 Task: Look for space in Ballwin, United States from 12th August, 2023 to 16th August, 2023 for 8 adults in price range Rs.10000 to Rs.16000. Place can be private room with 8 bedrooms having 8 beds and 8 bathrooms. Property type can be house, flat, guest house, hotel. Amenities needed are: wifi, TV, free parkinig on premises, gym, breakfast. Booking option can be shelf check-in. Required host language is English.
Action: Mouse moved to (538, 134)
Screenshot: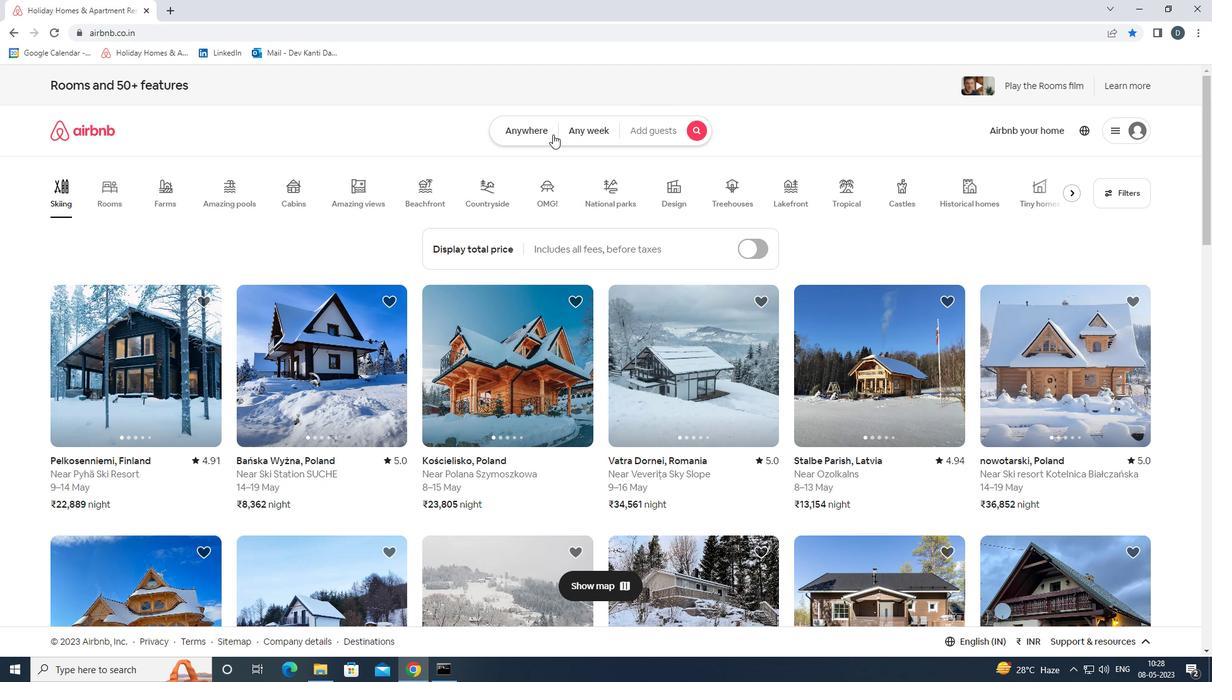 
Action: Mouse pressed left at (538, 134)
Screenshot: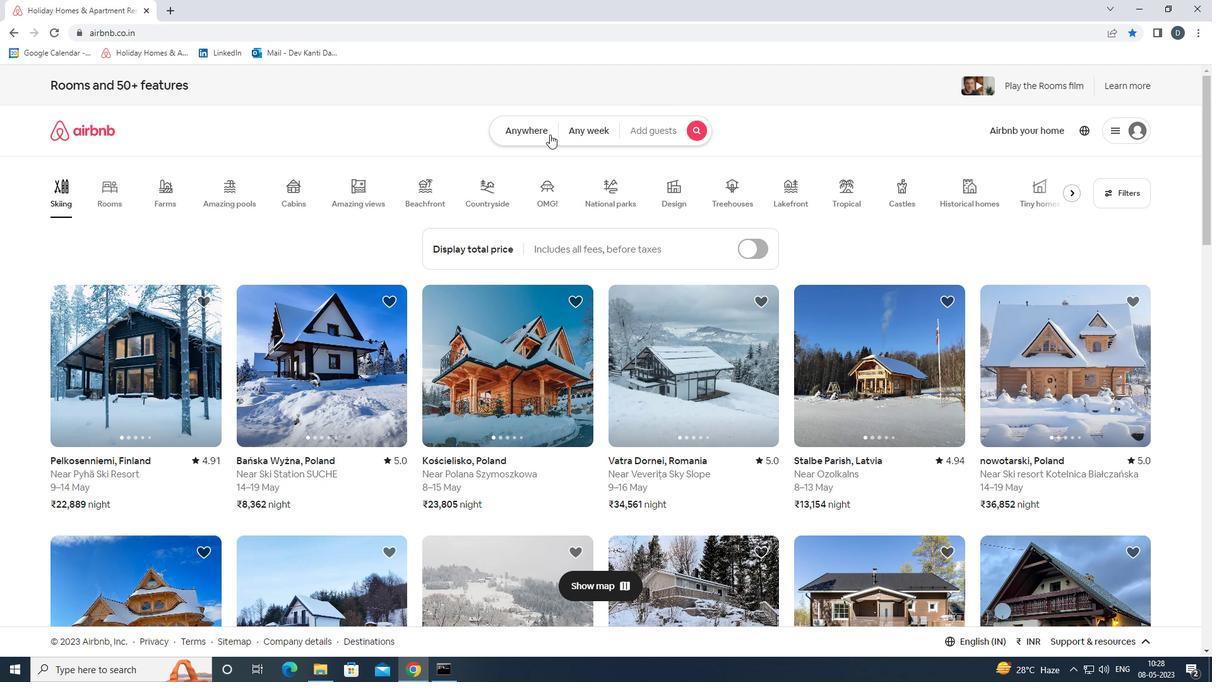 
Action: Mouse moved to (472, 181)
Screenshot: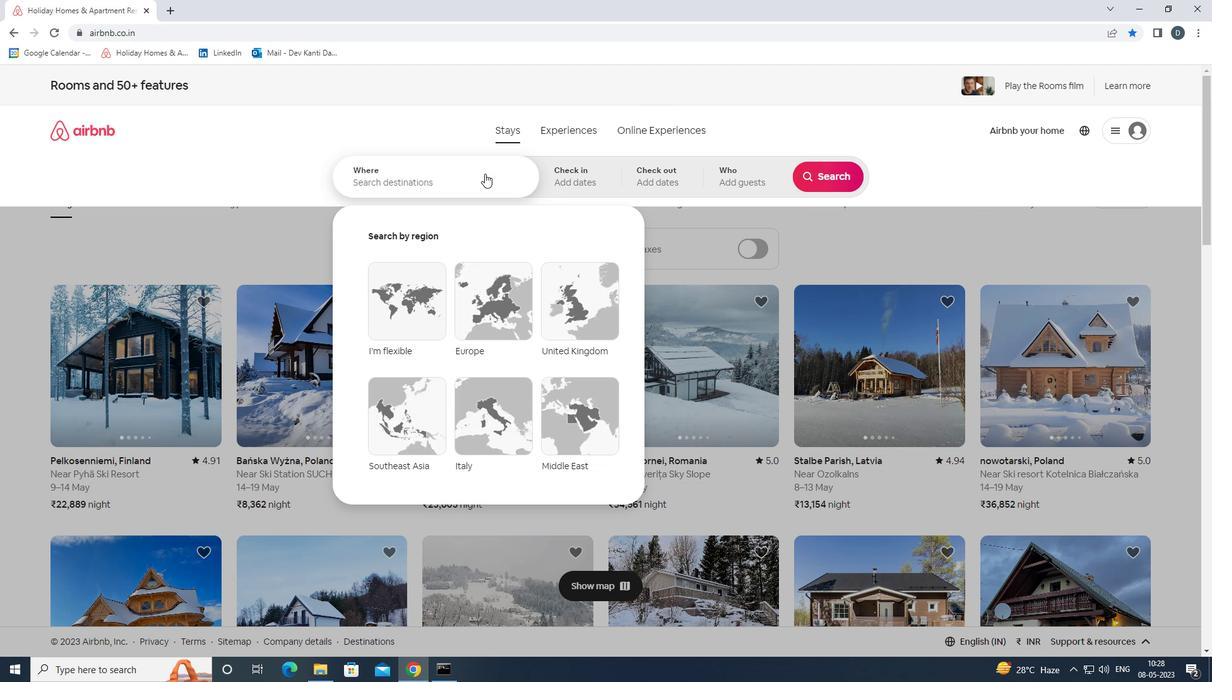 
Action: Mouse pressed left at (472, 181)
Screenshot: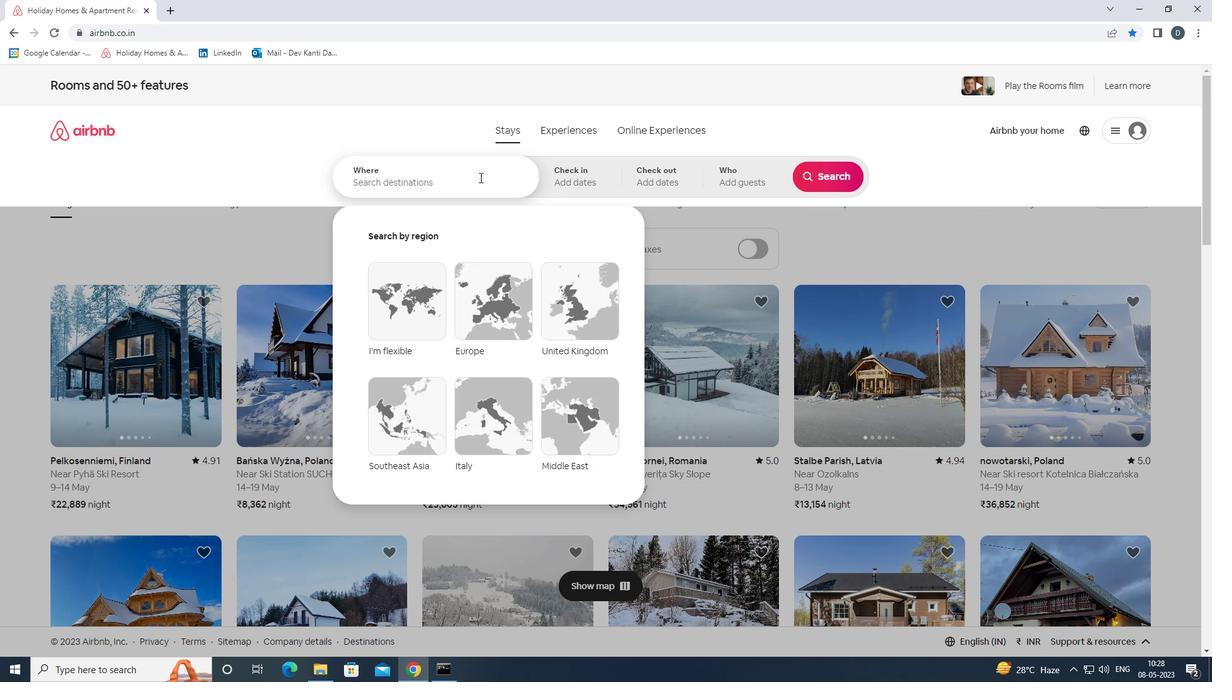 
Action: Mouse moved to (455, 185)
Screenshot: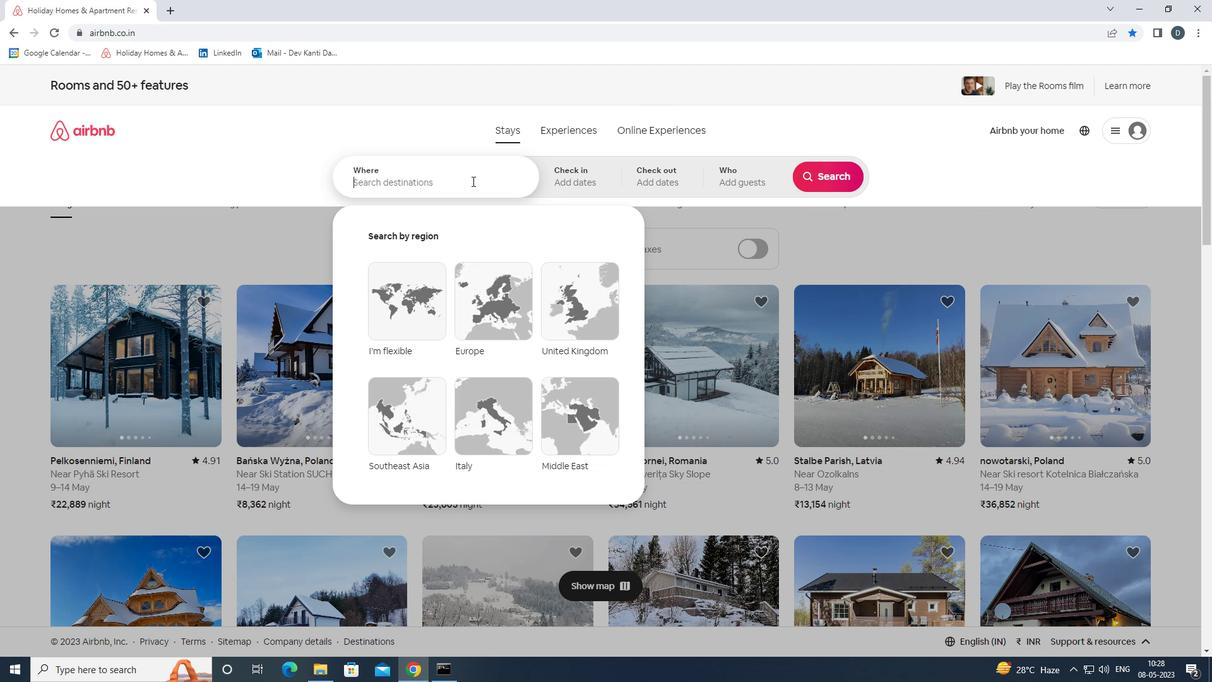
Action: Key pressed <Key.shift>BALLWIN,<Key.shift>UNITED<Key.space><Key.shift><Key.shift>STATES<Key.enter>
Screenshot: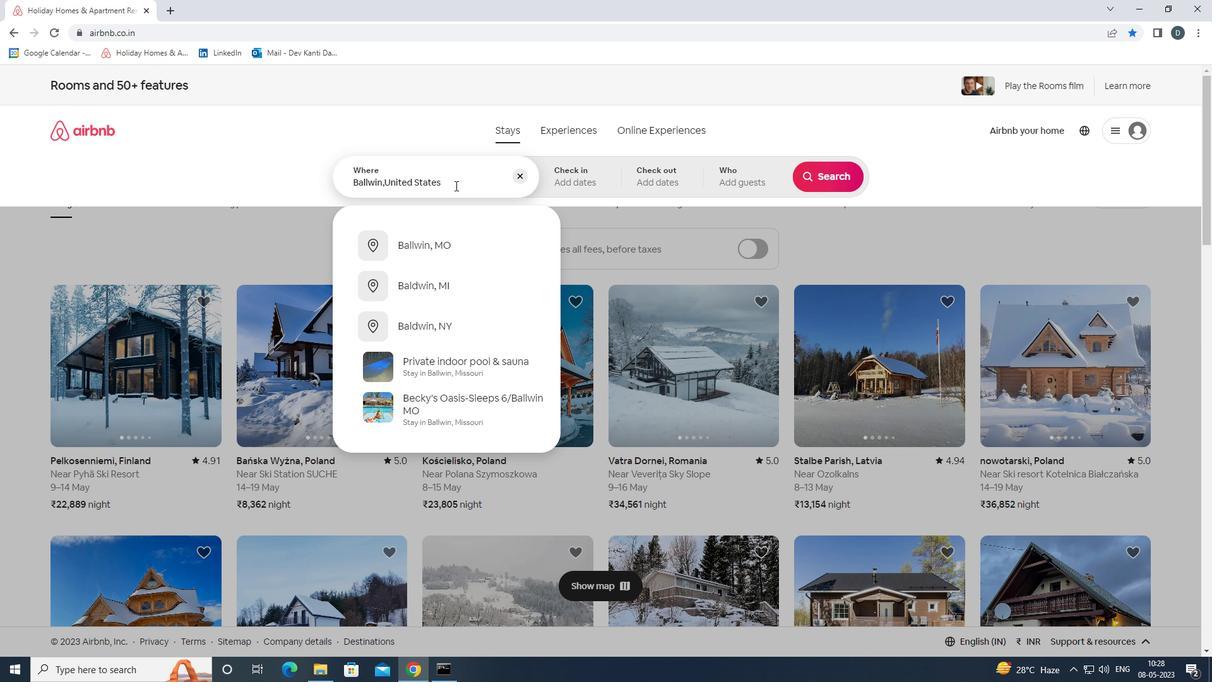 
Action: Mouse moved to (828, 275)
Screenshot: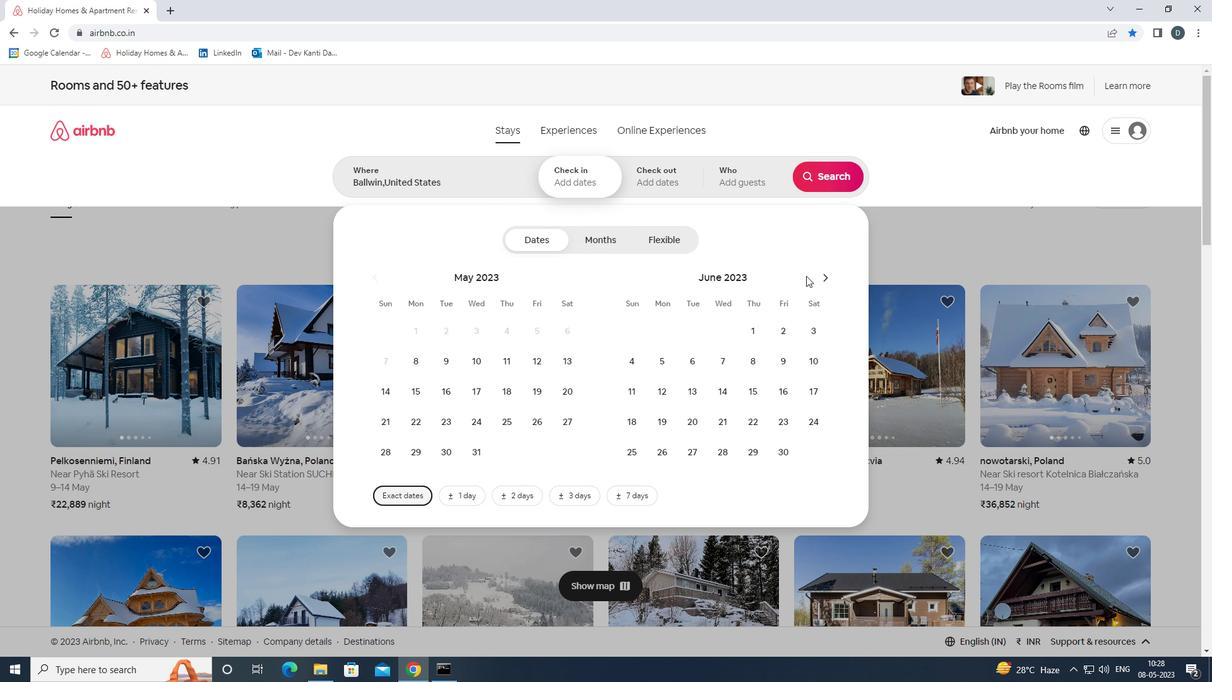 
Action: Mouse pressed left at (828, 275)
Screenshot: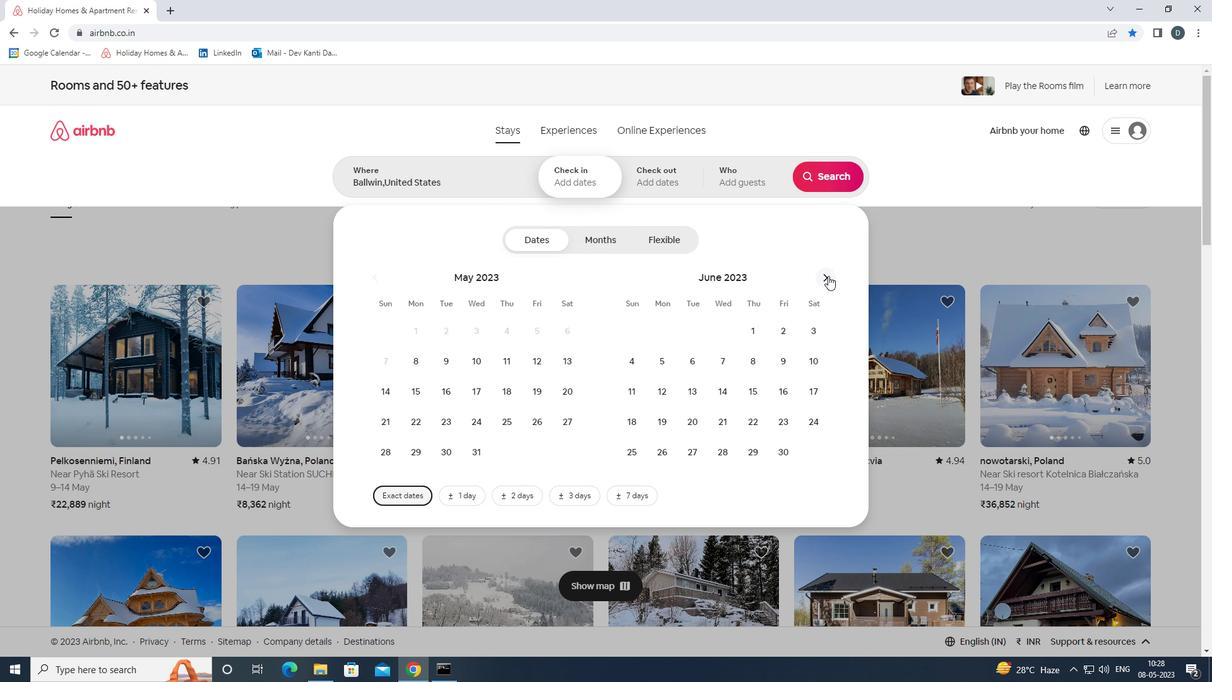 
Action: Mouse pressed left at (828, 275)
Screenshot: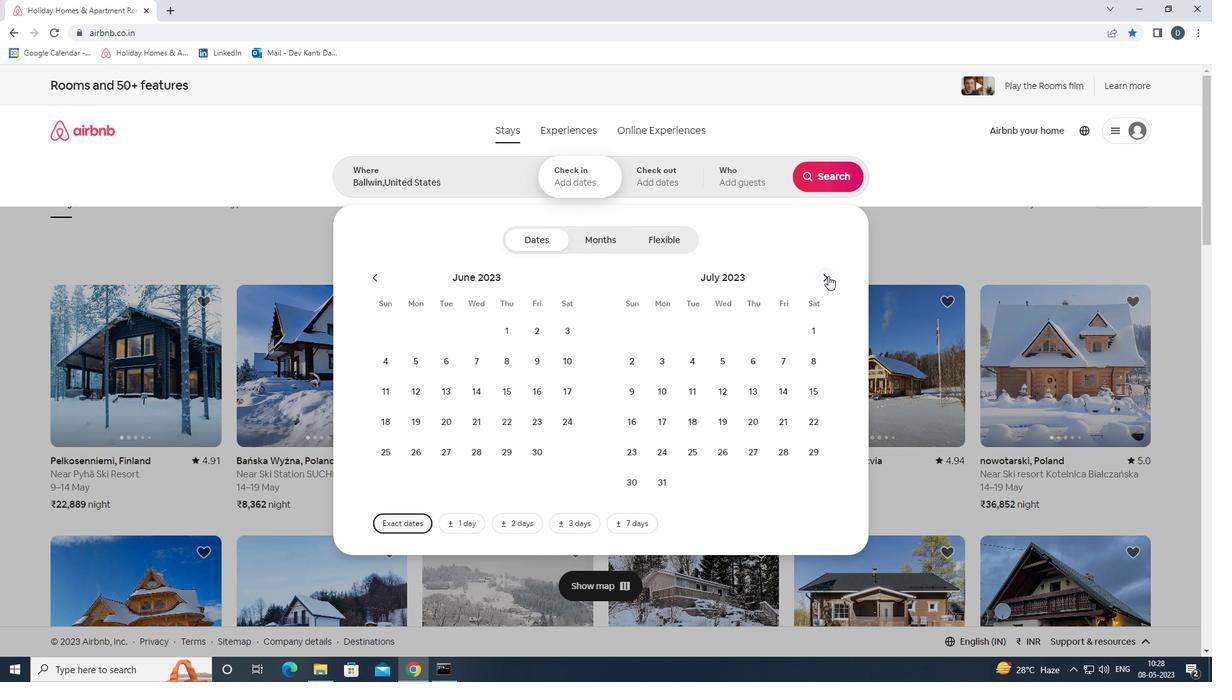 
Action: Mouse moved to (802, 360)
Screenshot: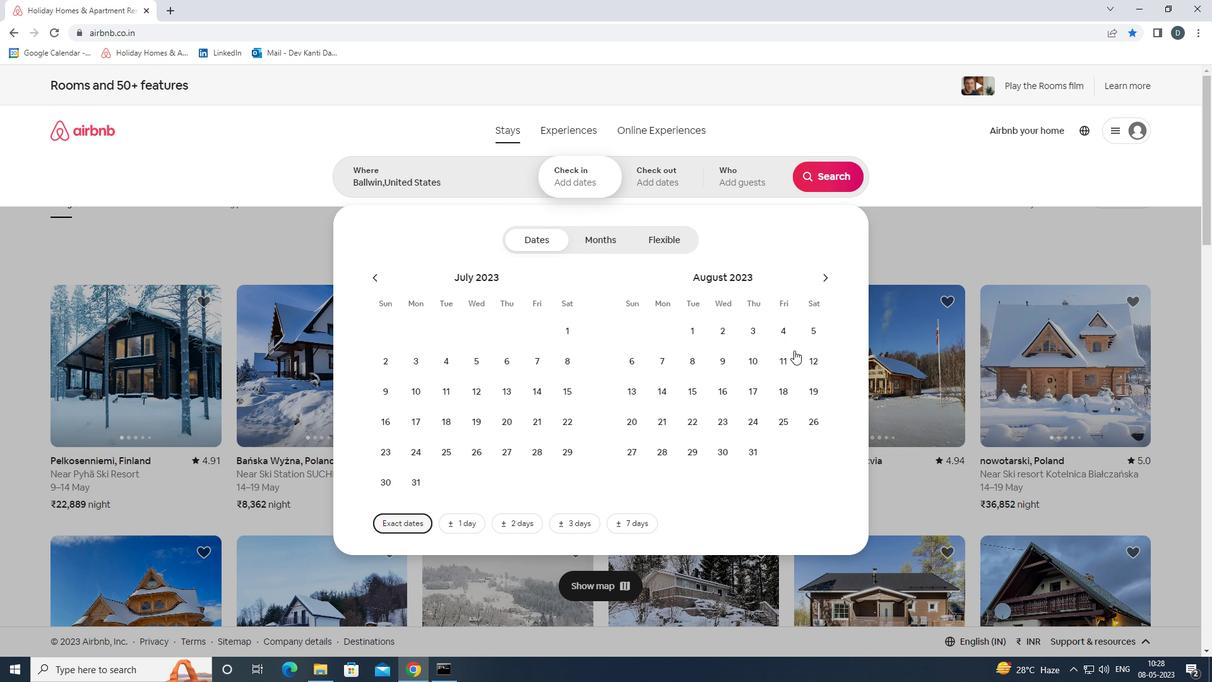 
Action: Mouse pressed left at (802, 360)
Screenshot: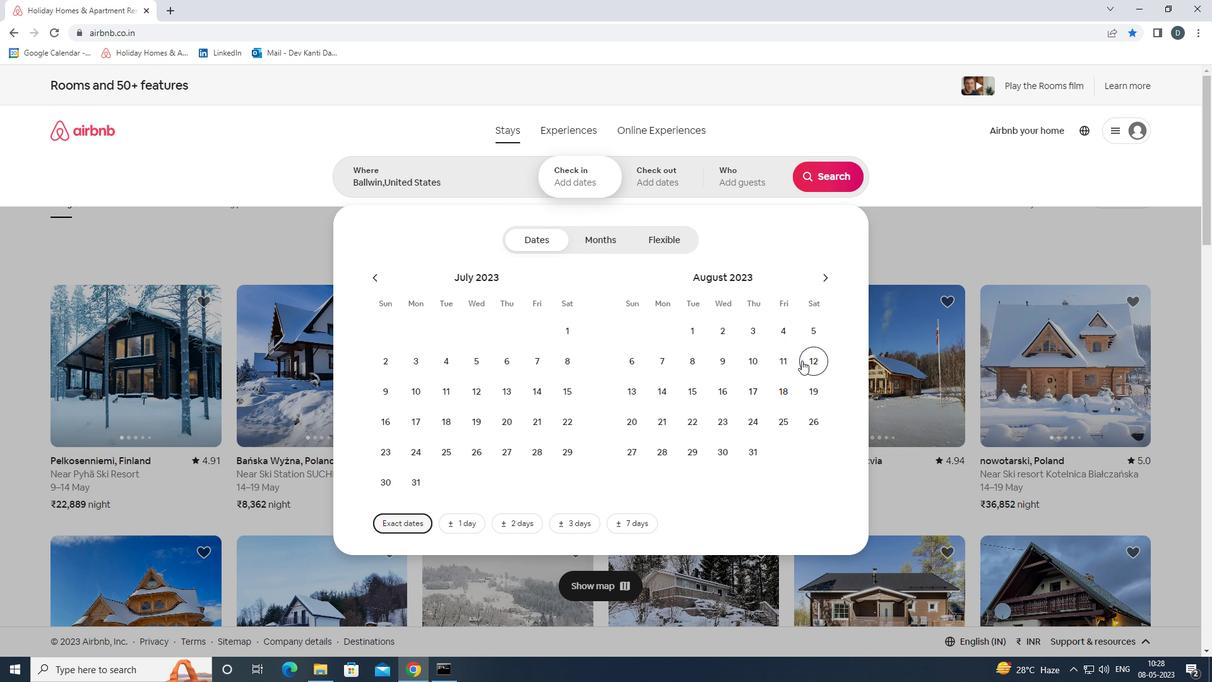 
Action: Mouse moved to (731, 390)
Screenshot: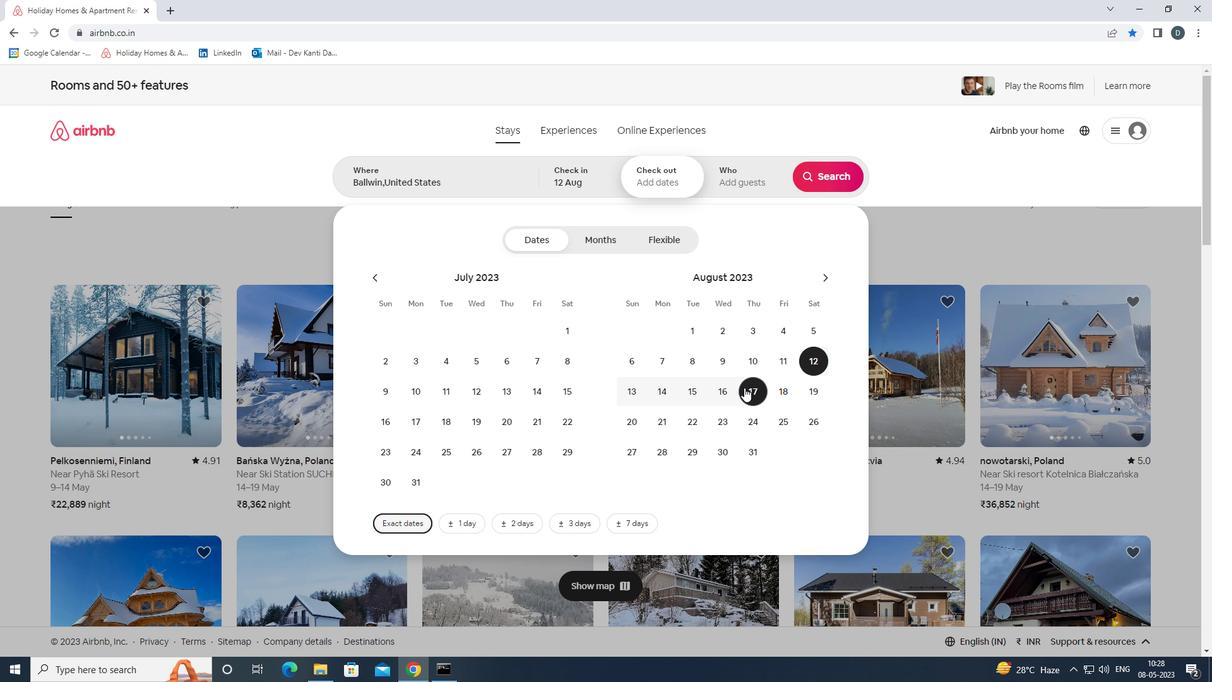 
Action: Mouse pressed left at (731, 390)
Screenshot: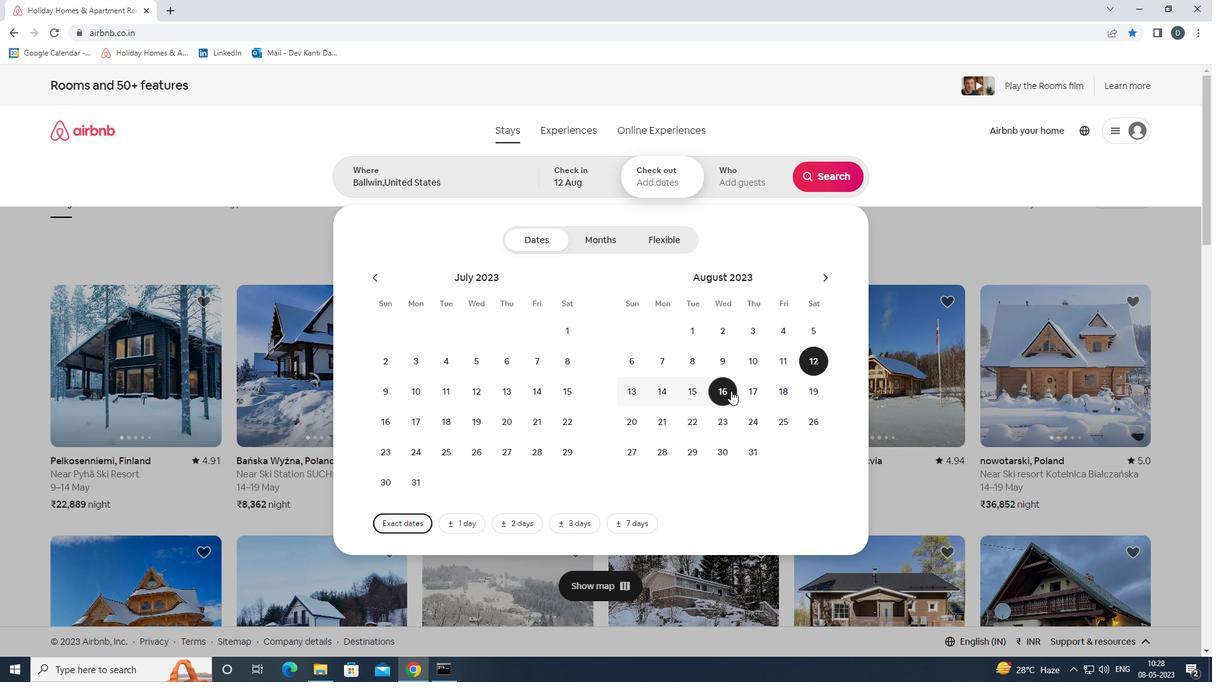
Action: Mouse moved to (733, 185)
Screenshot: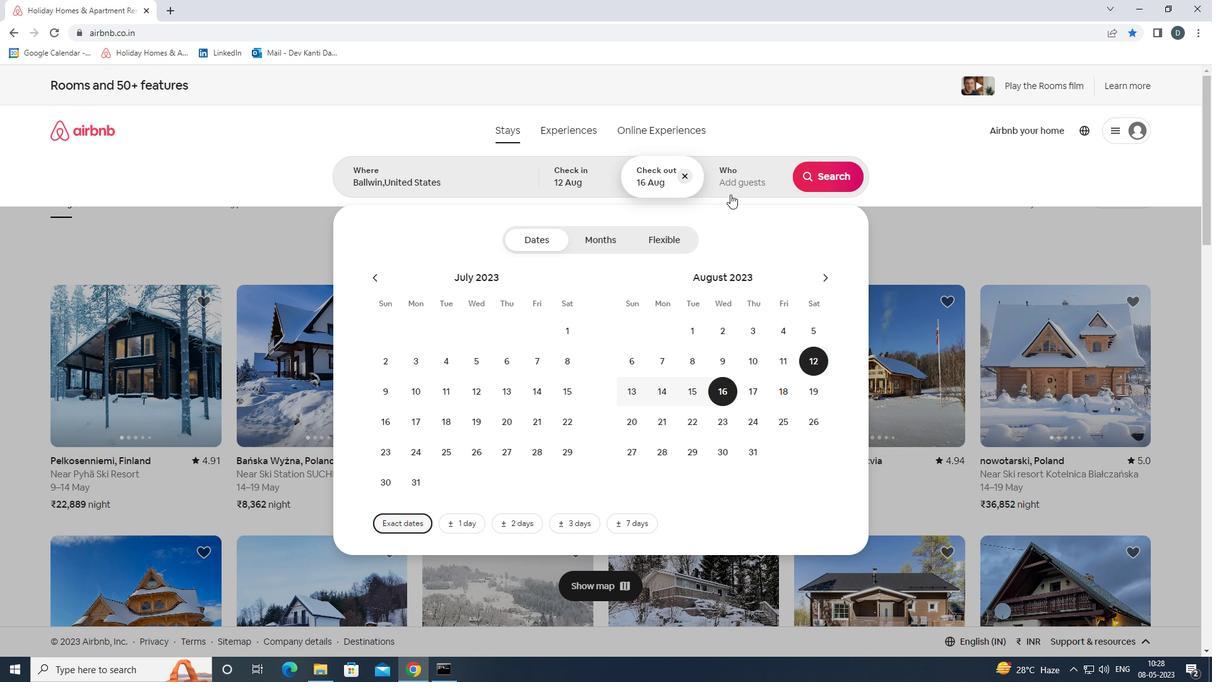 
Action: Mouse pressed left at (733, 185)
Screenshot: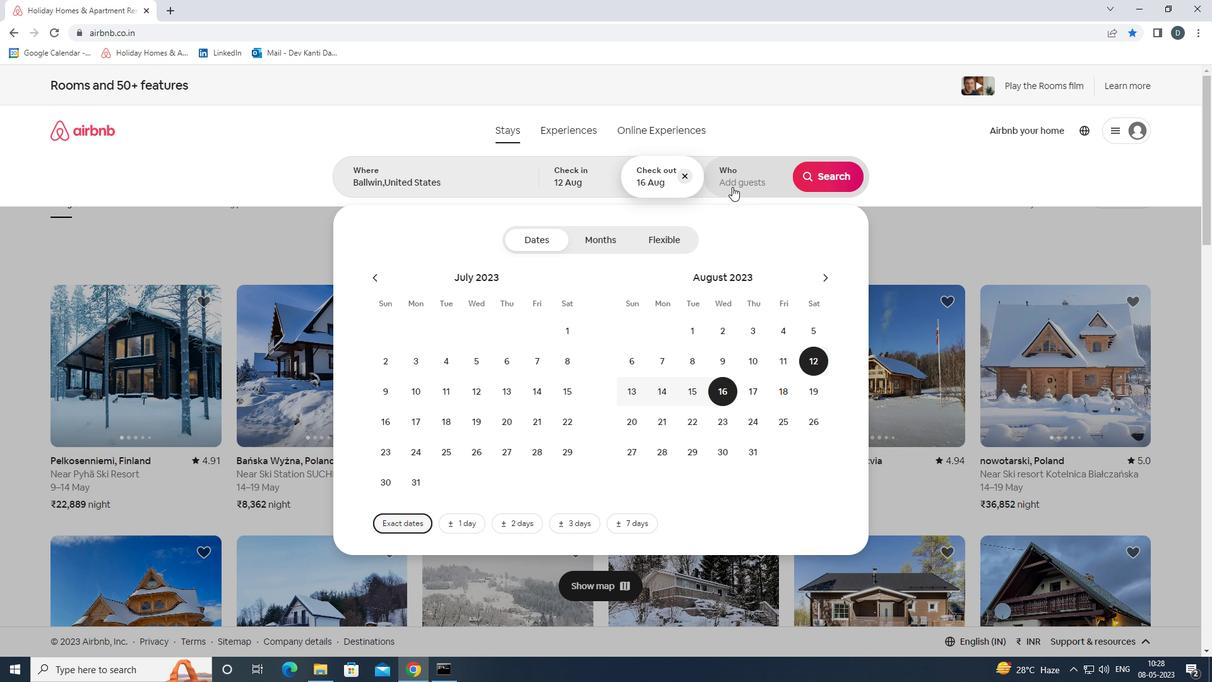 
Action: Mouse moved to (832, 239)
Screenshot: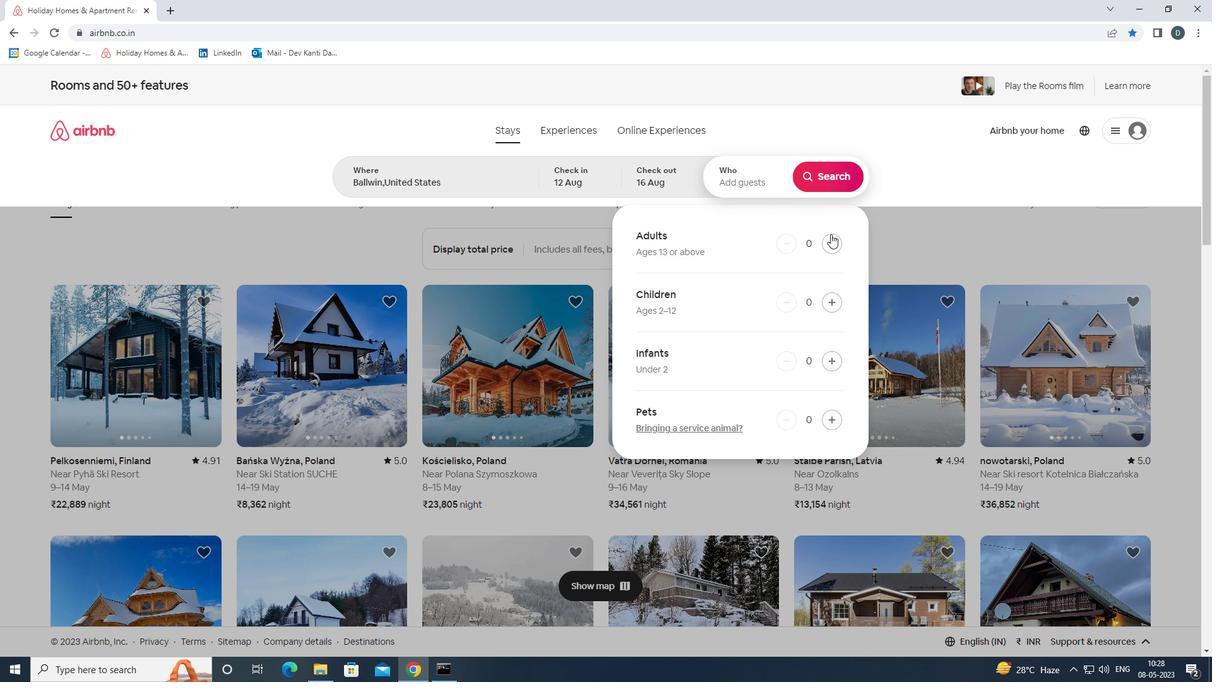 
Action: Mouse pressed left at (832, 239)
Screenshot: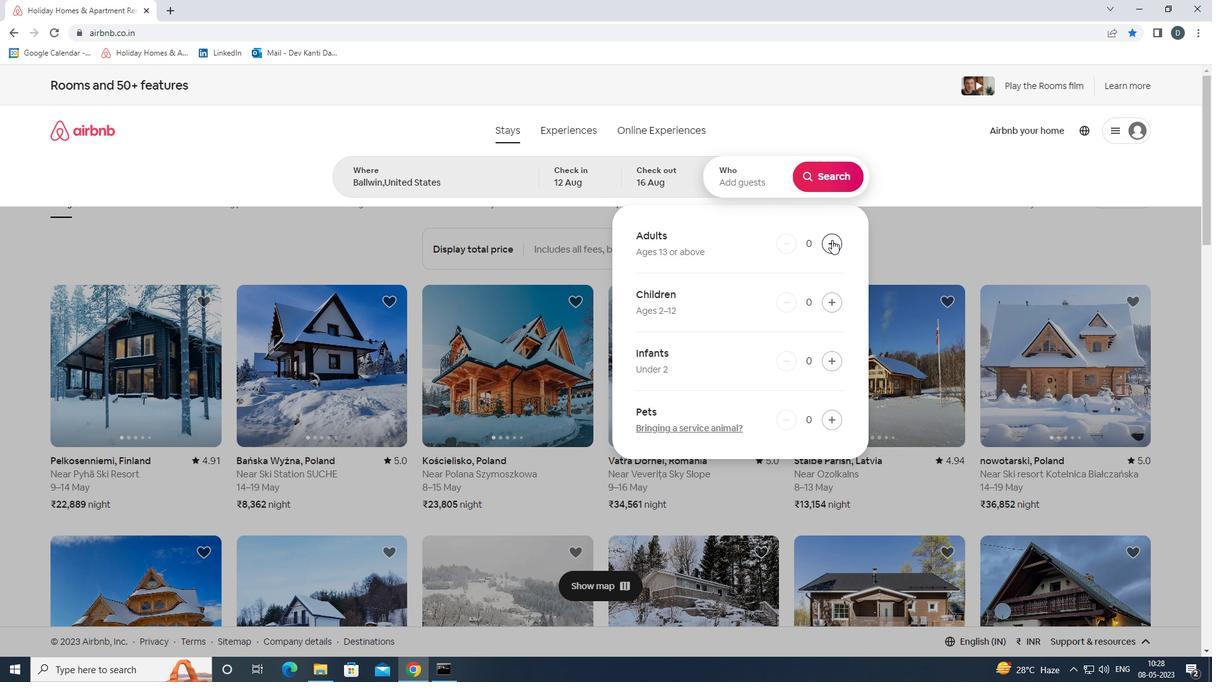 
Action: Mouse pressed left at (832, 239)
Screenshot: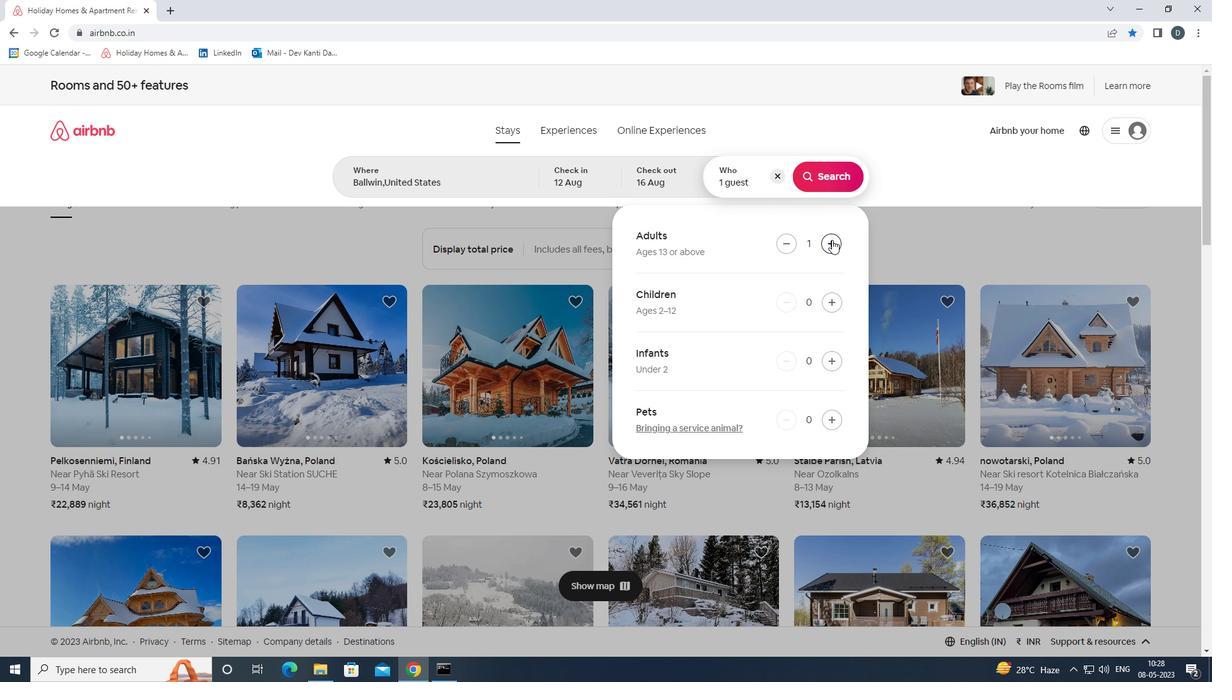 
Action: Mouse pressed left at (832, 239)
Screenshot: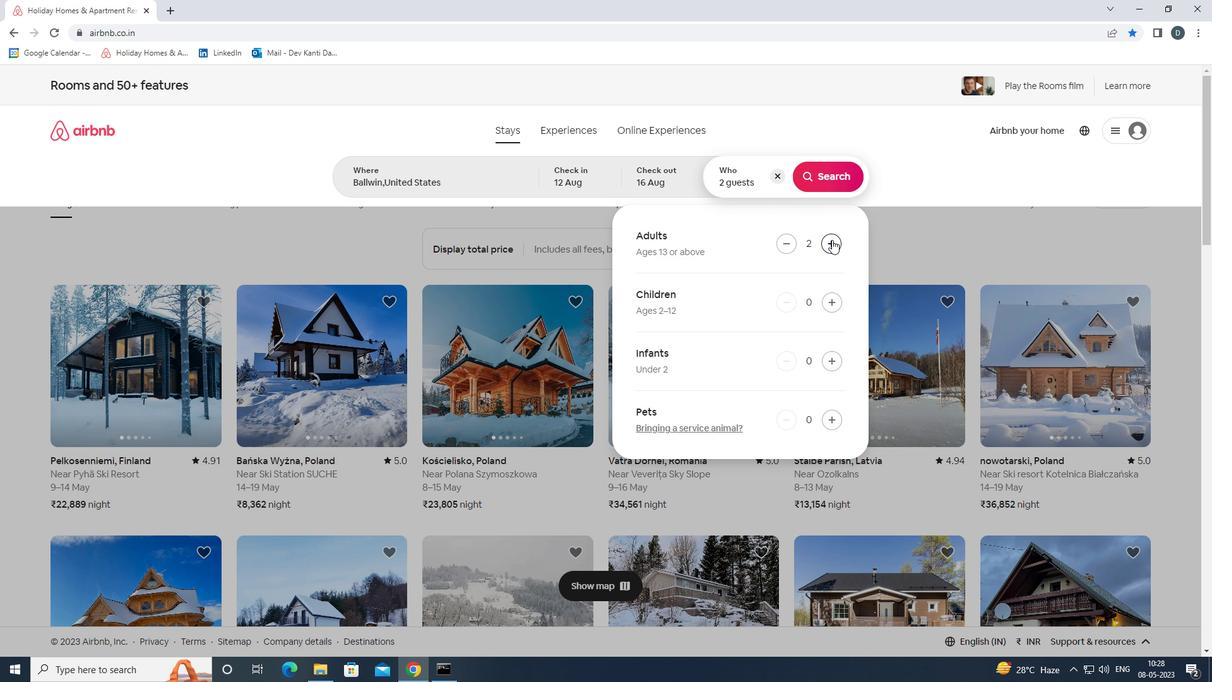 
Action: Mouse pressed left at (832, 239)
Screenshot: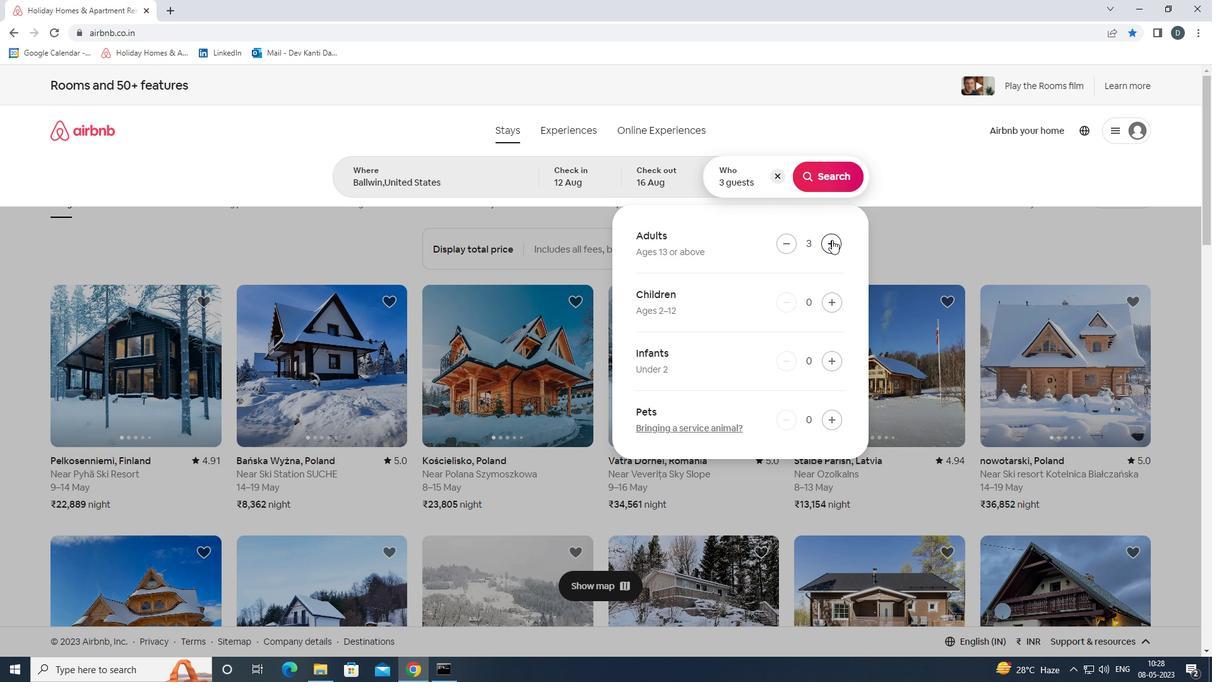 
Action: Mouse pressed left at (832, 239)
Screenshot: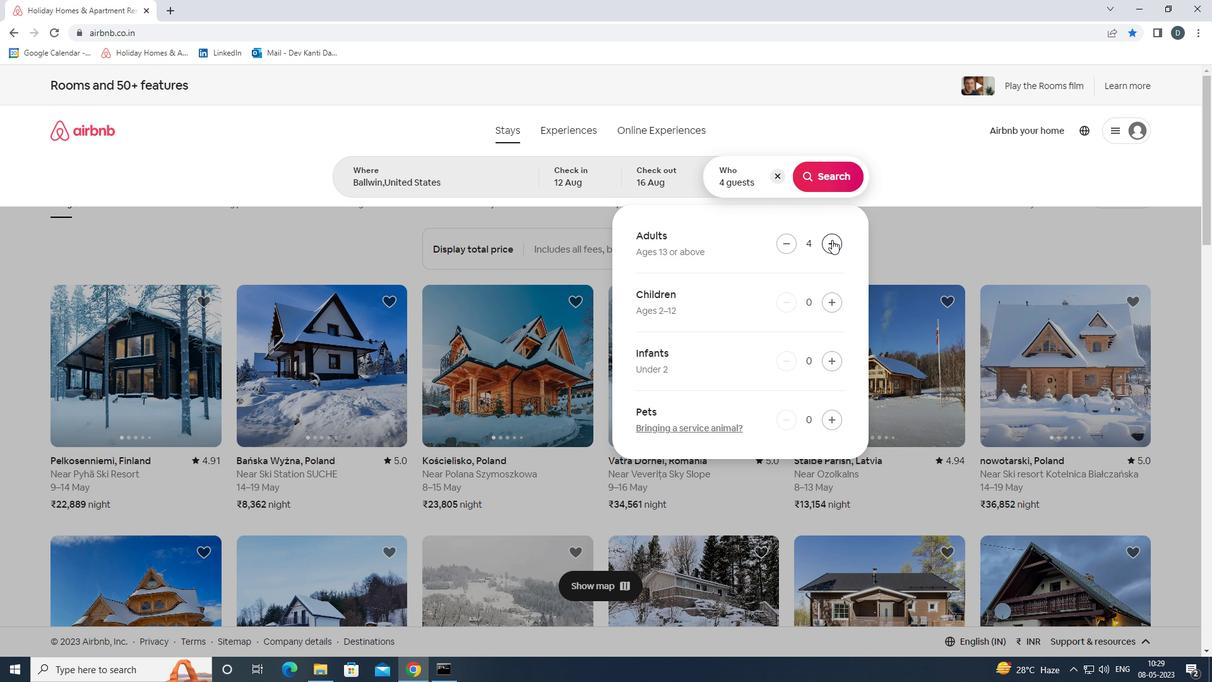 
Action: Mouse pressed left at (832, 239)
Screenshot: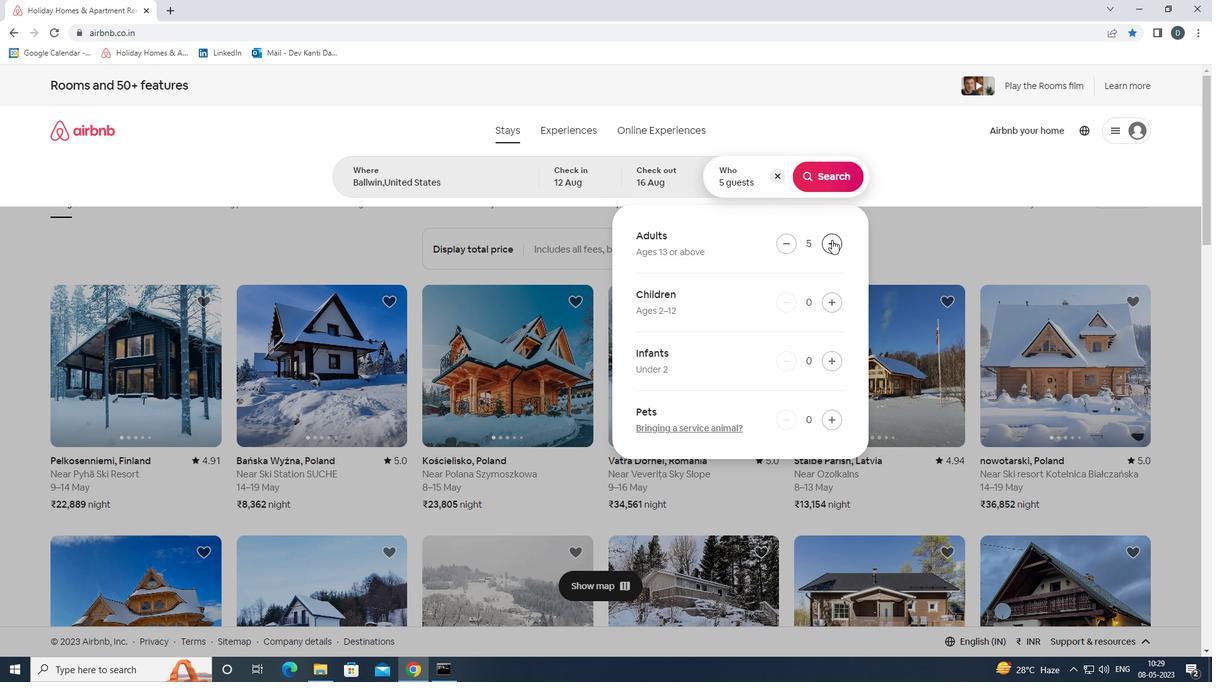 
Action: Mouse pressed left at (832, 239)
Screenshot: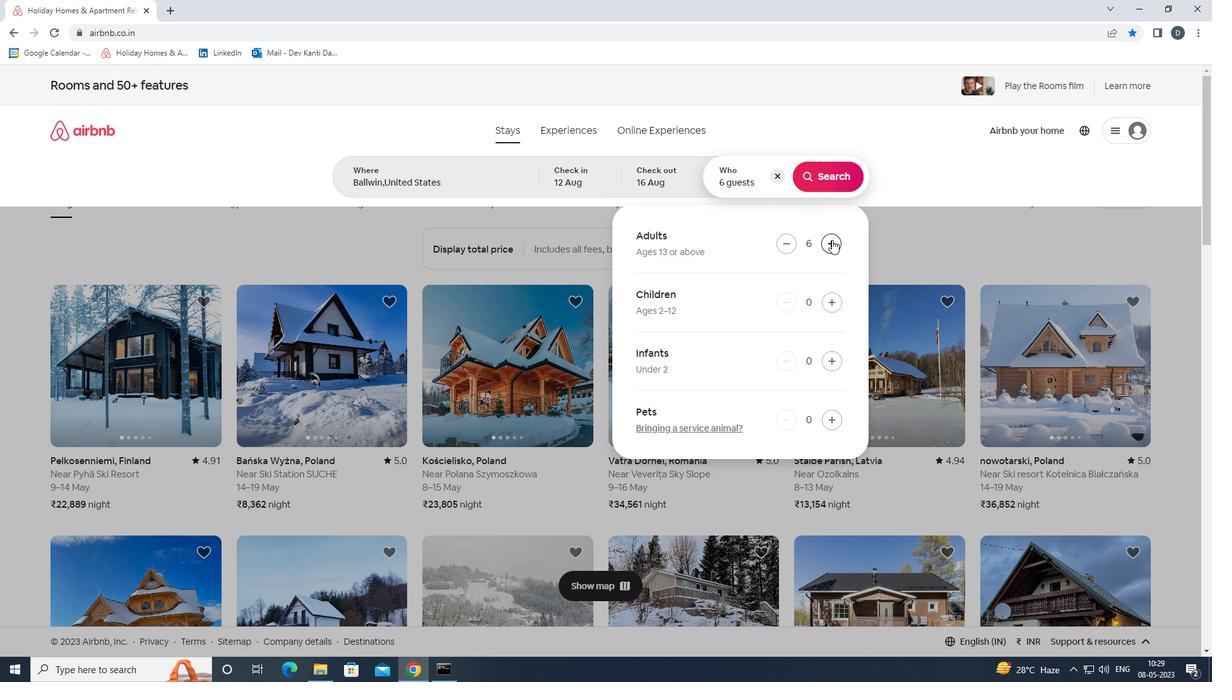 
Action: Mouse pressed left at (832, 239)
Screenshot: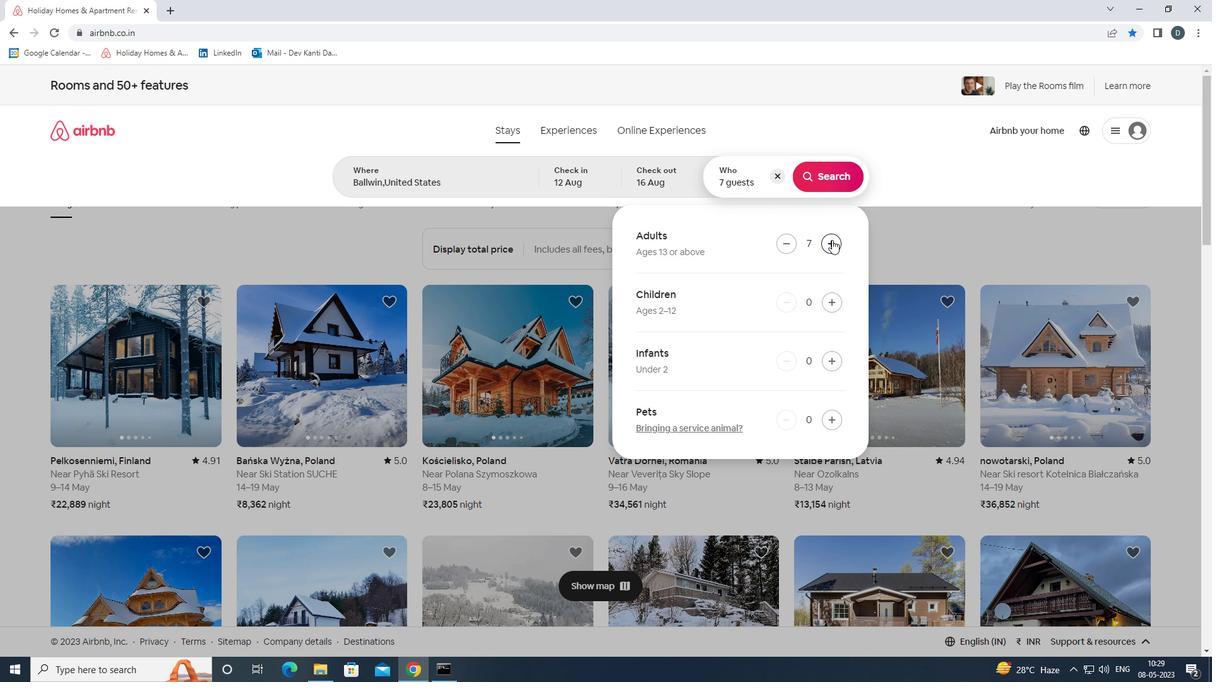 
Action: Mouse moved to (832, 181)
Screenshot: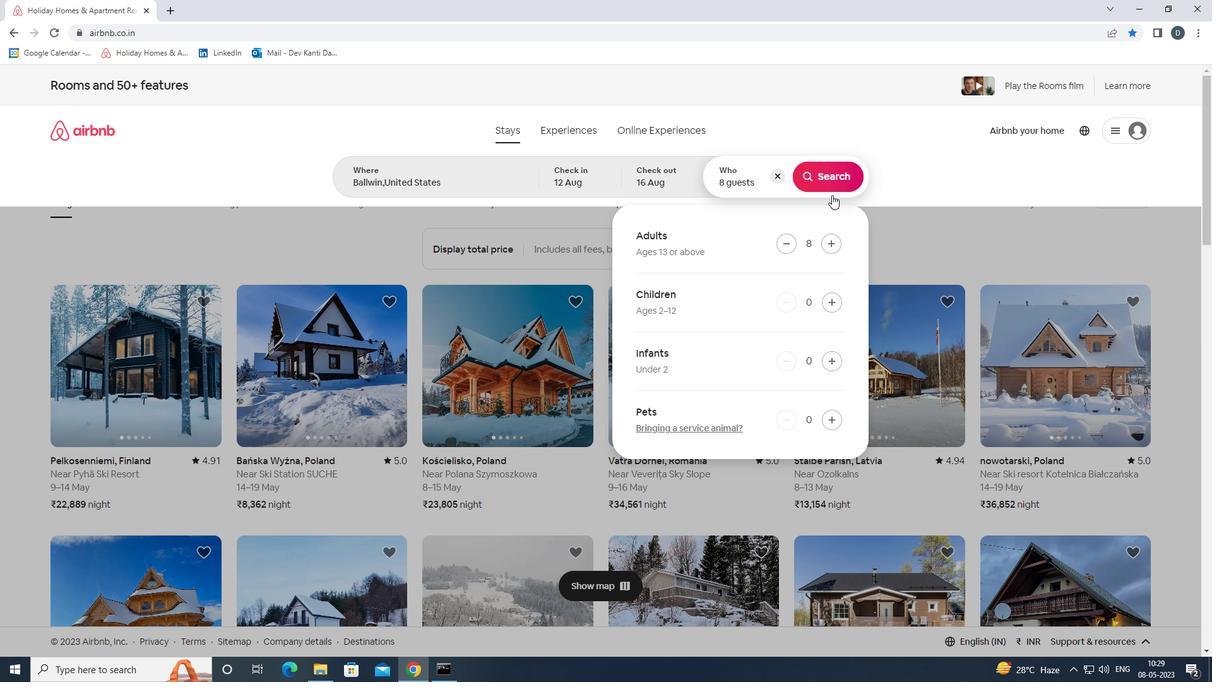 
Action: Mouse pressed left at (832, 181)
Screenshot: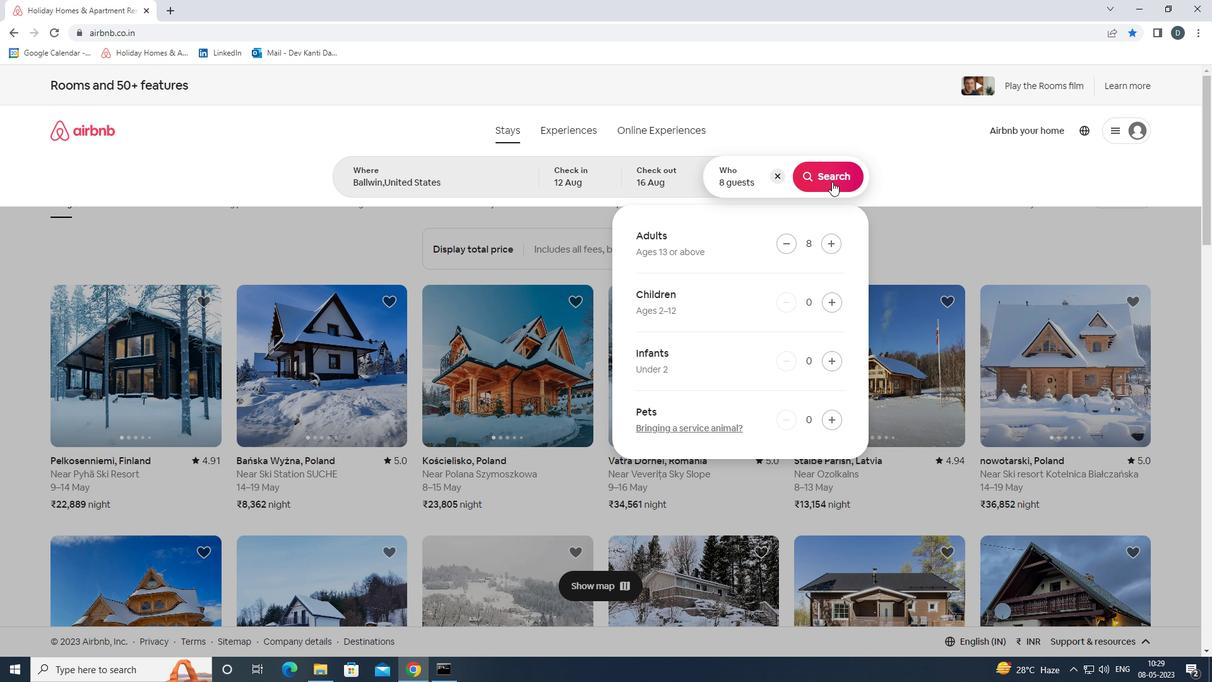 
Action: Mouse moved to (1155, 138)
Screenshot: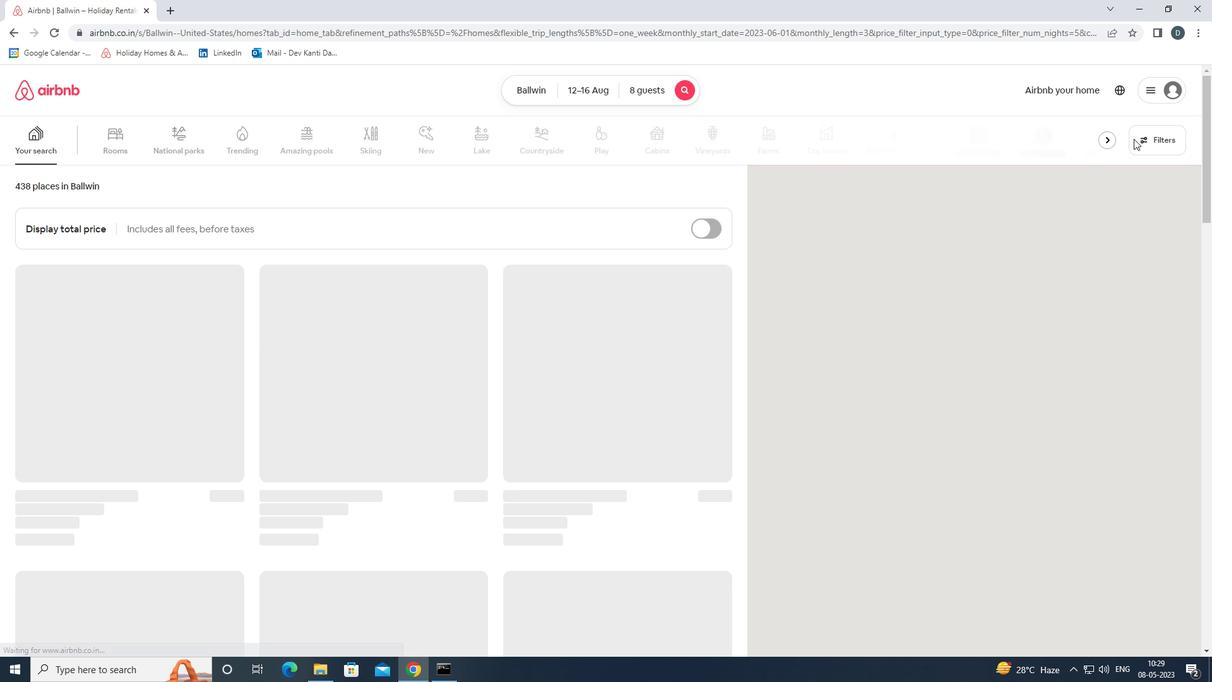 
Action: Mouse pressed left at (1155, 138)
Screenshot: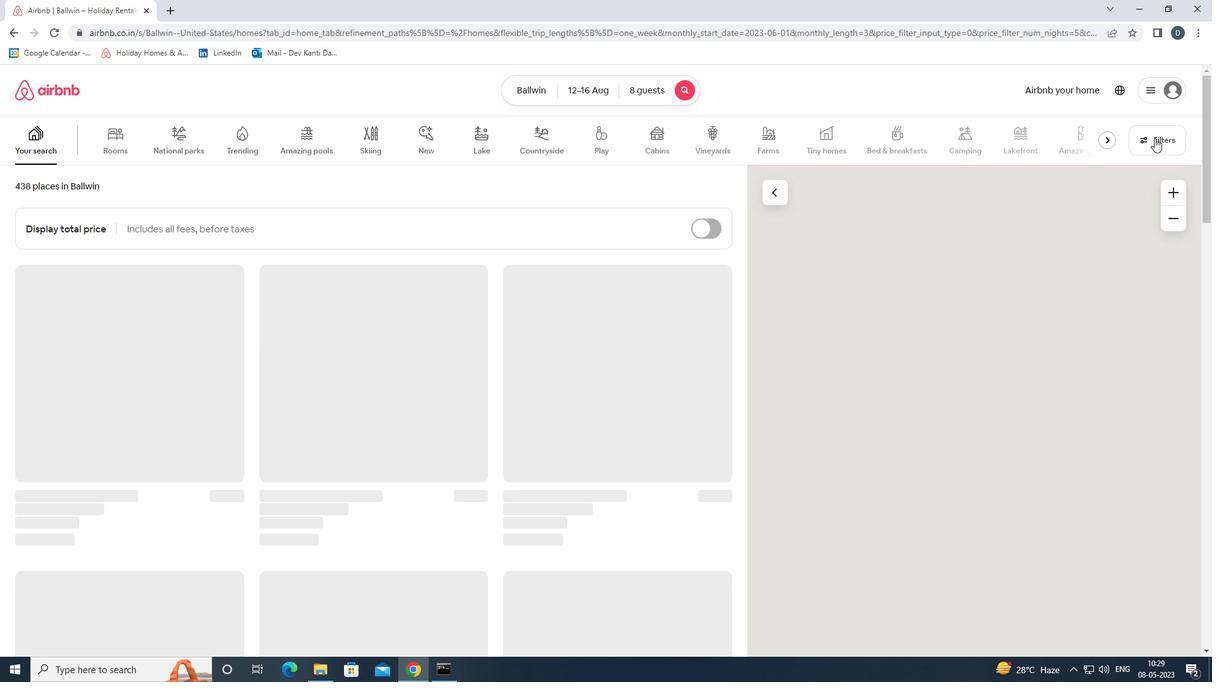 
Action: Mouse moved to (471, 453)
Screenshot: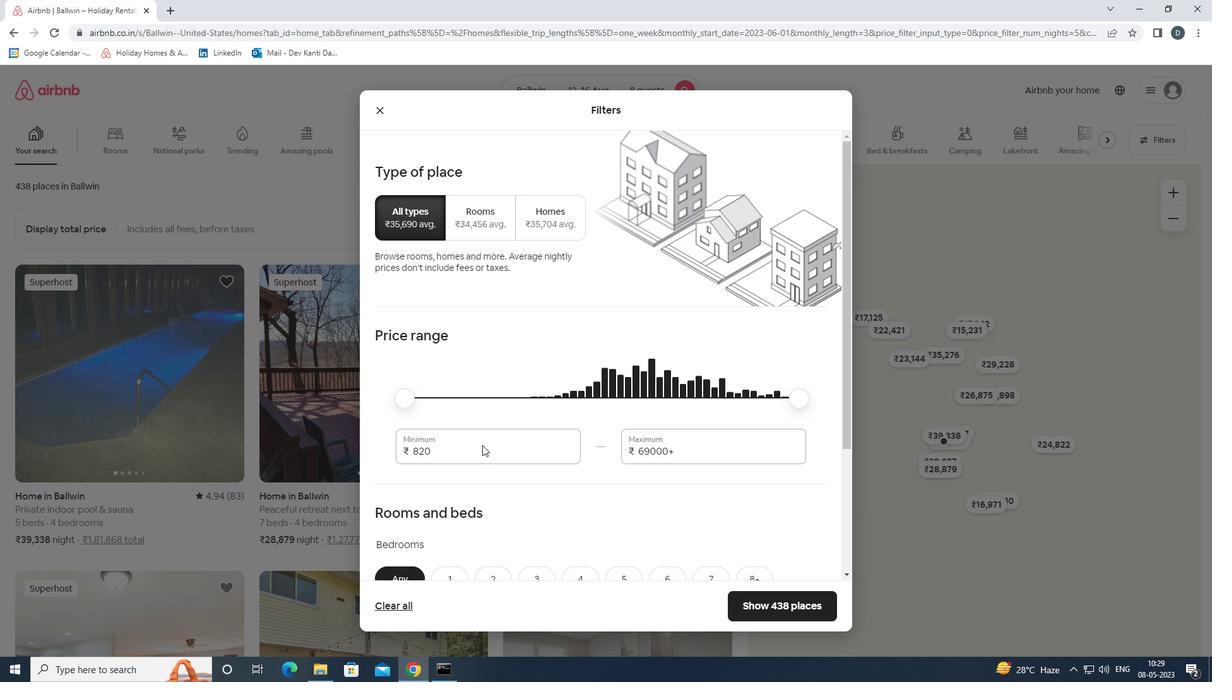 
Action: Mouse pressed left at (471, 453)
Screenshot: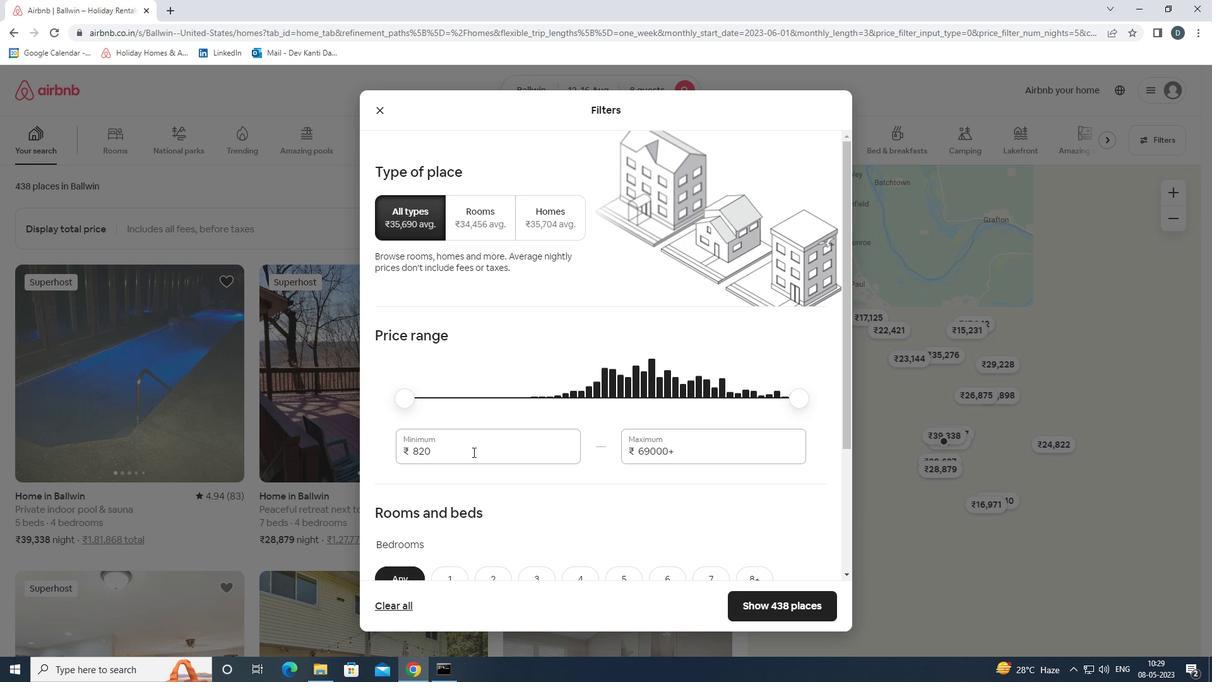 
Action: Mouse pressed left at (471, 453)
Screenshot: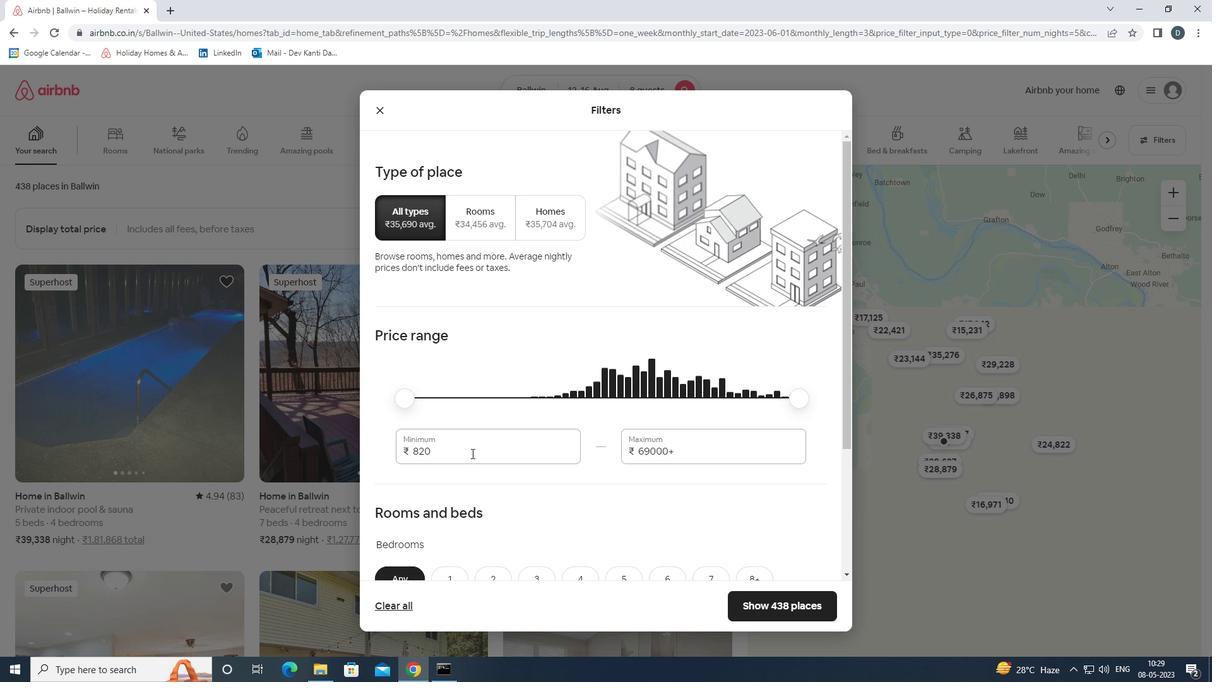
Action: Mouse moved to (462, 435)
Screenshot: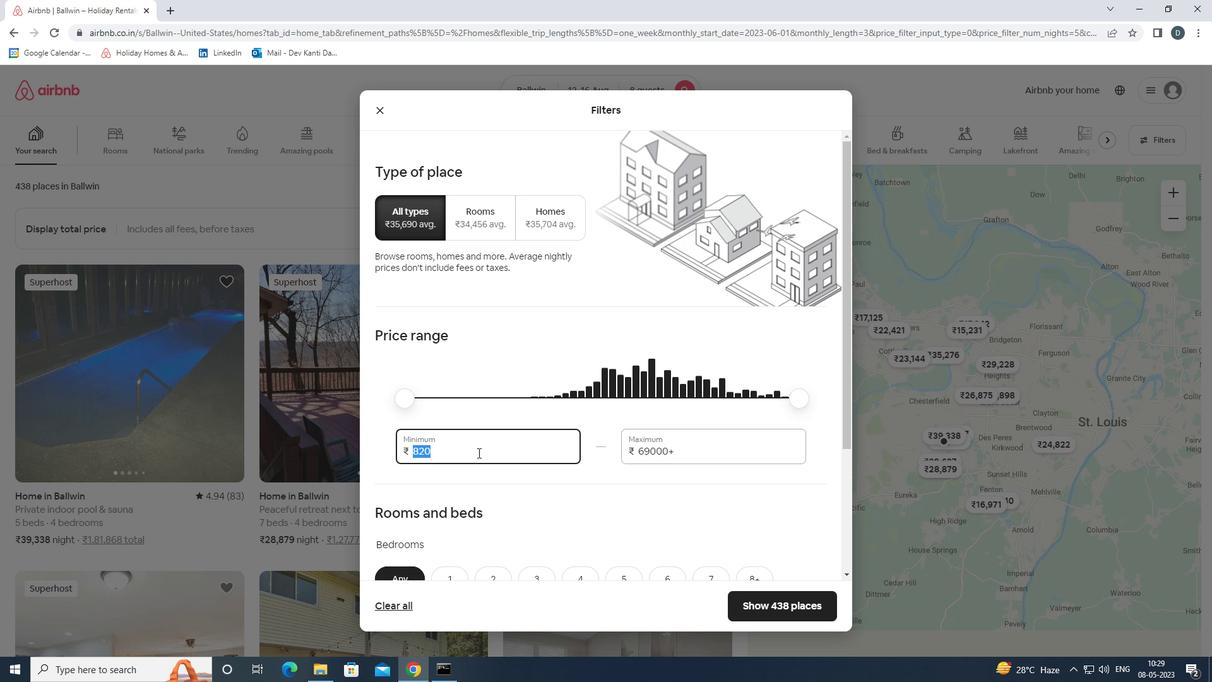 
Action: Key pressed 10000<Key.tab>16000
Screenshot: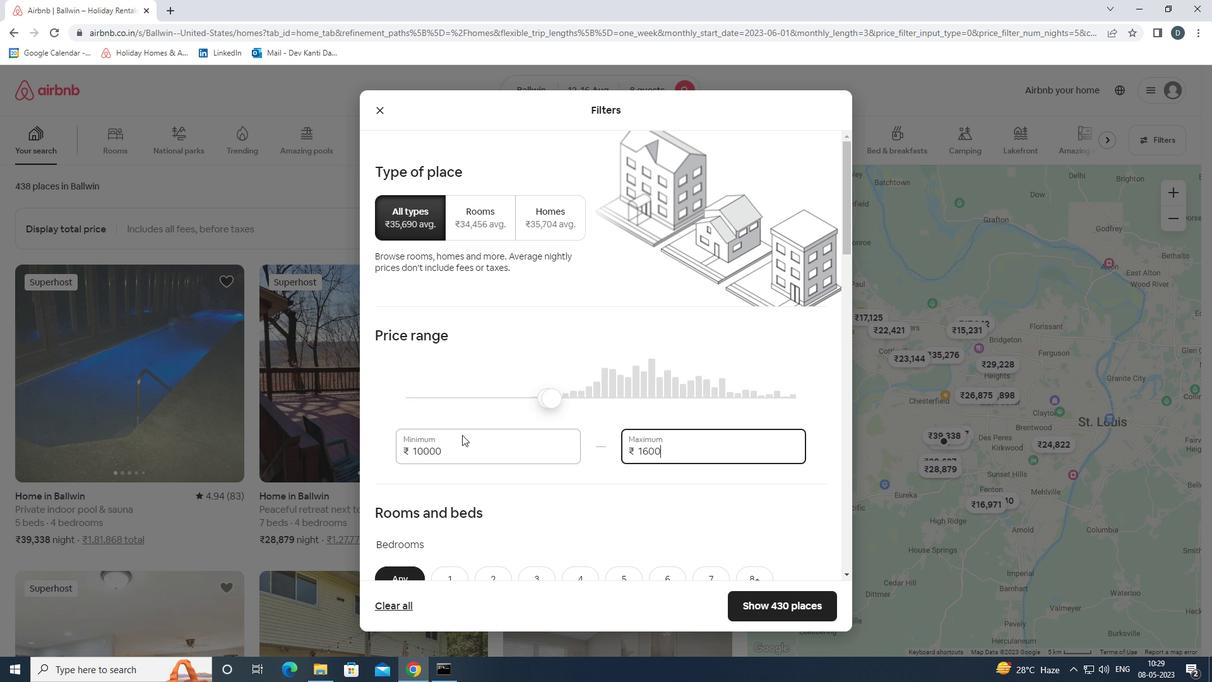 
Action: Mouse moved to (496, 408)
Screenshot: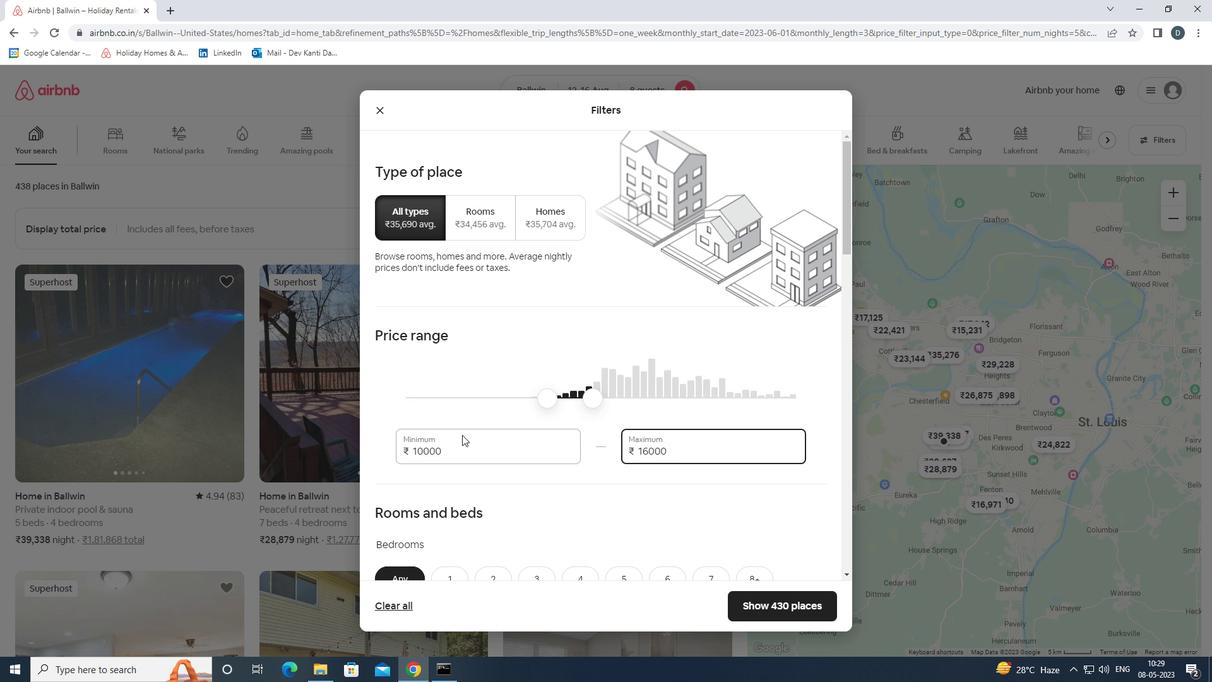 
Action: Mouse scrolled (496, 407) with delta (0, 0)
Screenshot: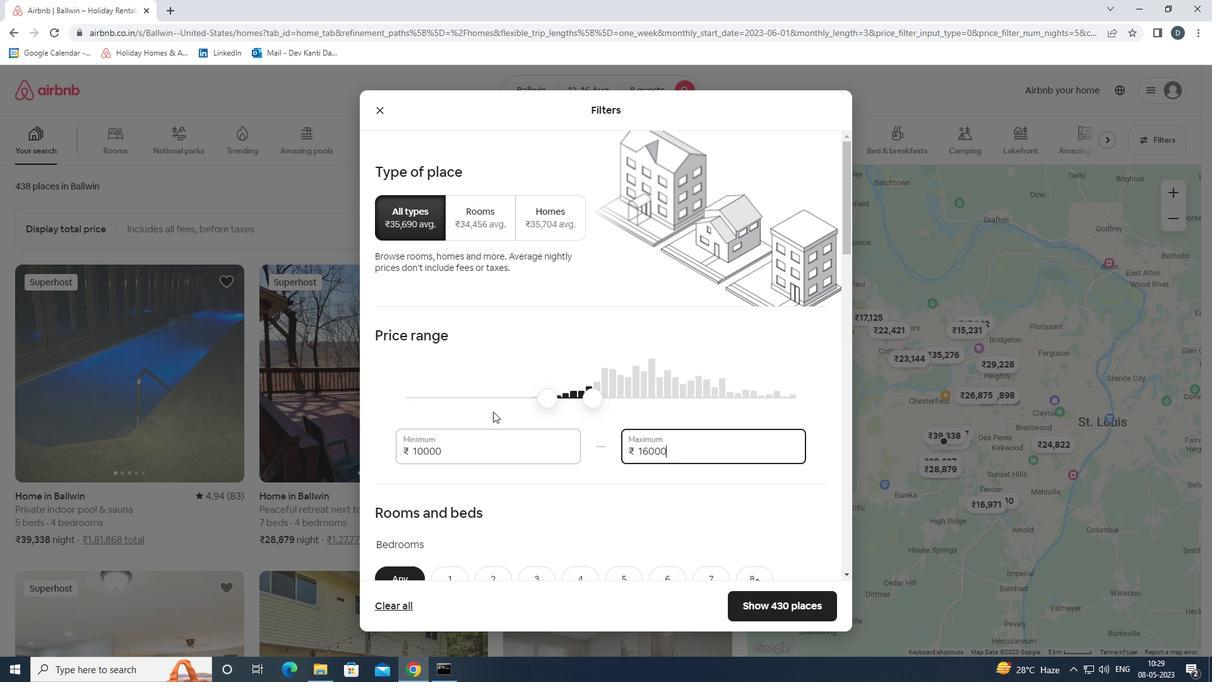 
Action: Mouse scrolled (496, 407) with delta (0, 0)
Screenshot: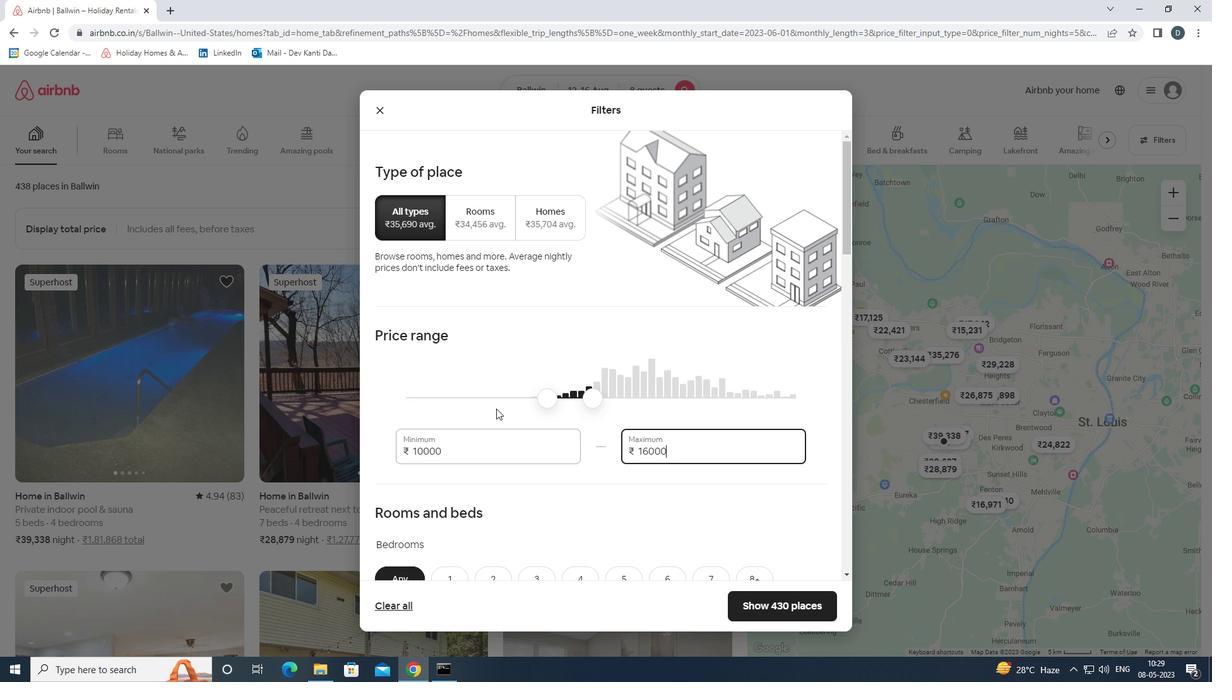 
Action: Mouse scrolled (496, 407) with delta (0, 0)
Screenshot: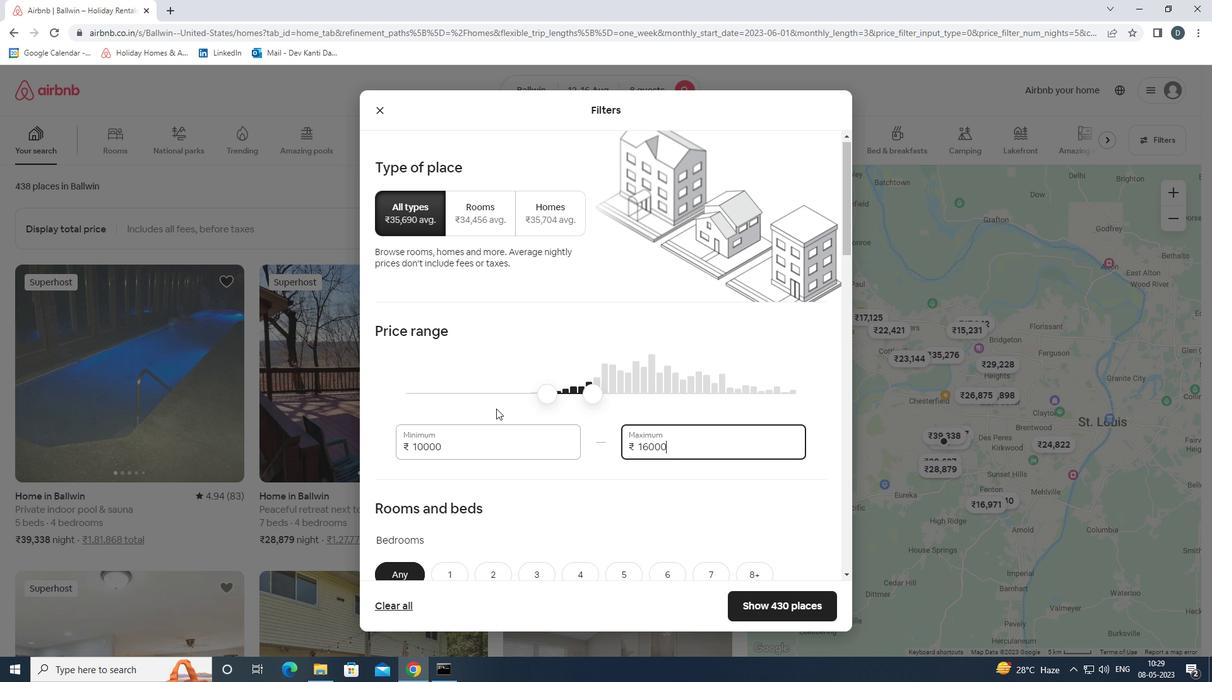 
Action: Mouse moved to (472, 392)
Screenshot: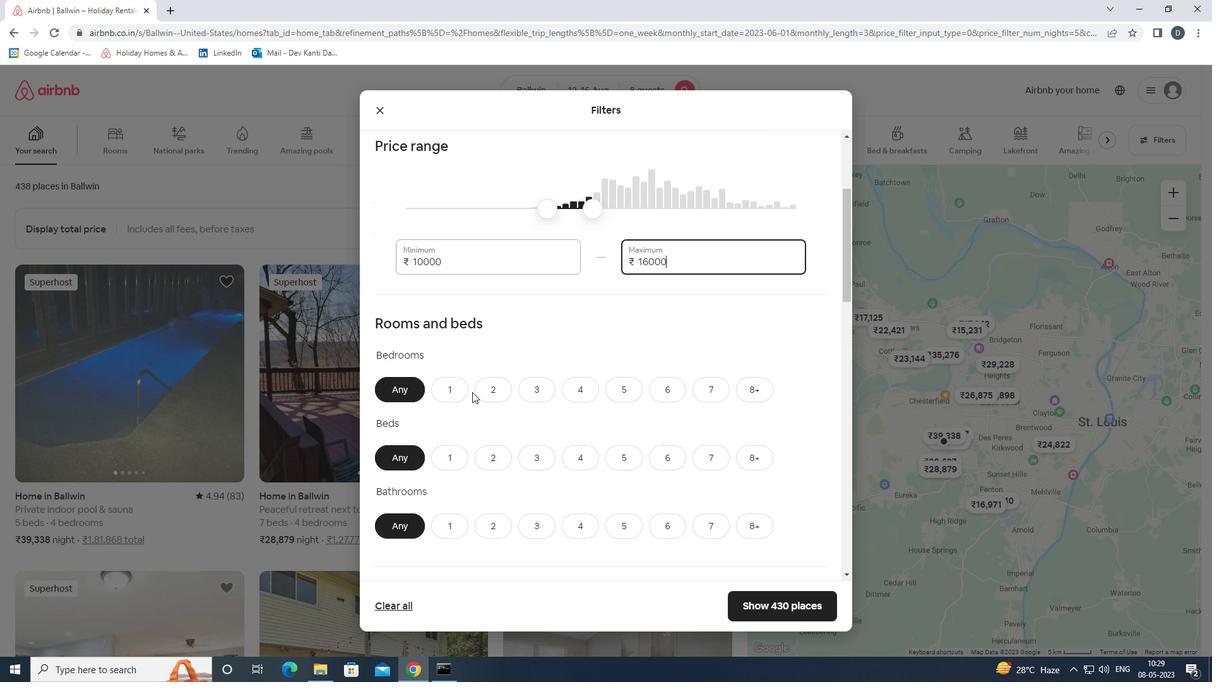 
Action: Mouse scrolled (472, 391) with delta (0, 0)
Screenshot: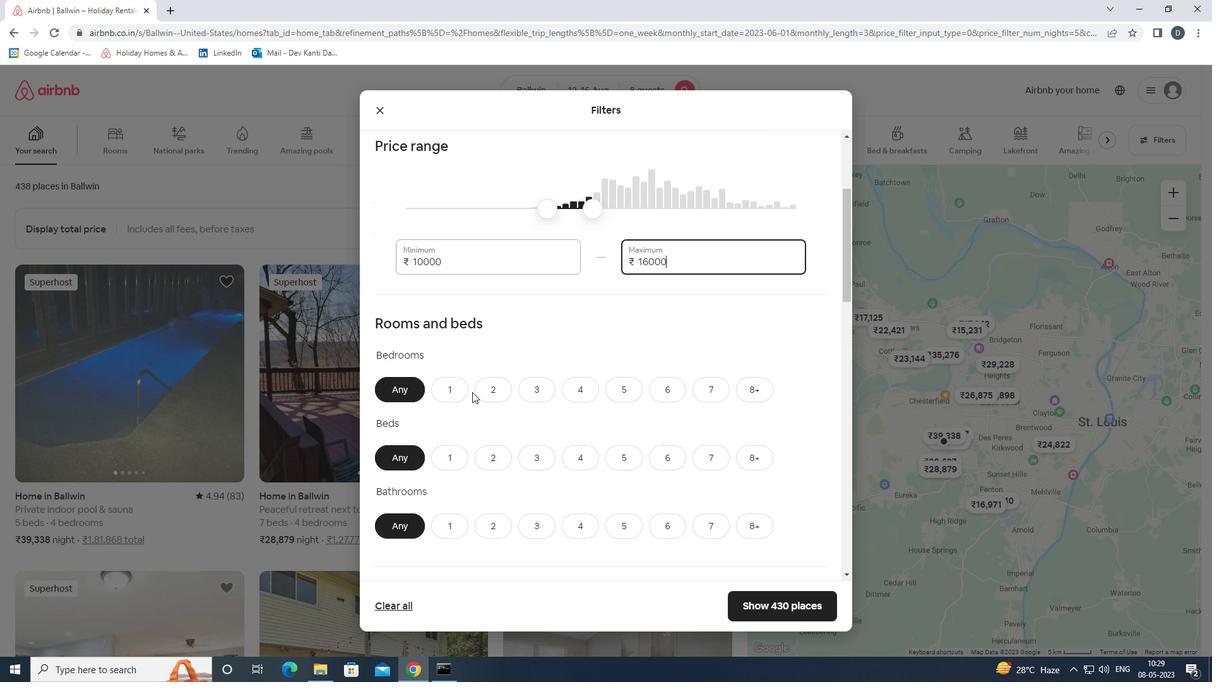 
Action: Mouse moved to (748, 331)
Screenshot: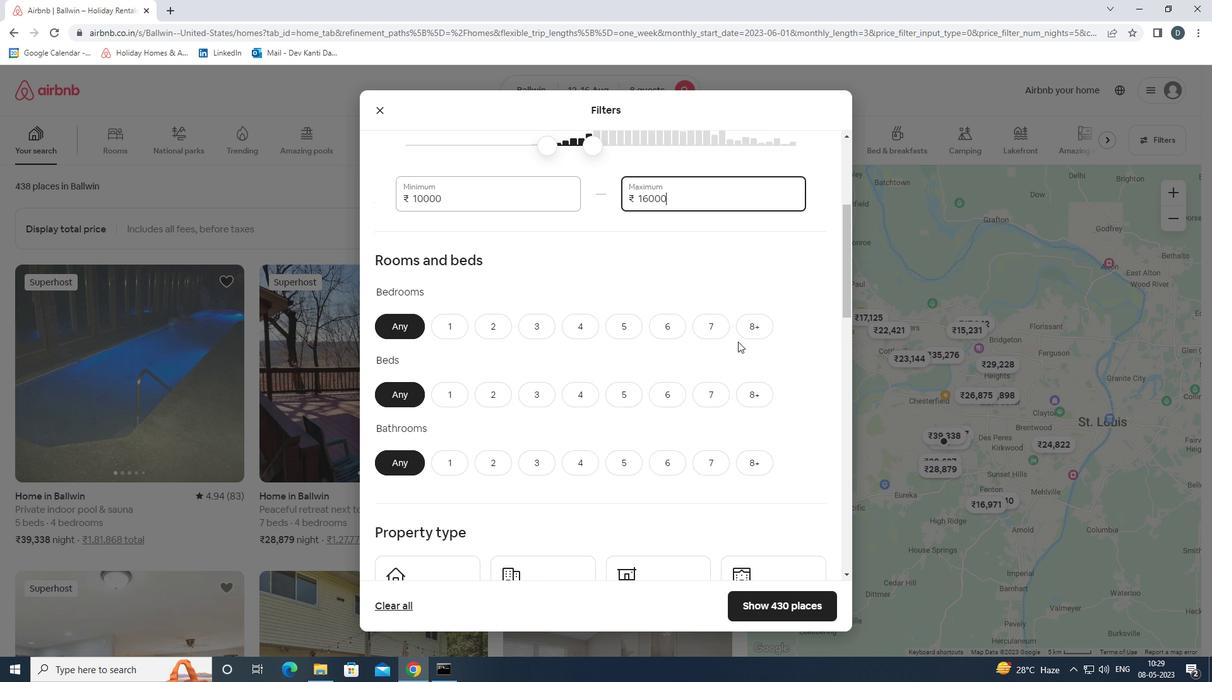 
Action: Mouse pressed left at (748, 331)
Screenshot: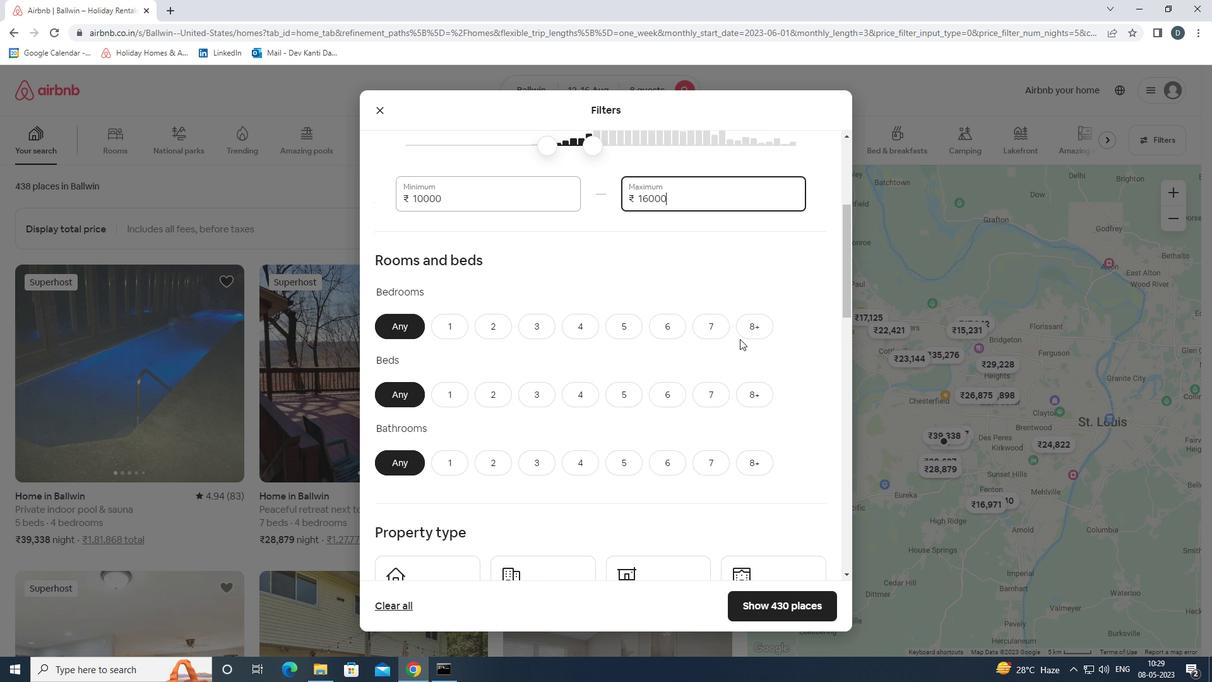 
Action: Mouse moved to (754, 390)
Screenshot: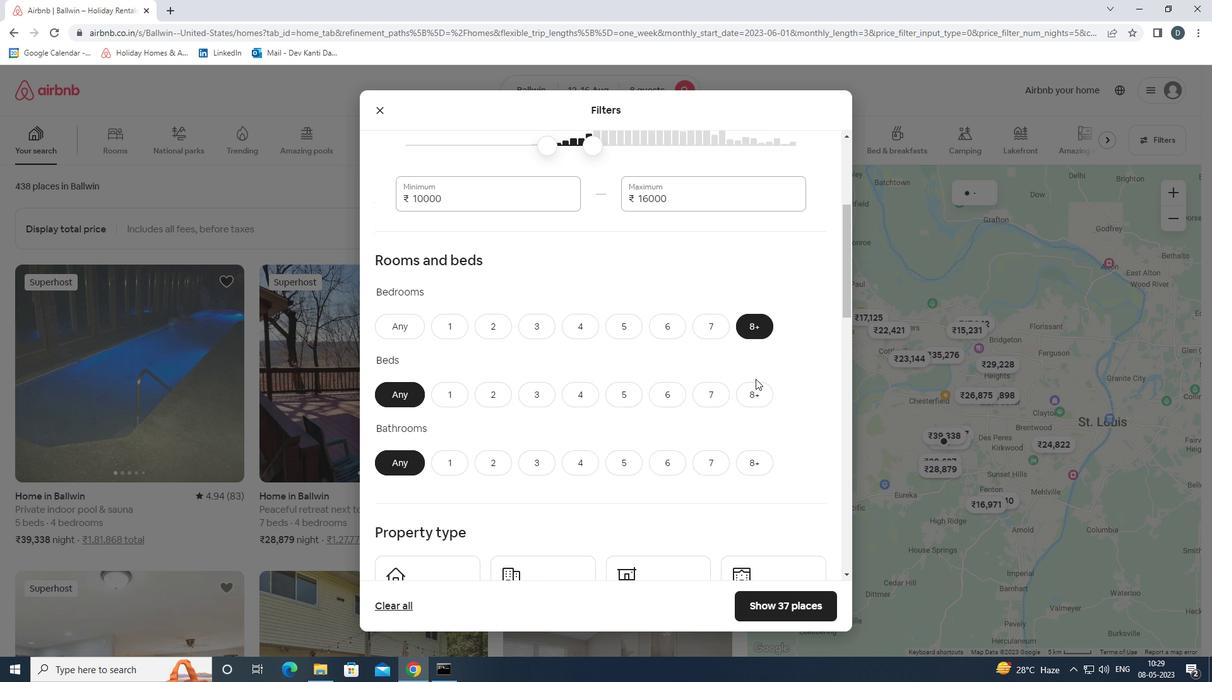 
Action: Mouse pressed left at (754, 390)
Screenshot: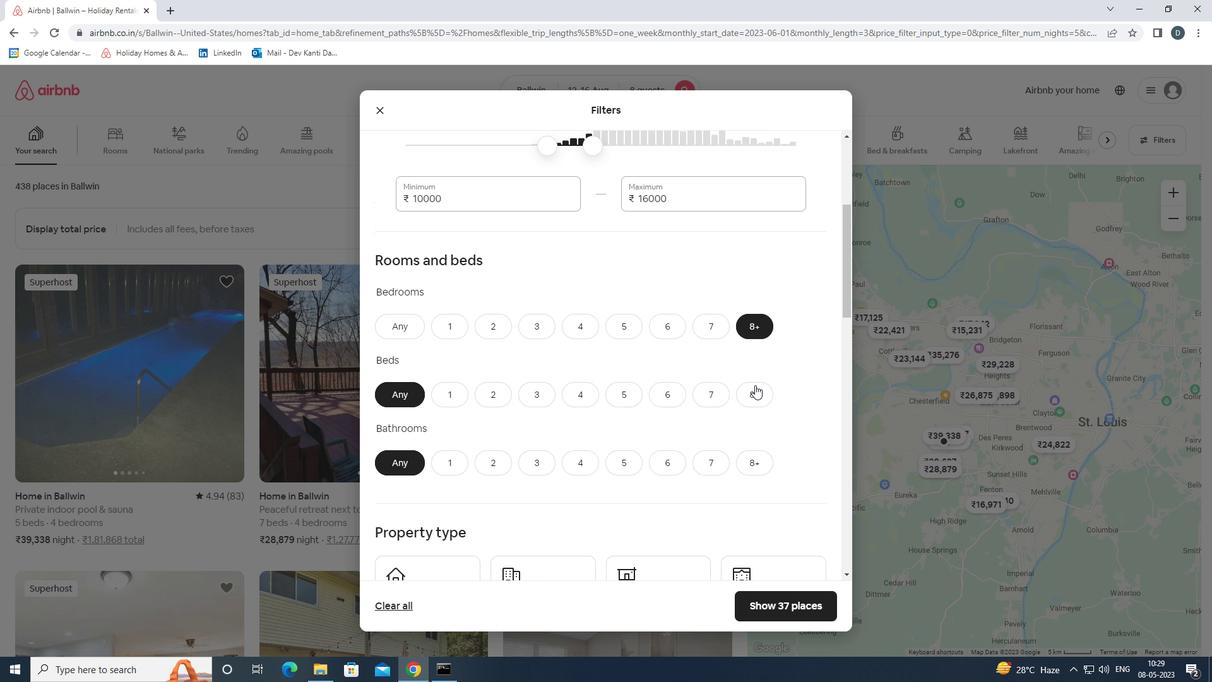 
Action: Mouse moved to (751, 457)
Screenshot: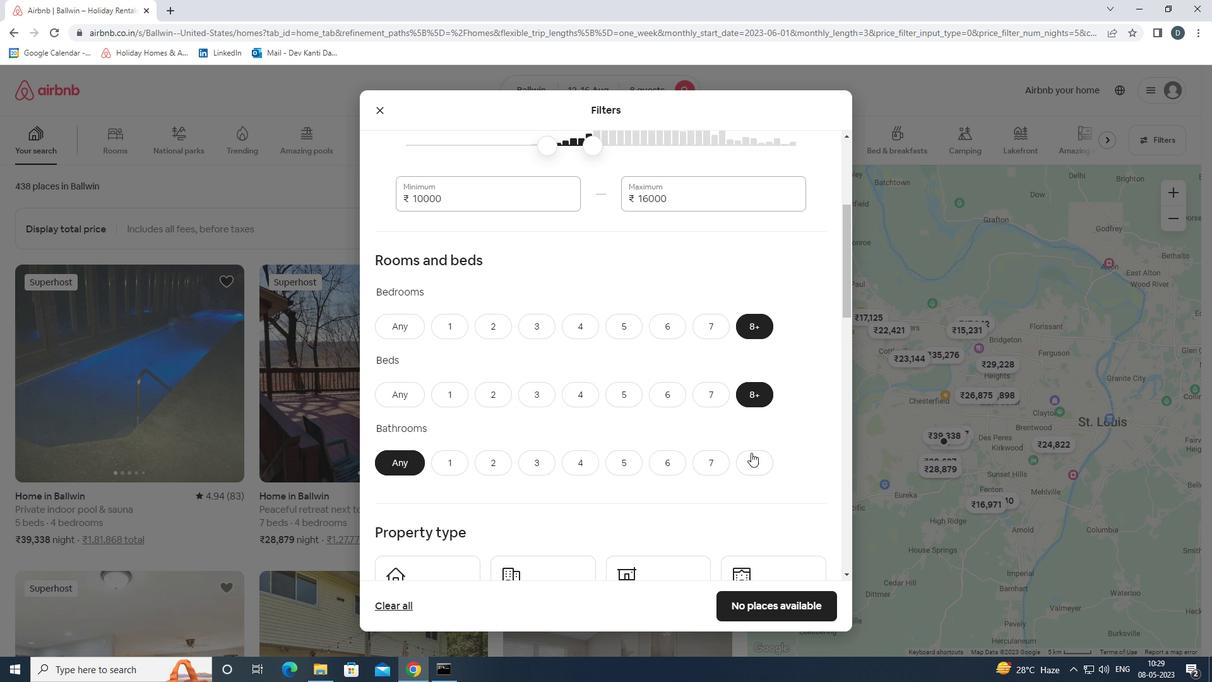 
Action: Mouse pressed left at (751, 457)
Screenshot: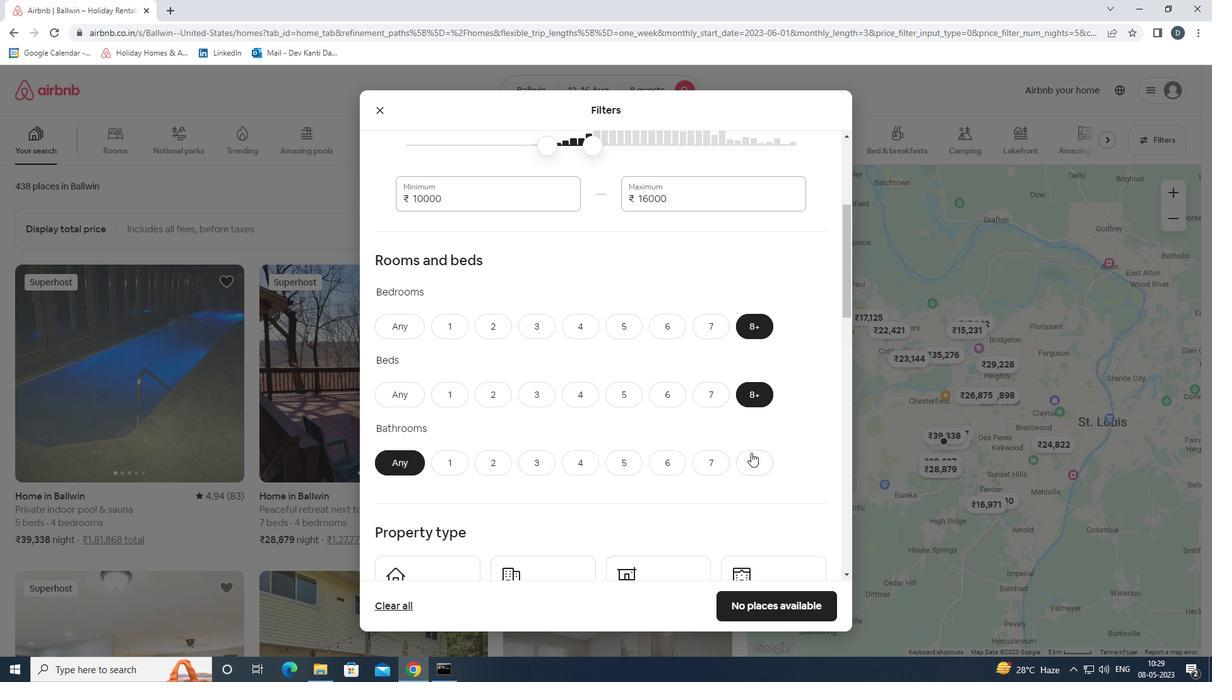 
Action: Mouse moved to (753, 455)
Screenshot: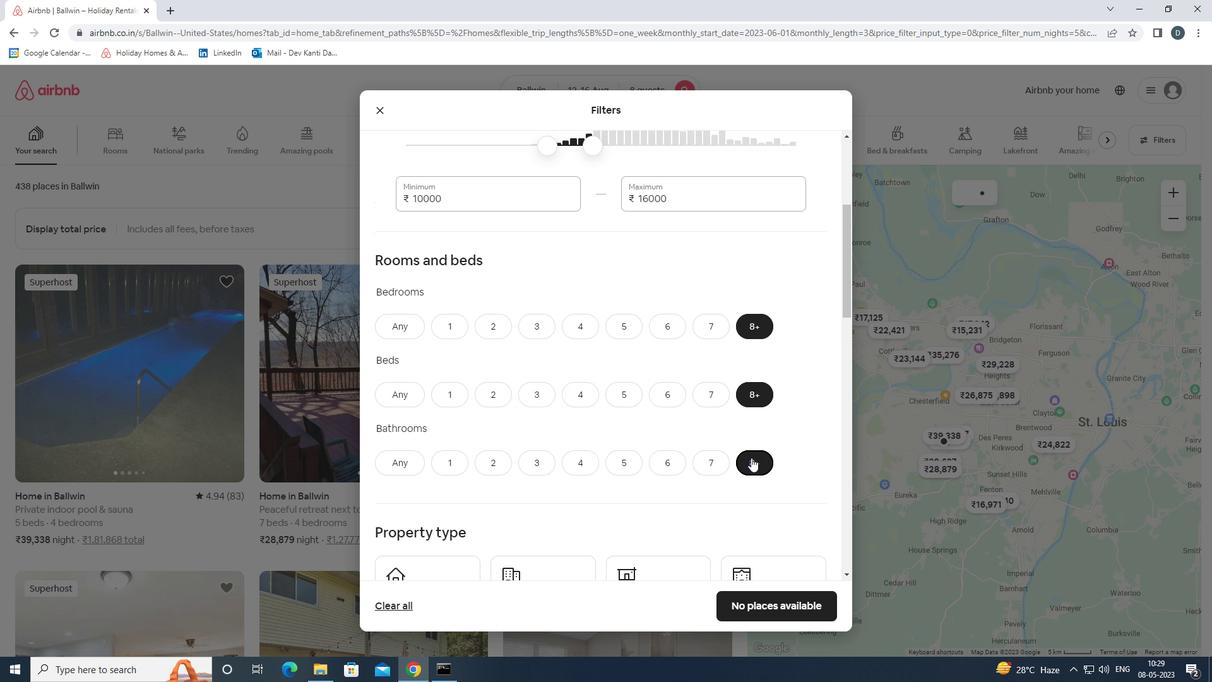 
Action: Mouse scrolled (753, 454) with delta (0, 0)
Screenshot: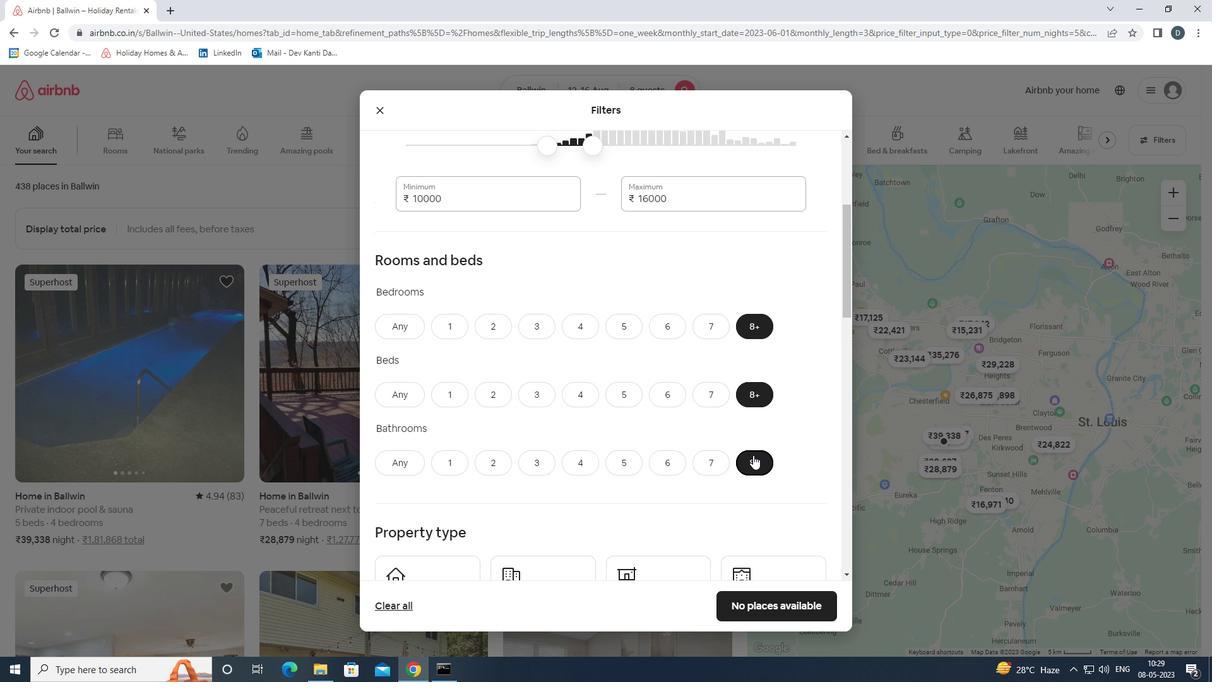
Action: Mouse scrolled (753, 454) with delta (0, 0)
Screenshot: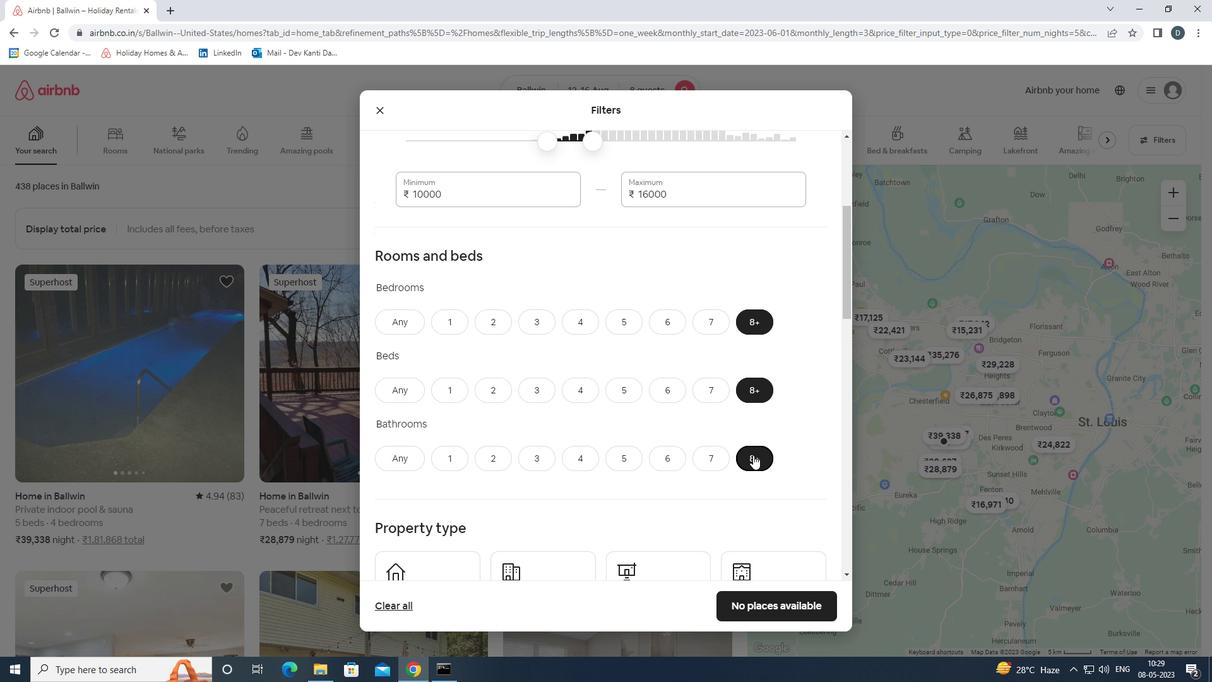 
Action: Mouse scrolled (753, 454) with delta (0, 0)
Screenshot: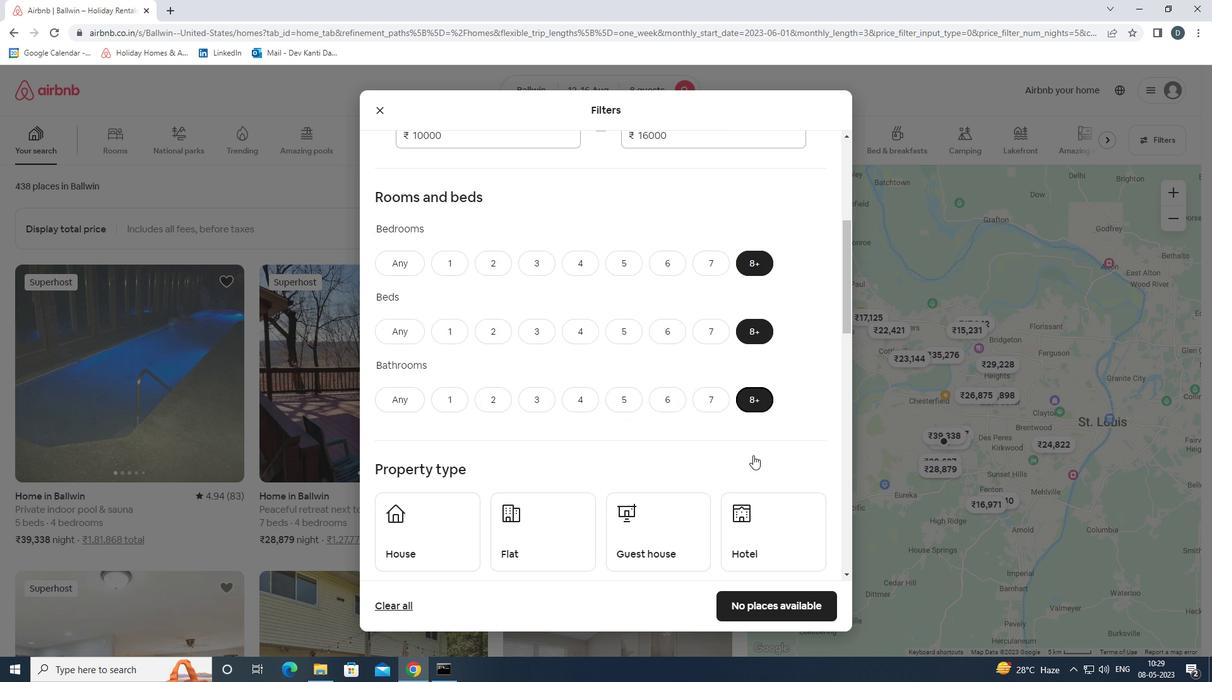 
Action: Mouse moved to (450, 420)
Screenshot: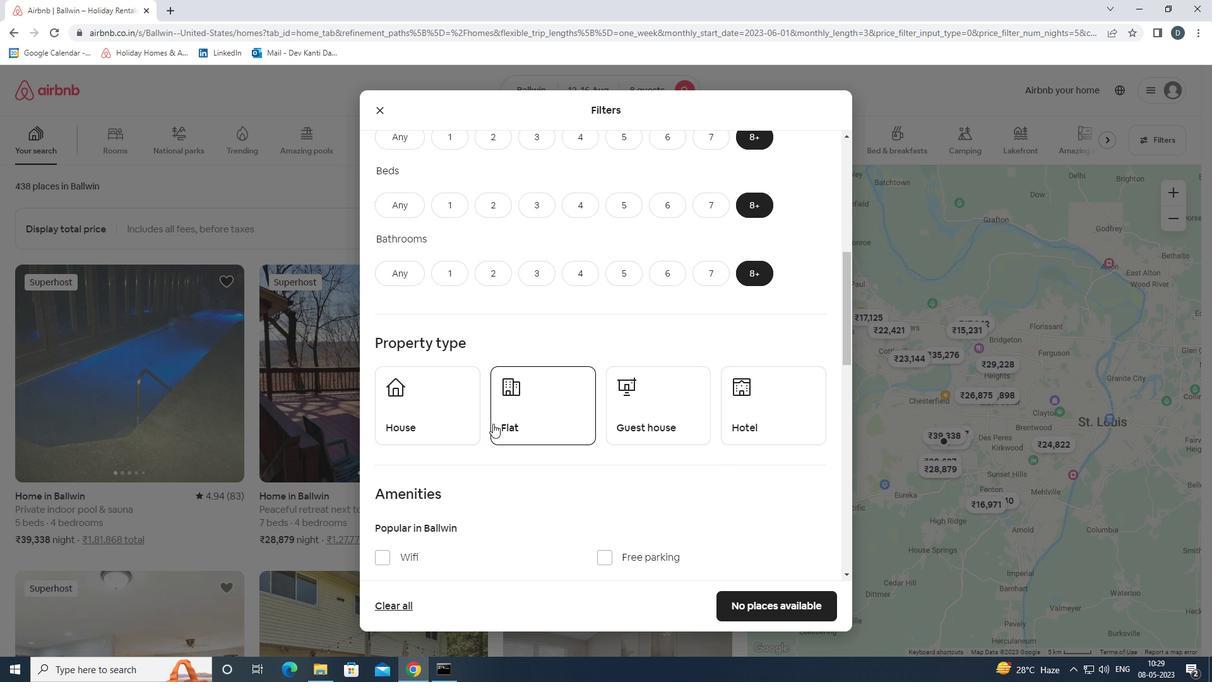 
Action: Mouse pressed left at (450, 420)
Screenshot: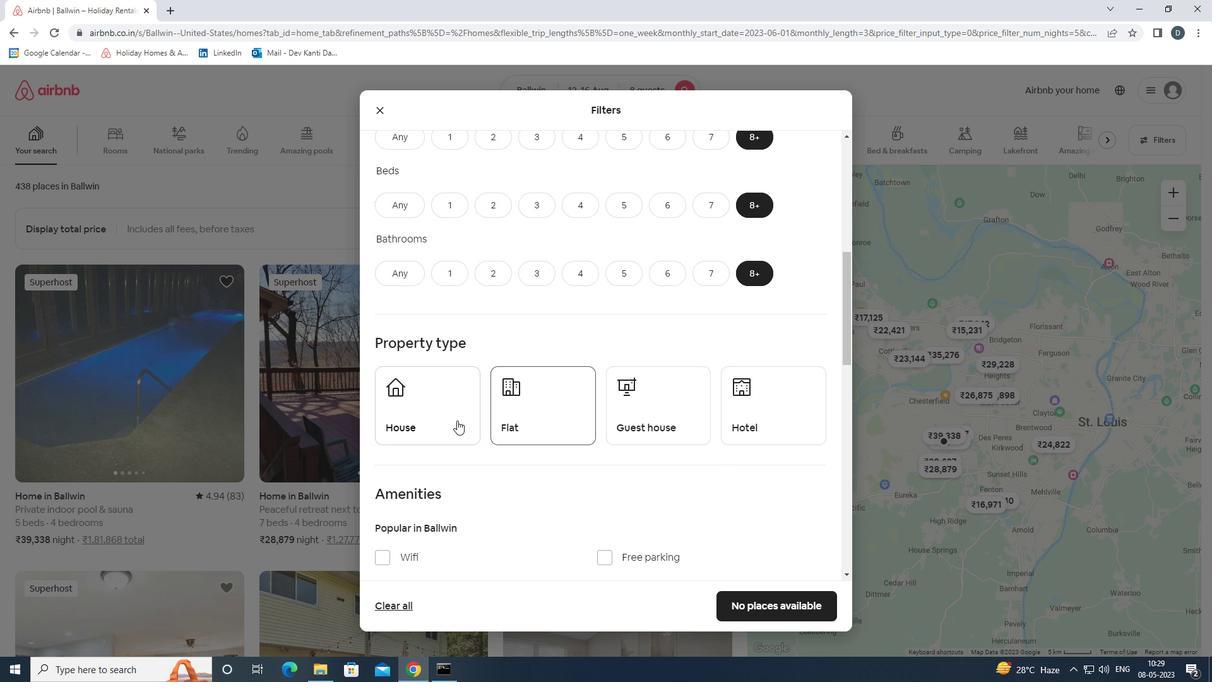 
Action: Mouse moved to (541, 419)
Screenshot: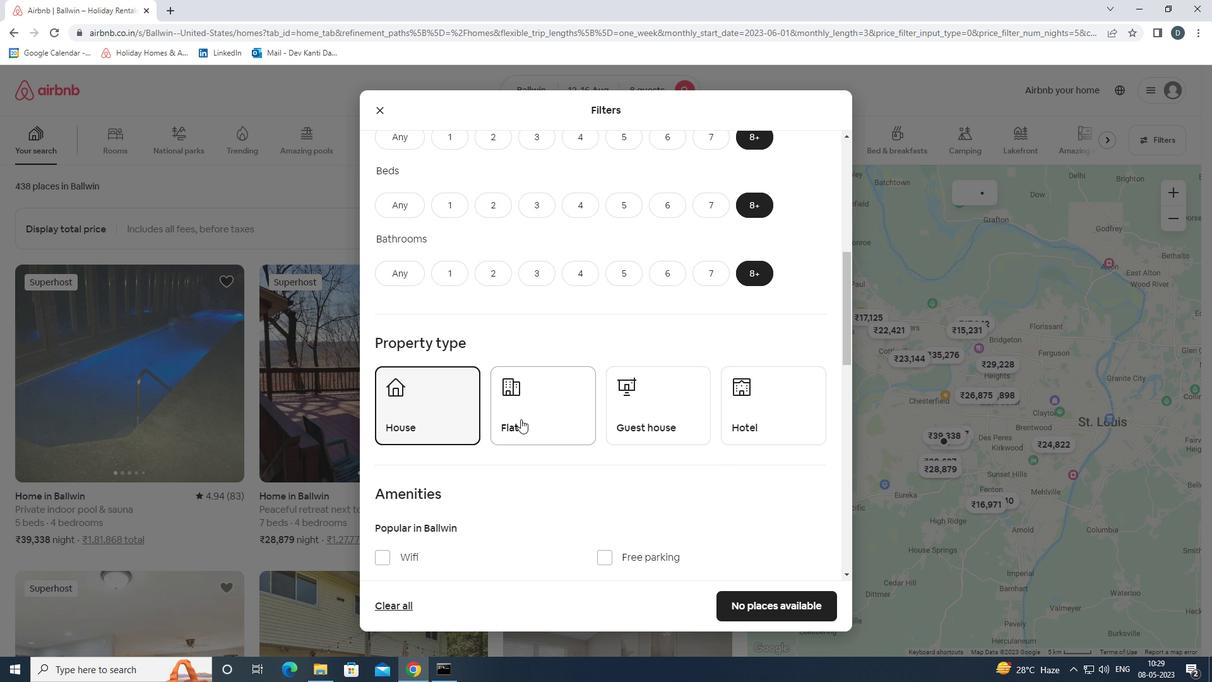 
Action: Mouse pressed left at (541, 419)
Screenshot: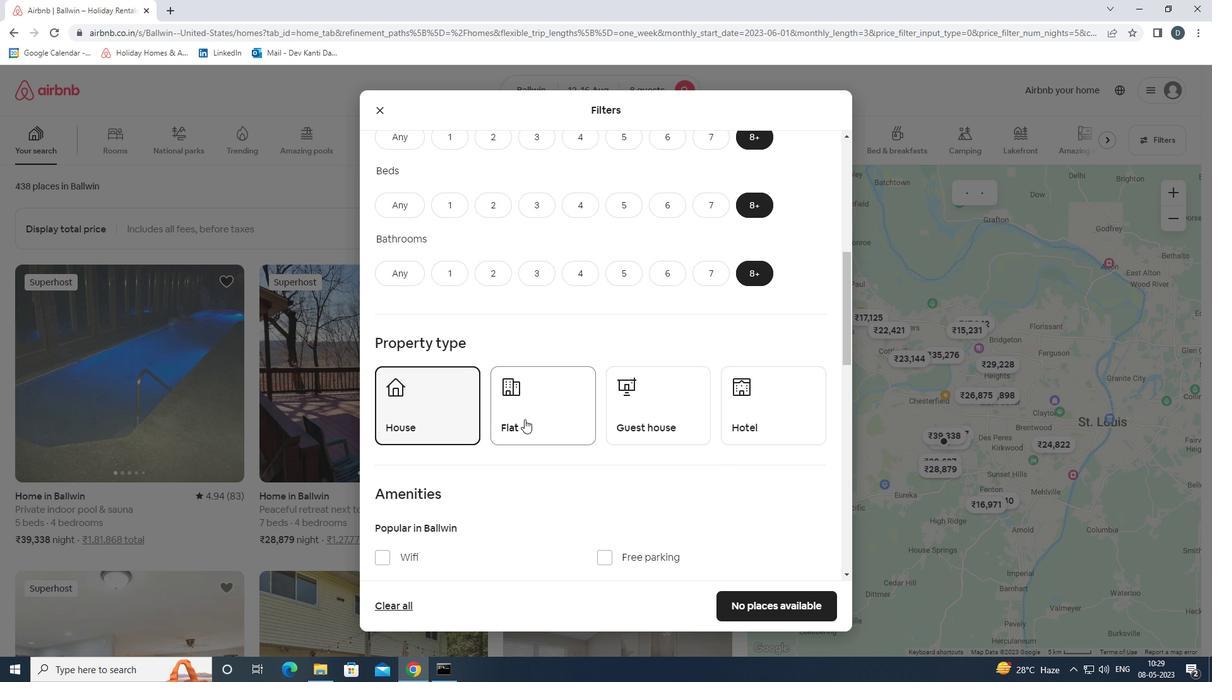 
Action: Mouse moved to (654, 417)
Screenshot: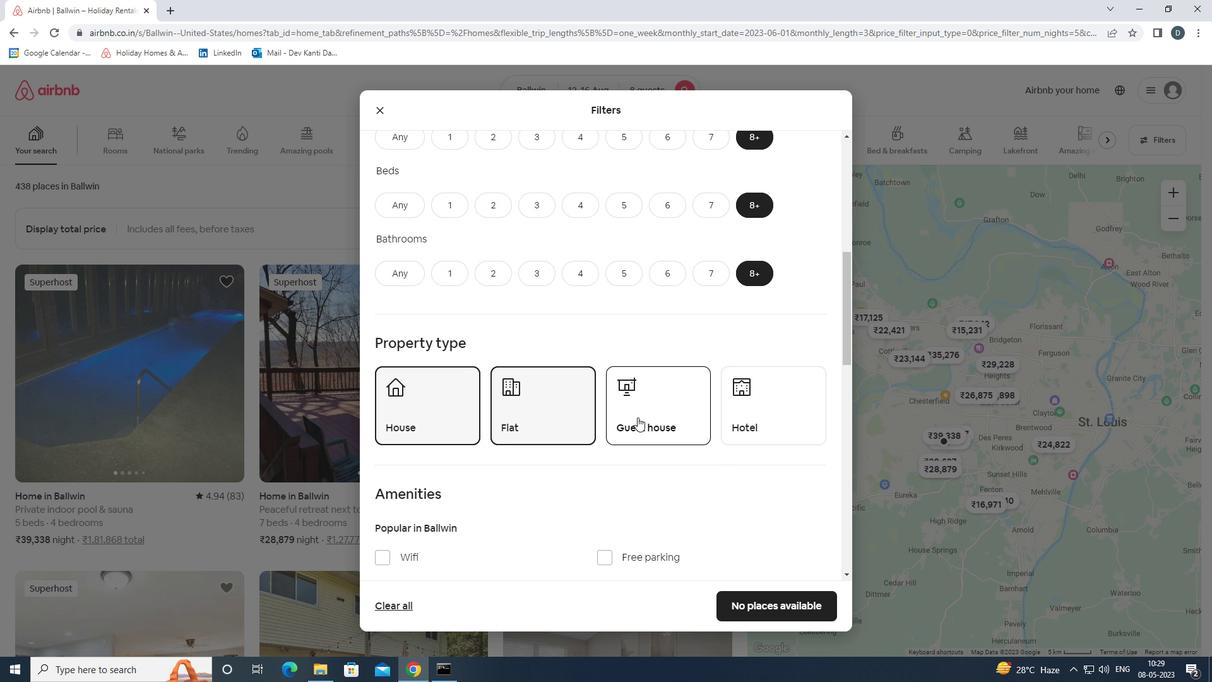 
Action: Mouse pressed left at (654, 417)
Screenshot: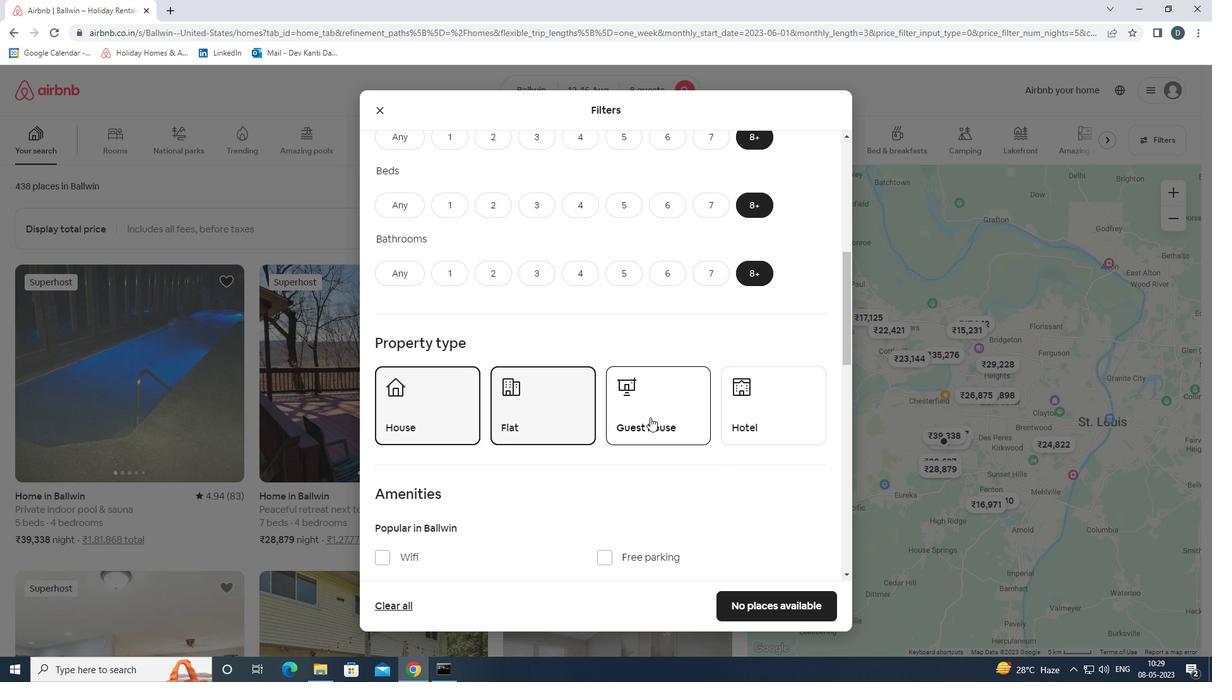 
Action: Mouse moved to (736, 416)
Screenshot: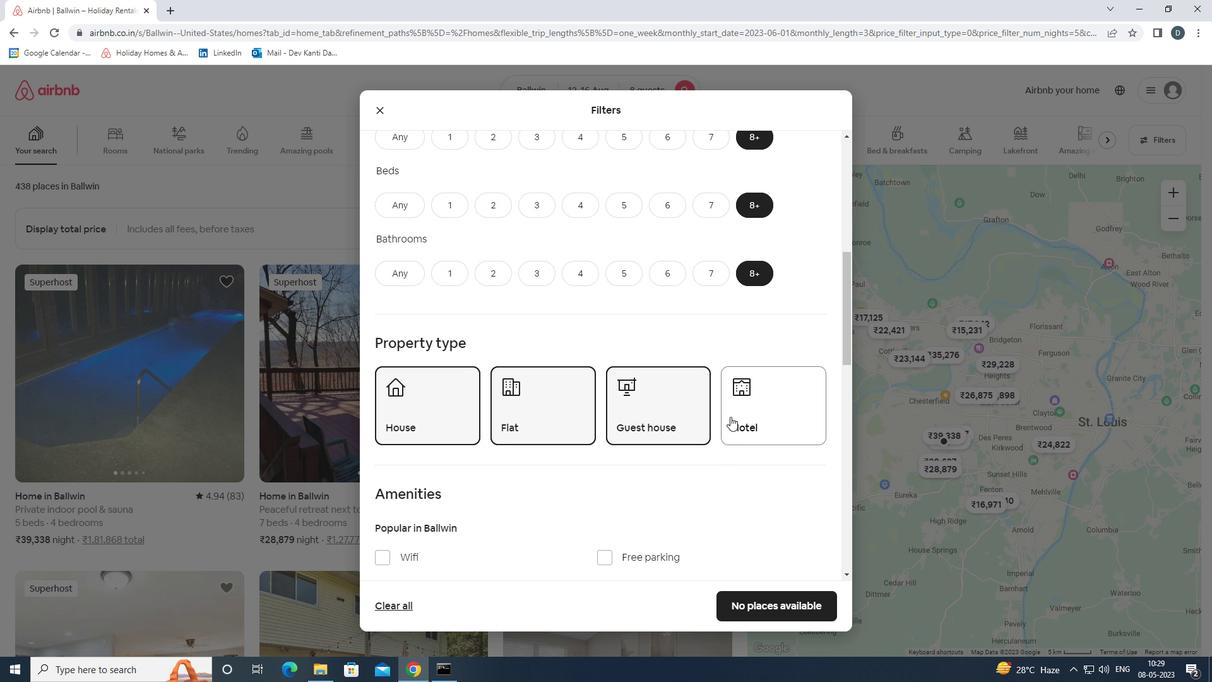 
Action: Mouse pressed left at (736, 416)
Screenshot: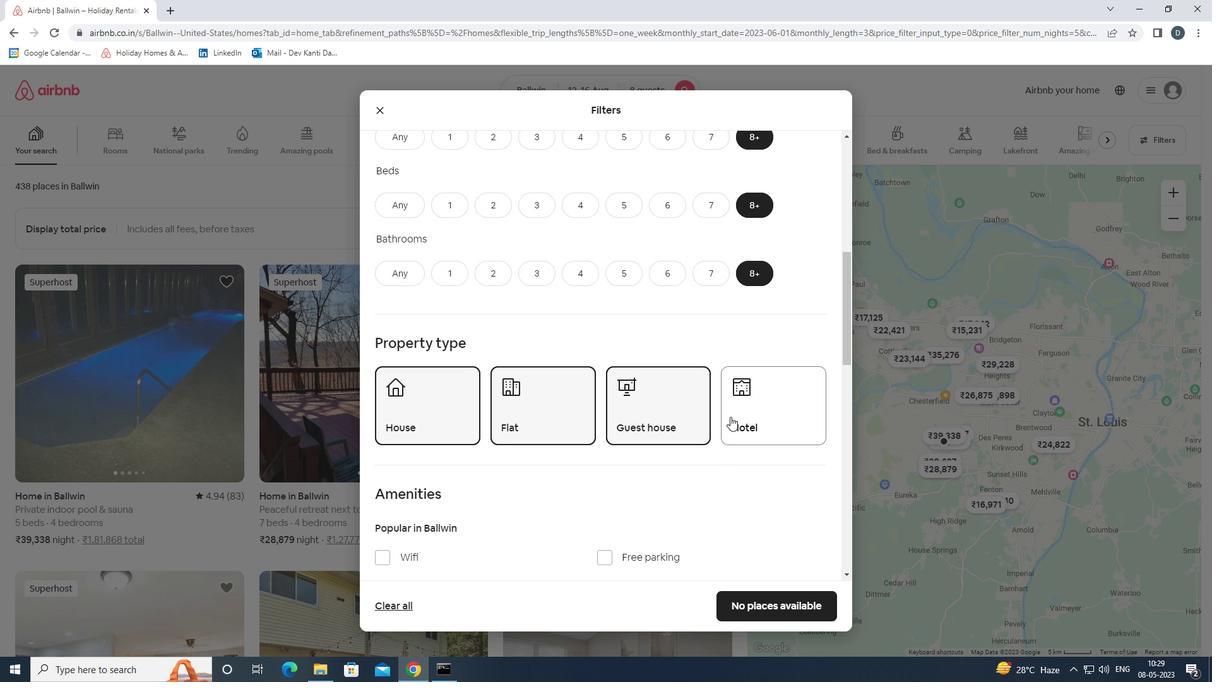
Action: Mouse scrolled (736, 416) with delta (0, 0)
Screenshot: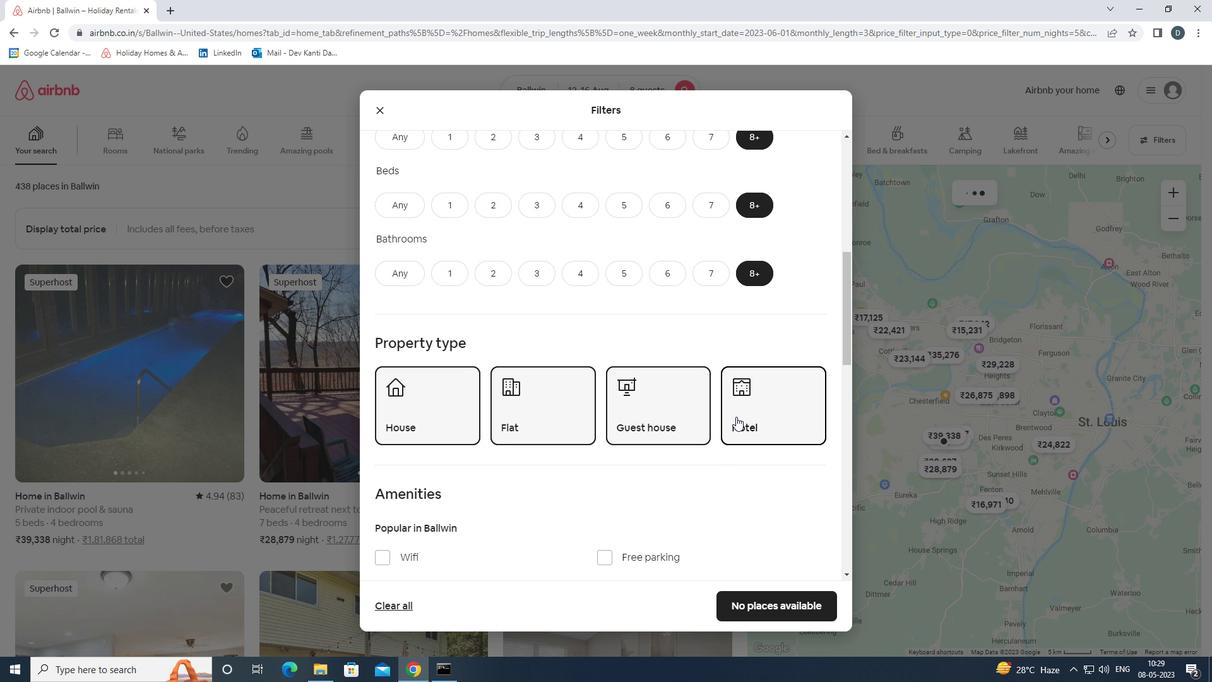 
Action: Mouse scrolled (736, 416) with delta (0, 0)
Screenshot: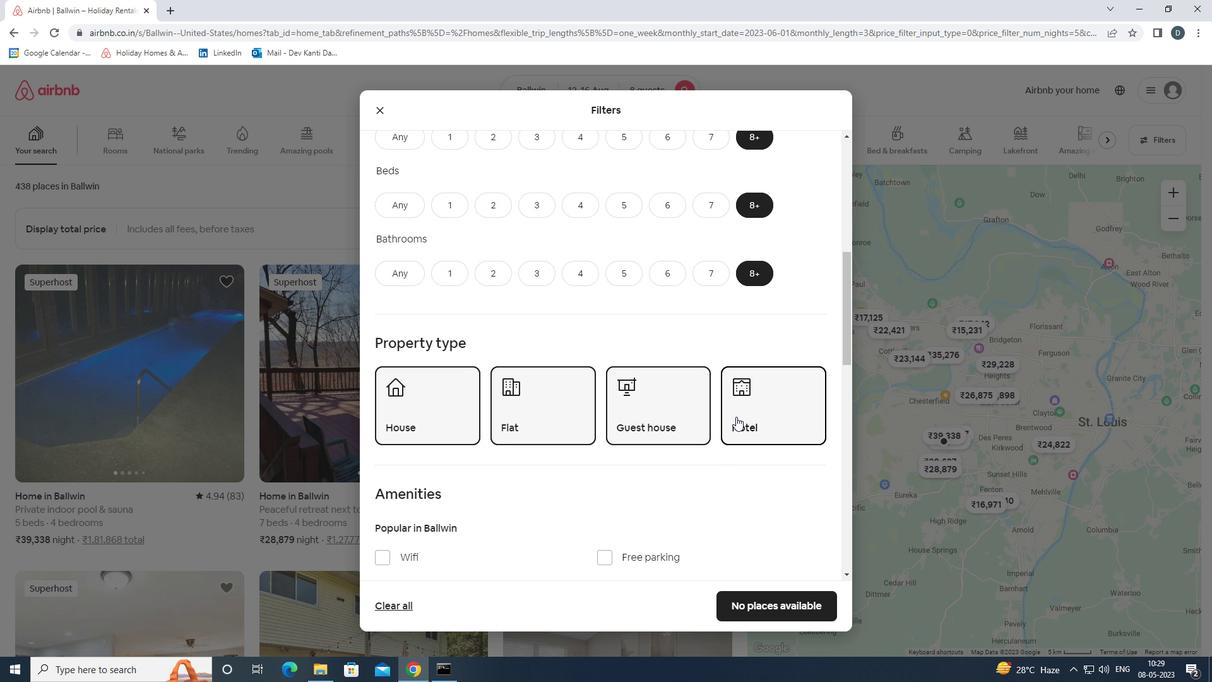 
Action: Mouse scrolled (736, 416) with delta (0, 0)
Screenshot: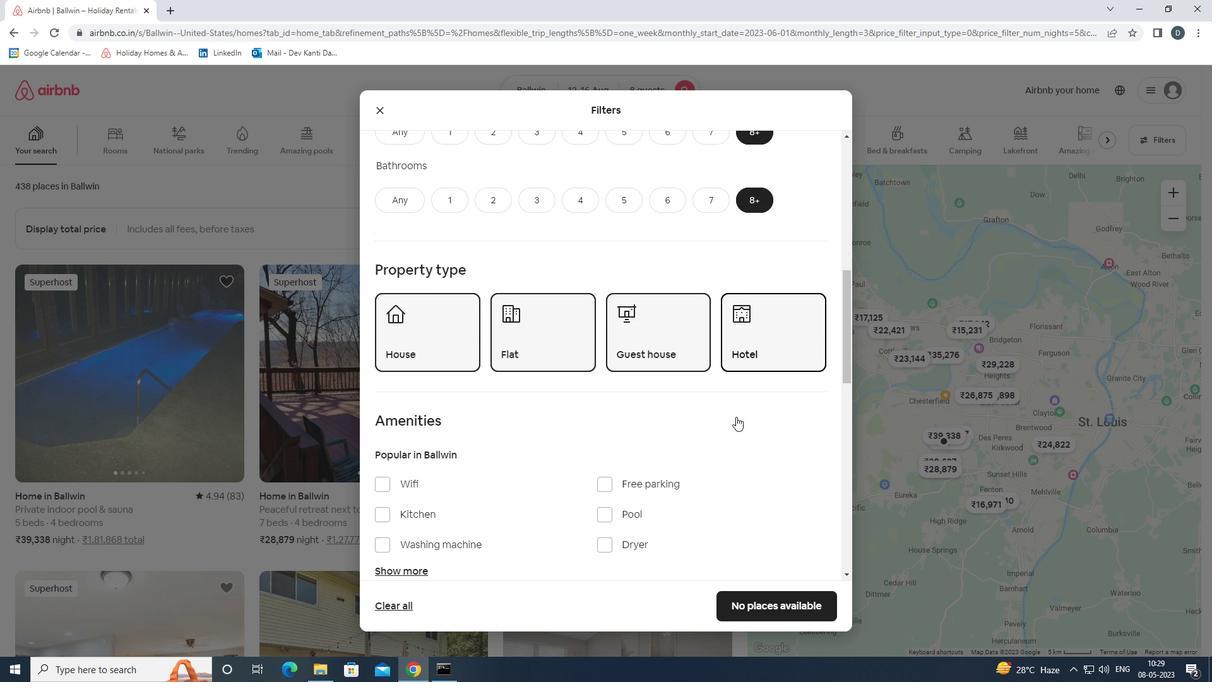 
Action: Mouse moved to (410, 373)
Screenshot: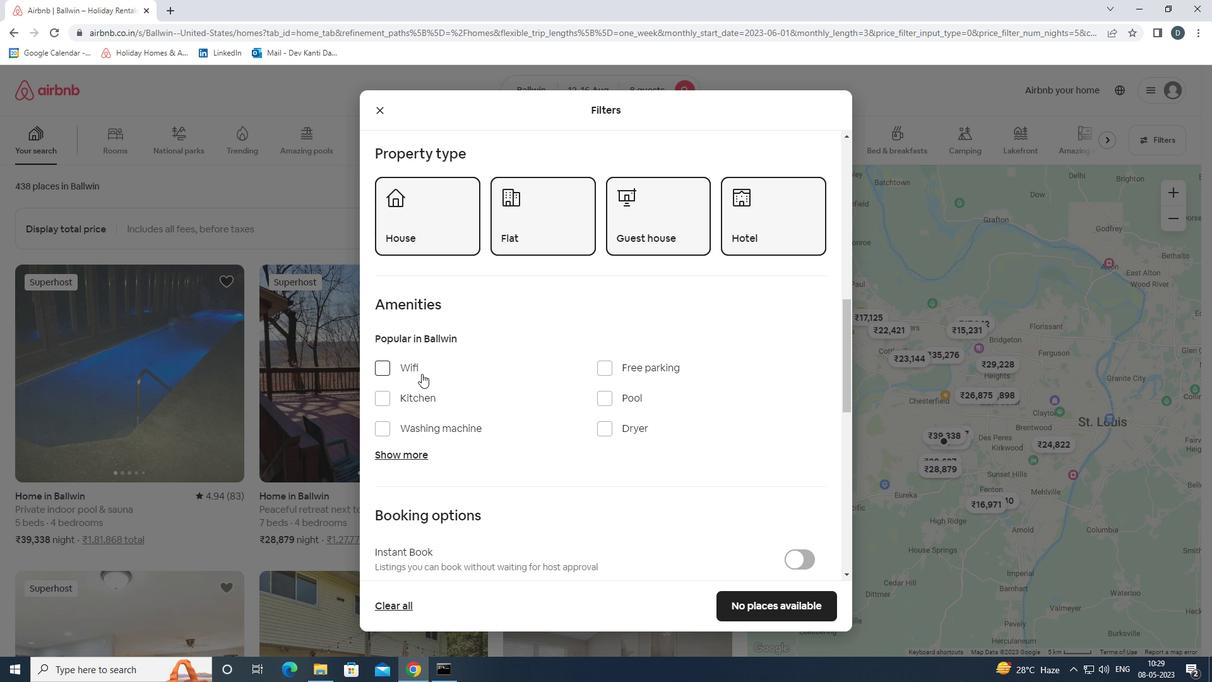 
Action: Mouse pressed left at (410, 373)
Screenshot: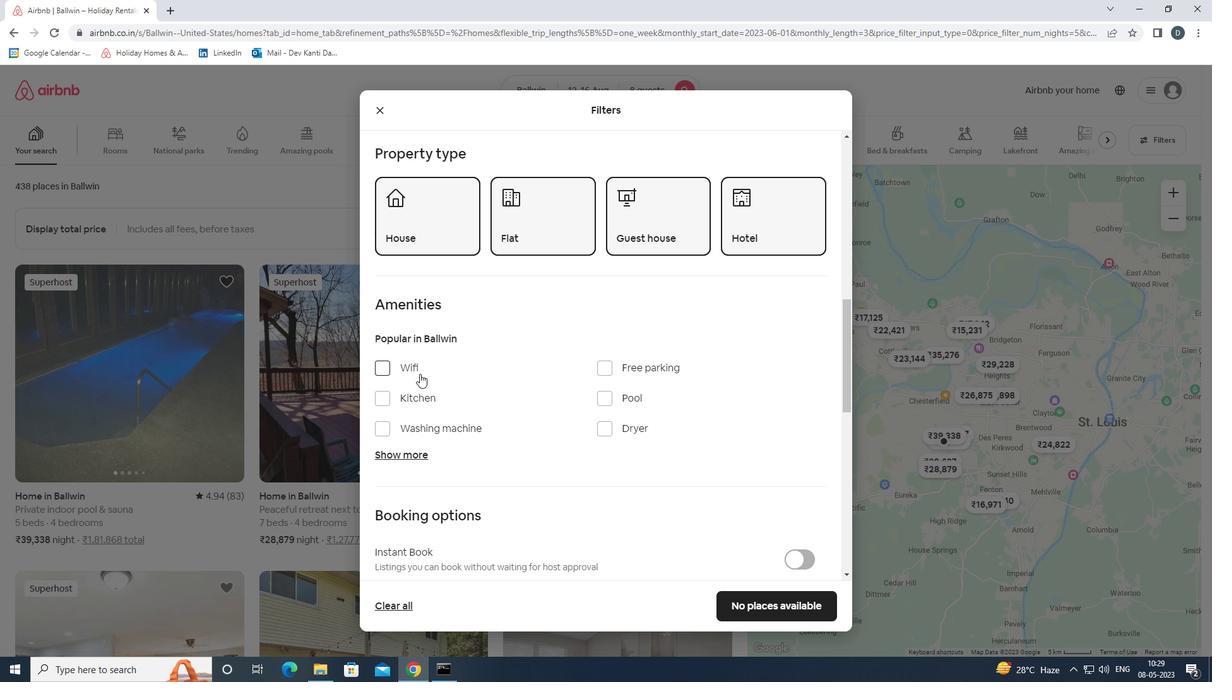 
Action: Mouse moved to (618, 366)
Screenshot: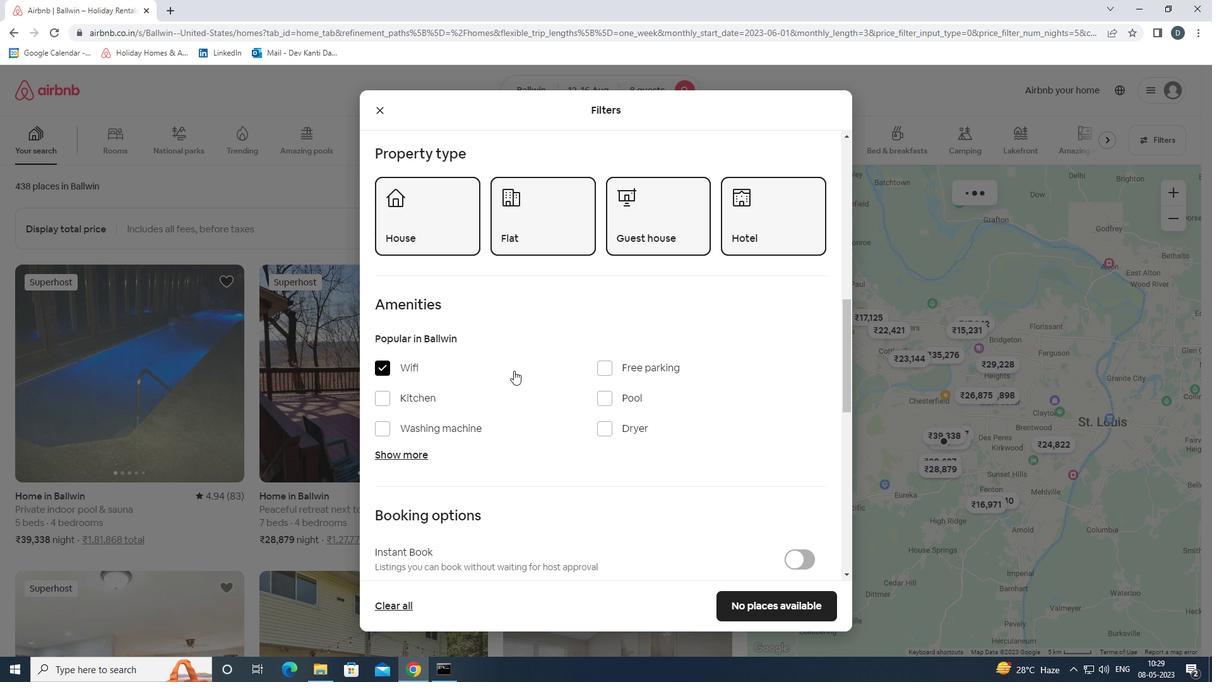 
Action: Mouse pressed left at (618, 366)
Screenshot: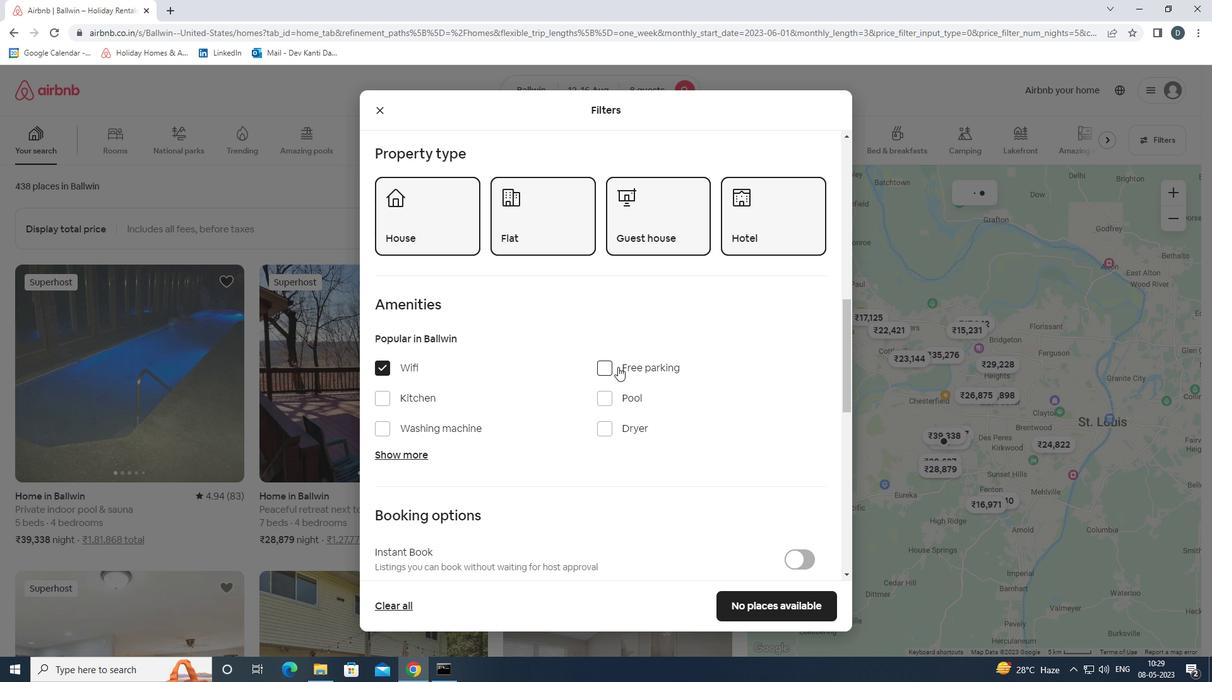
Action: Mouse moved to (418, 455)
Screenshot: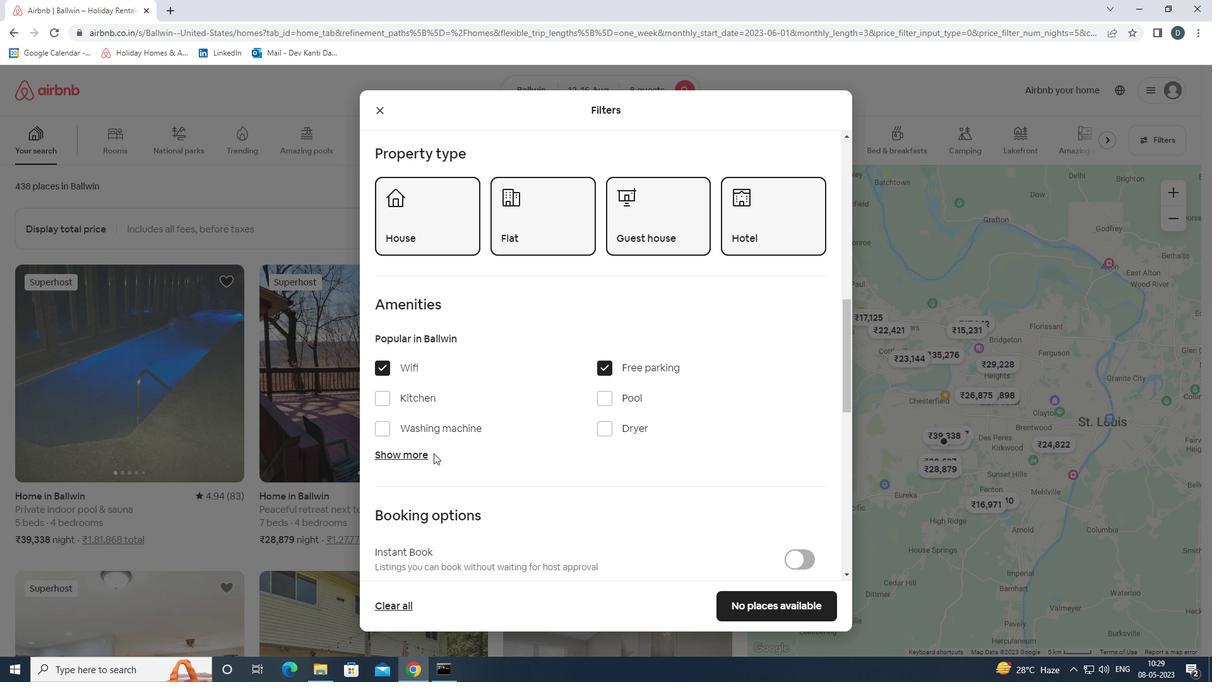 
Action: Mouse pressed left at (418, 455)
Screenshot: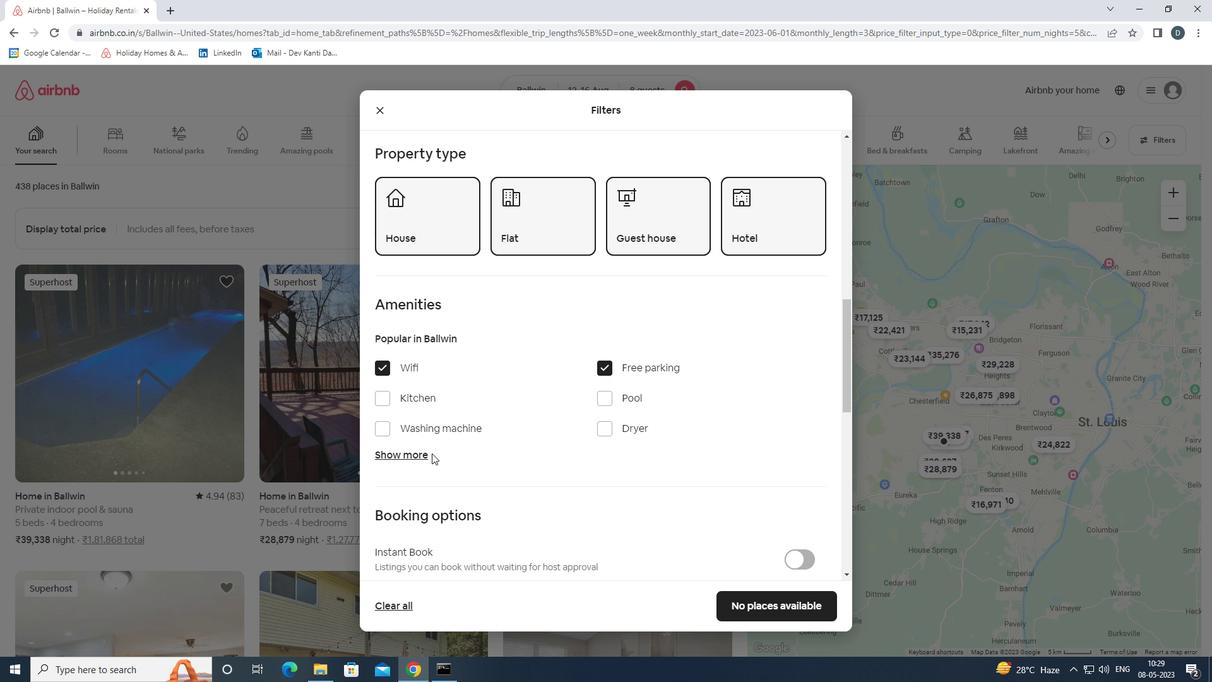 
Action: Mouse moved to (430, 455)
Screenshot: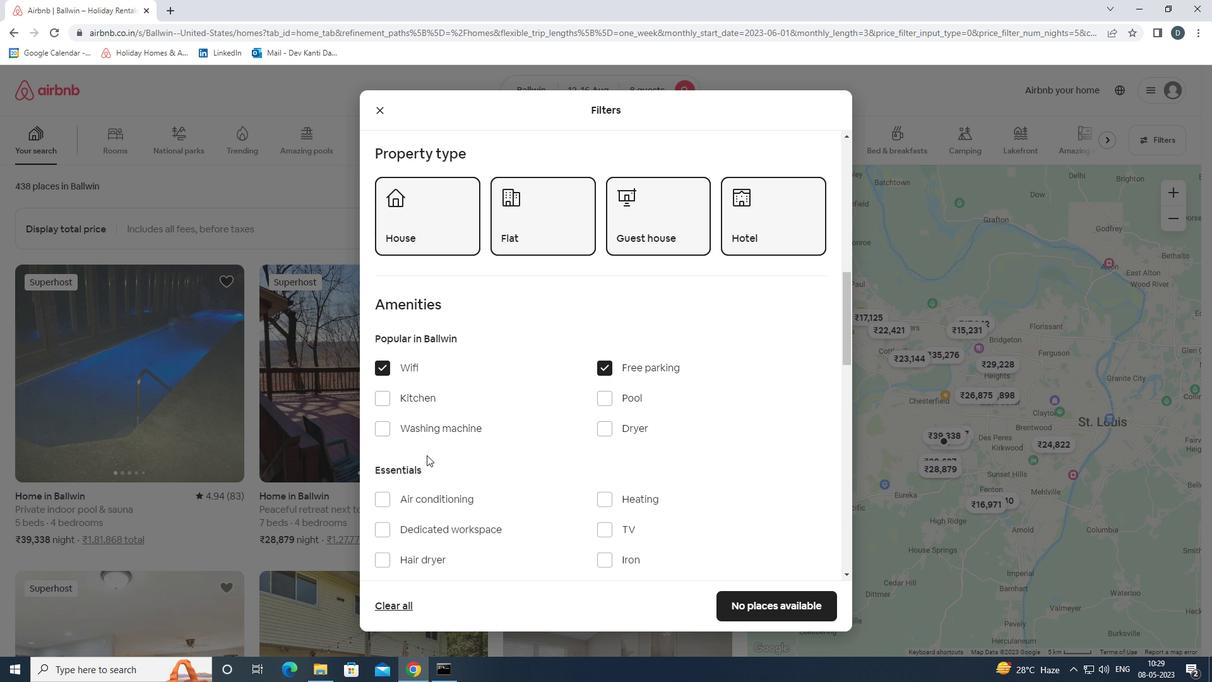 
Action: Mouse scrolled (430, 454) with delta (0, 0)
Screenshot: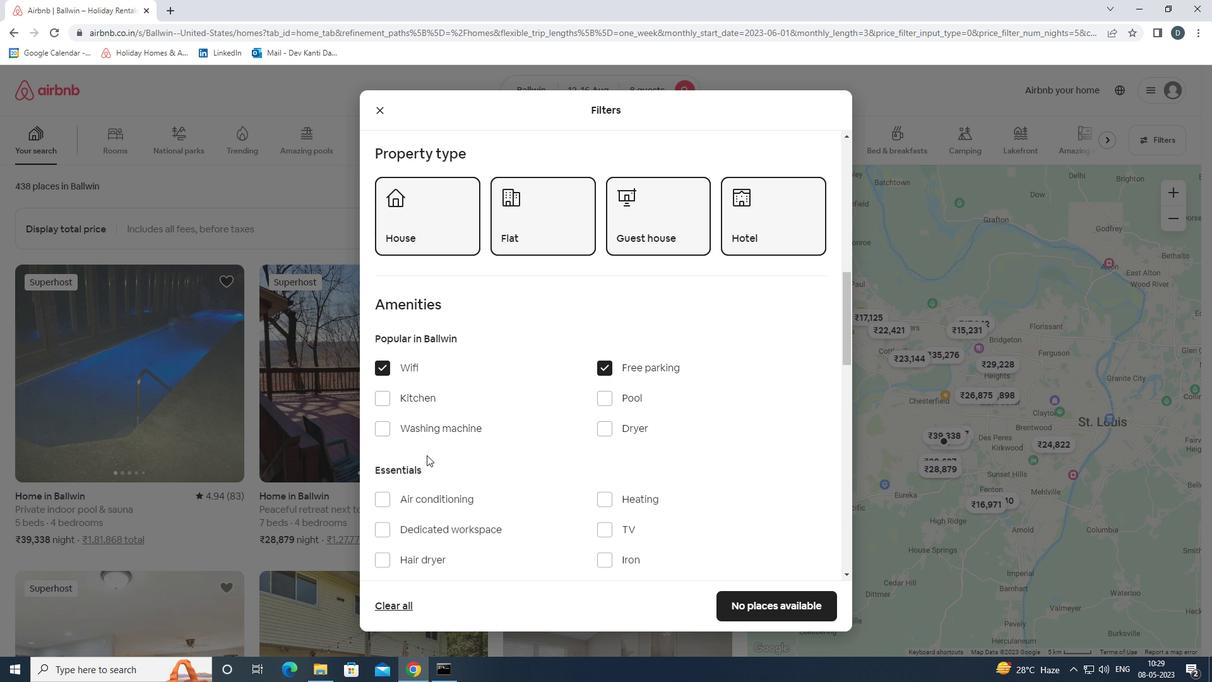 
Action: Mouse moved to (473, 451)
Screenshot: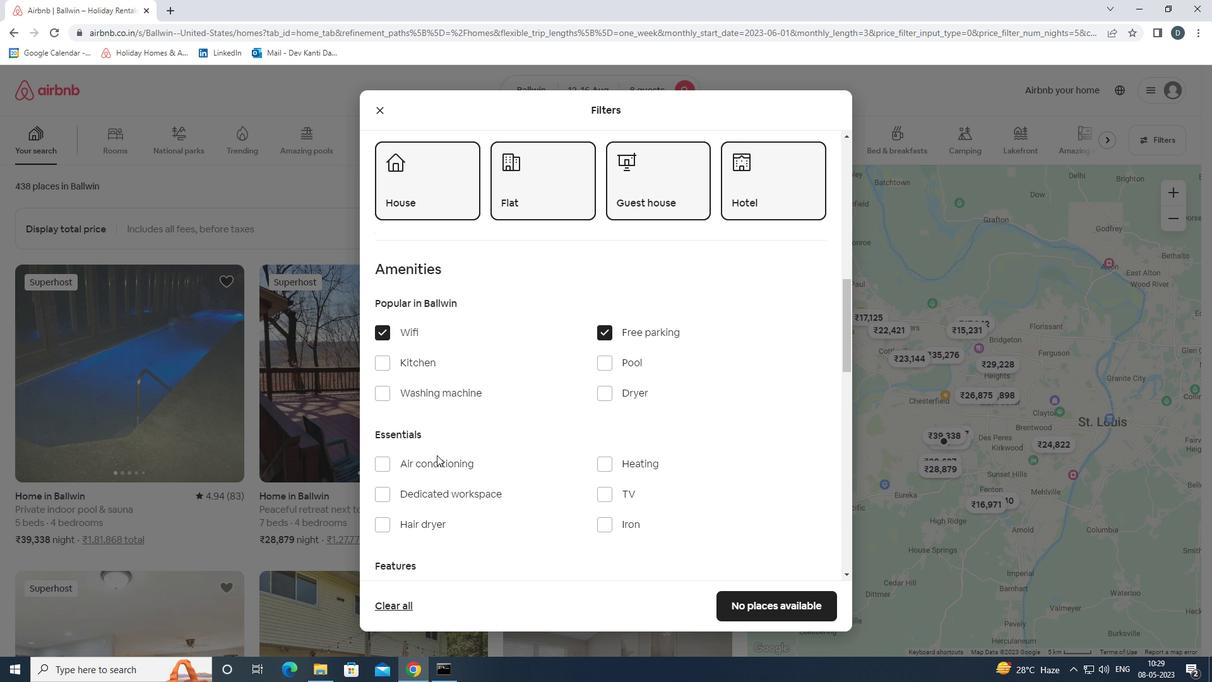 
Action: Mouse scrolled (473, 450) with delta (0, 0)
Screenshot: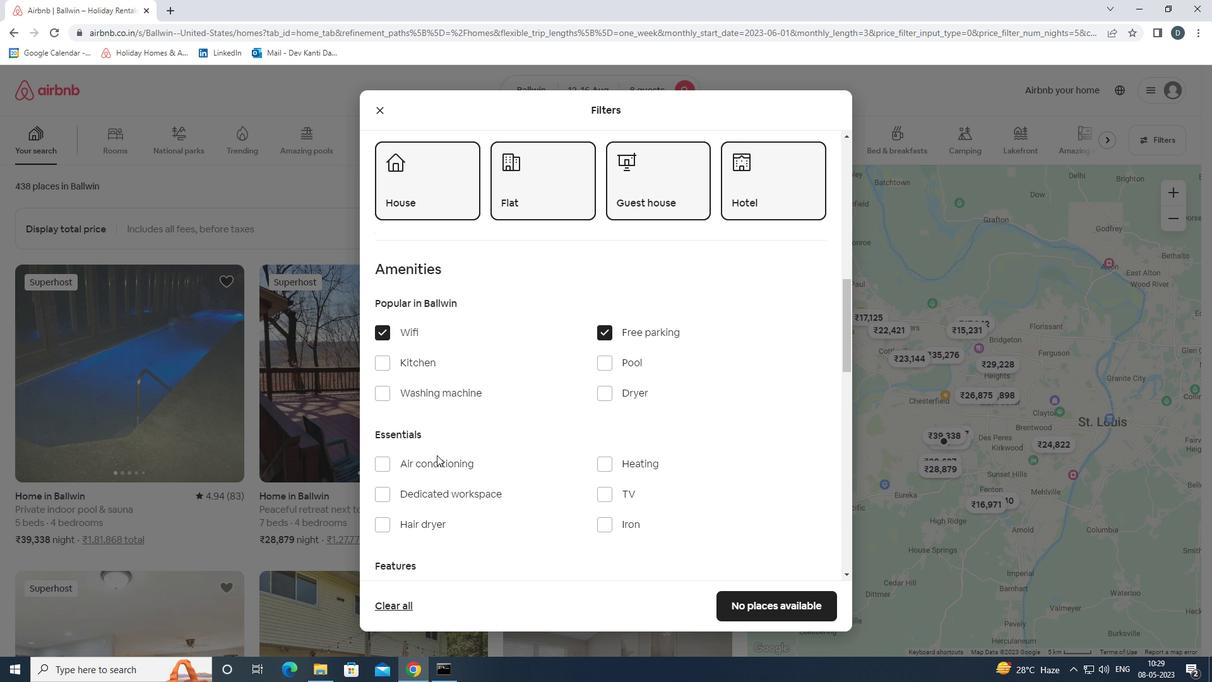 
Action: Mouse moved to (611, 406)
Screenshot: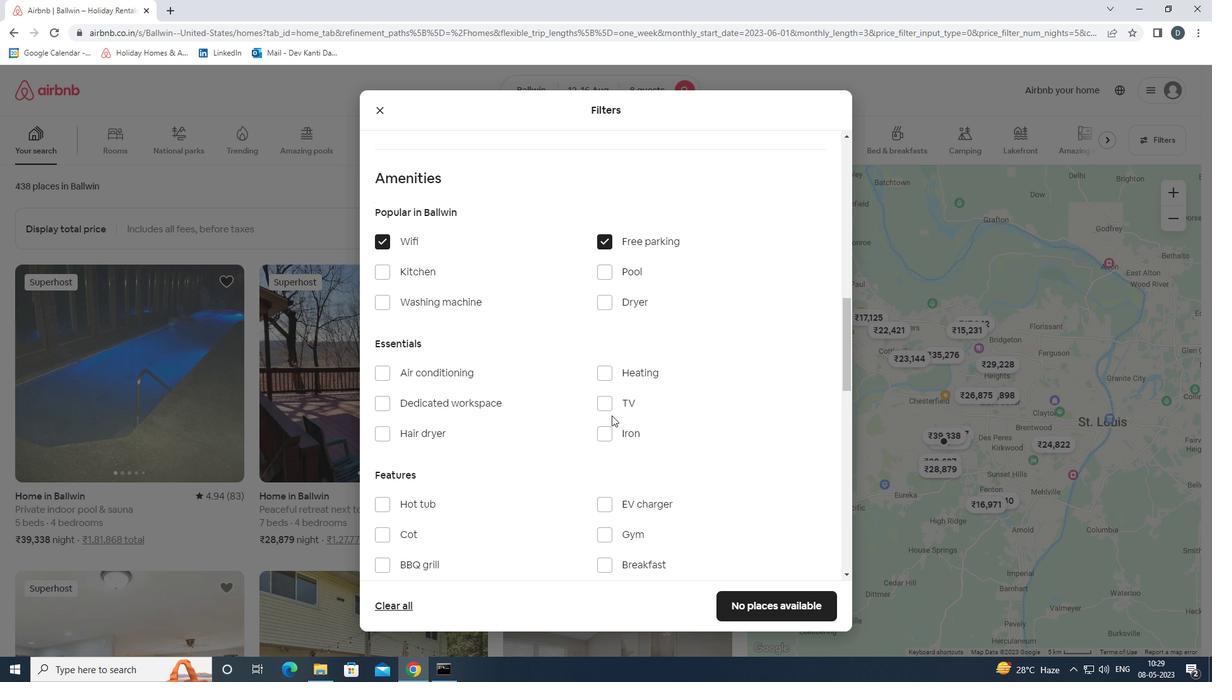 
Action: Mouse pressed left at (611, 406)
Screenshot: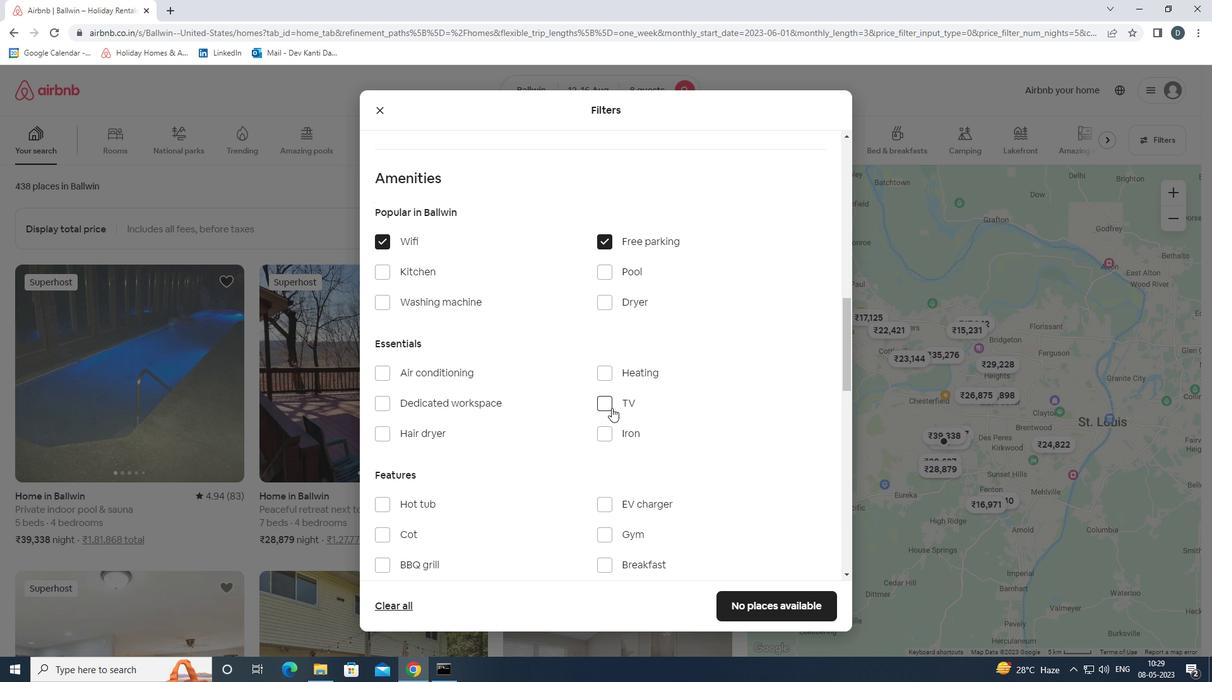 
Action: Mouse scrolled (611, 406) with delta (0, 0)
Screenshot: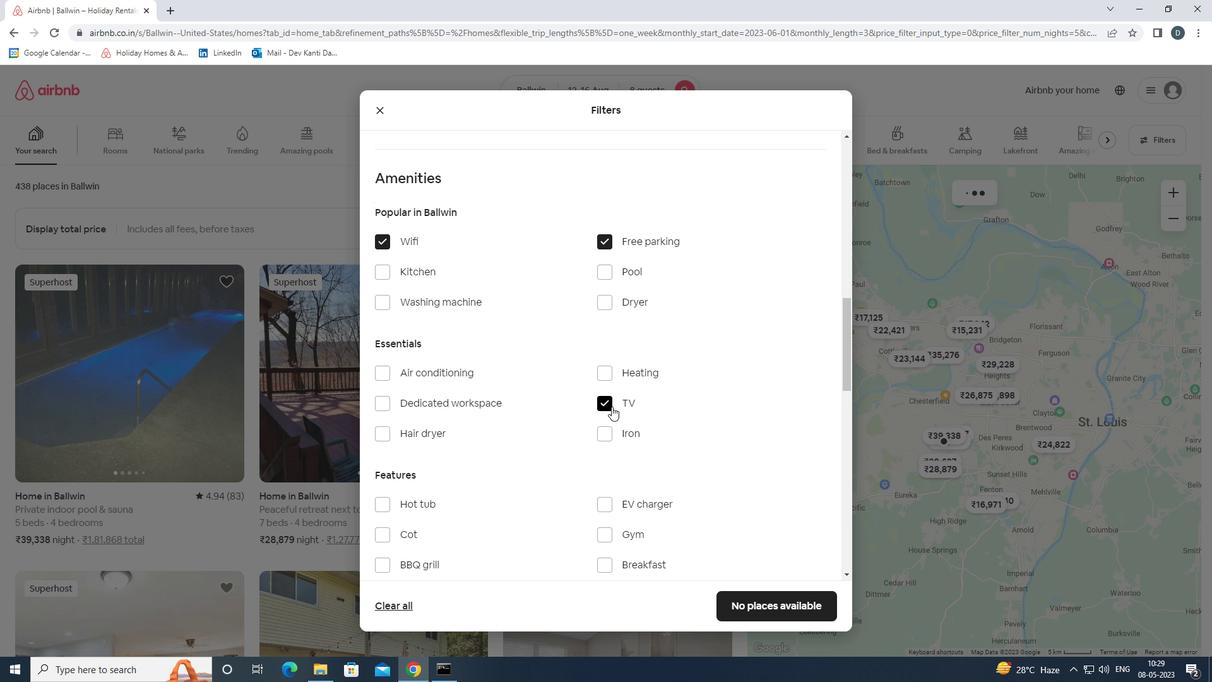 
Action: Mouse scrolled (611, 406) with delta (0, 0)
Screenshot: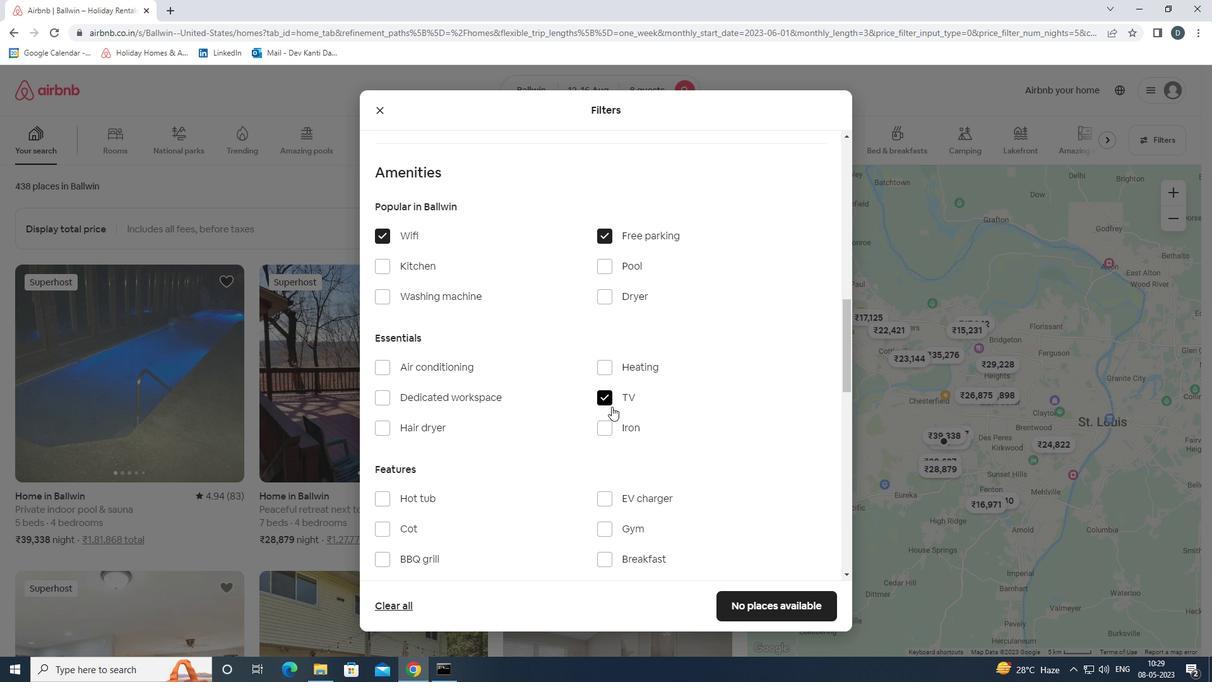 
Action: Mouse scrolled (611, 406) with delta (0, 0)
Screenshot: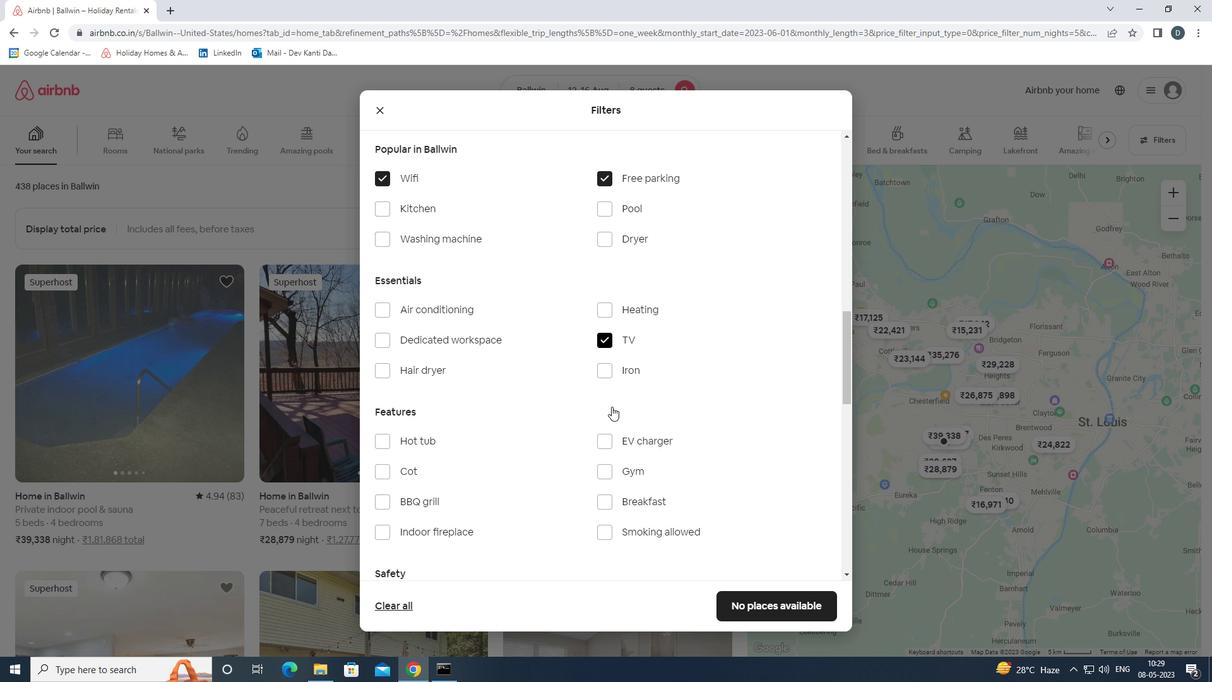 
Action: Mouse moved to (612, 346)
Screenshot: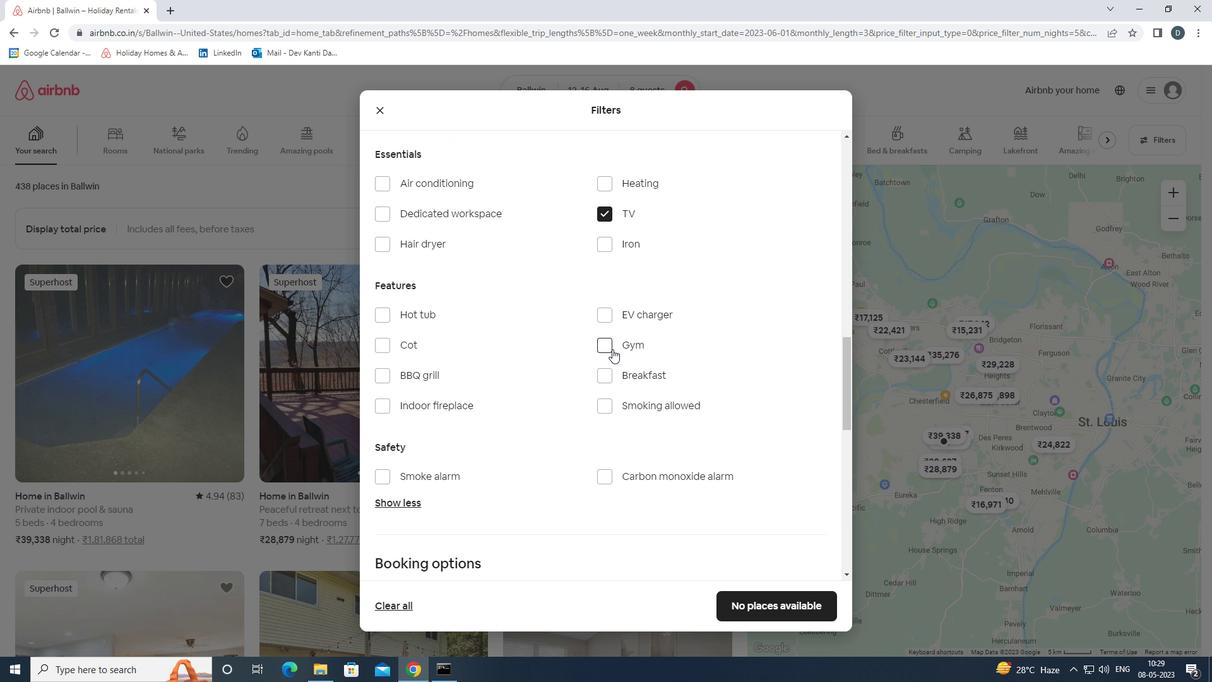 
Action: Mouse pressed left at (612, 346)
Screenshot: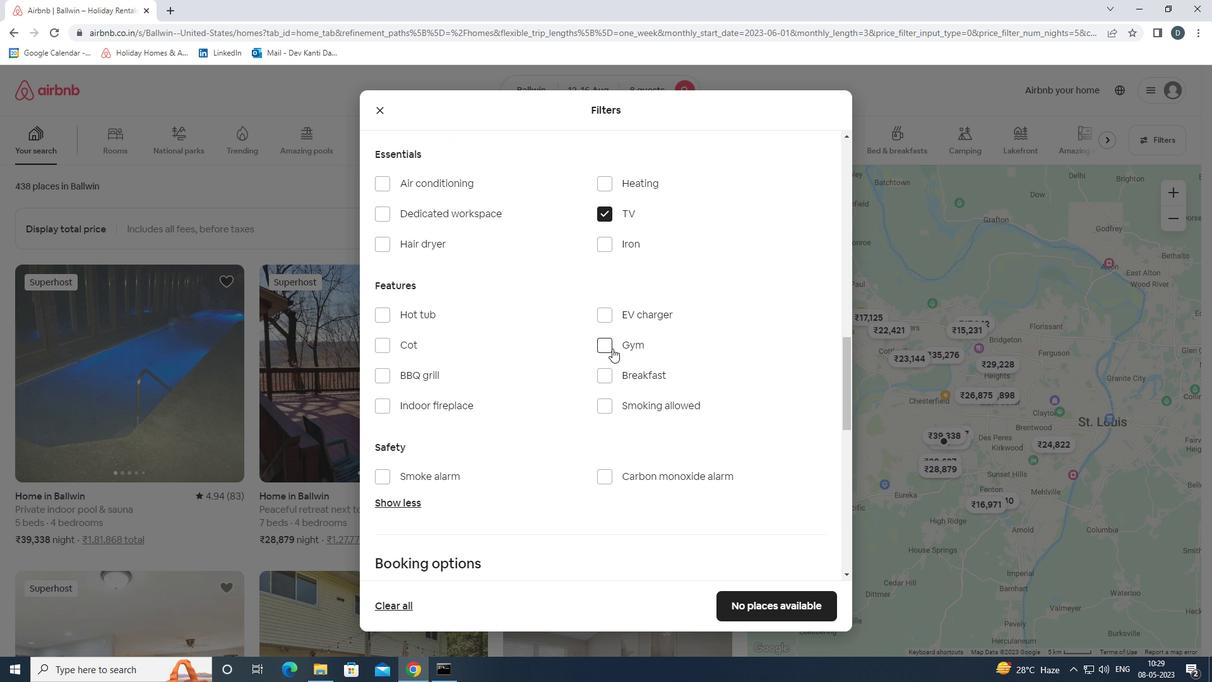 
Action: Mouse moved to (615, 373)
Screenshot: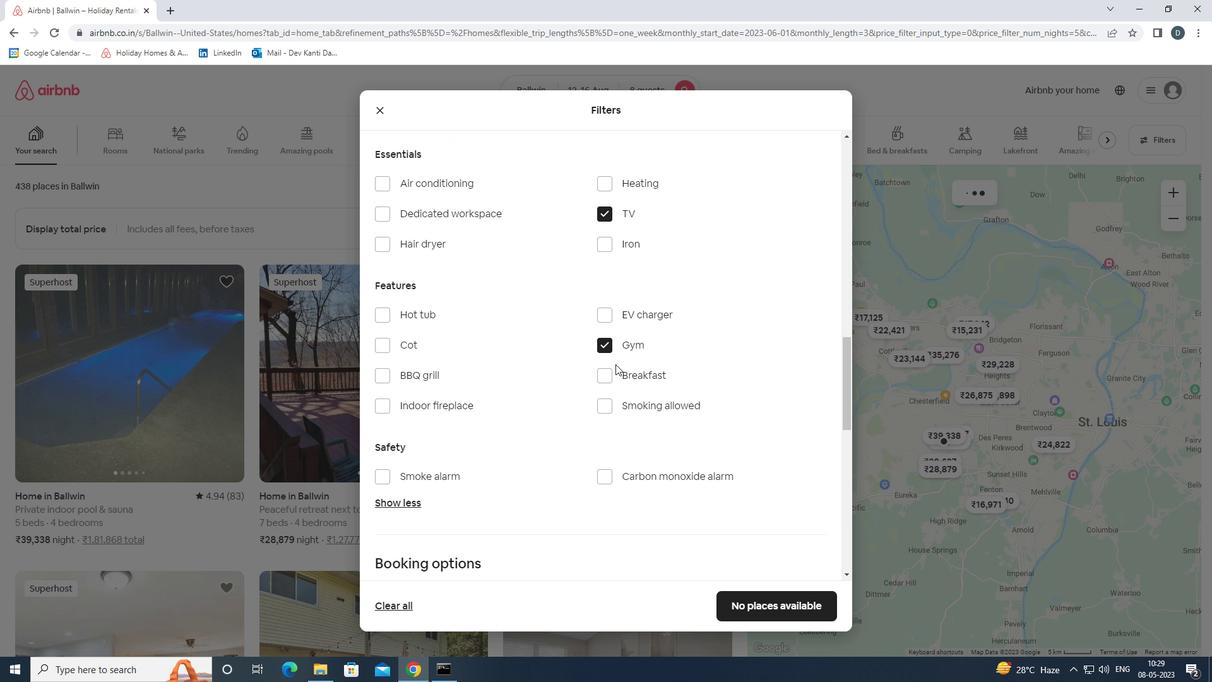
Action: Mouse pressed left at (615, 373)
Screenshot: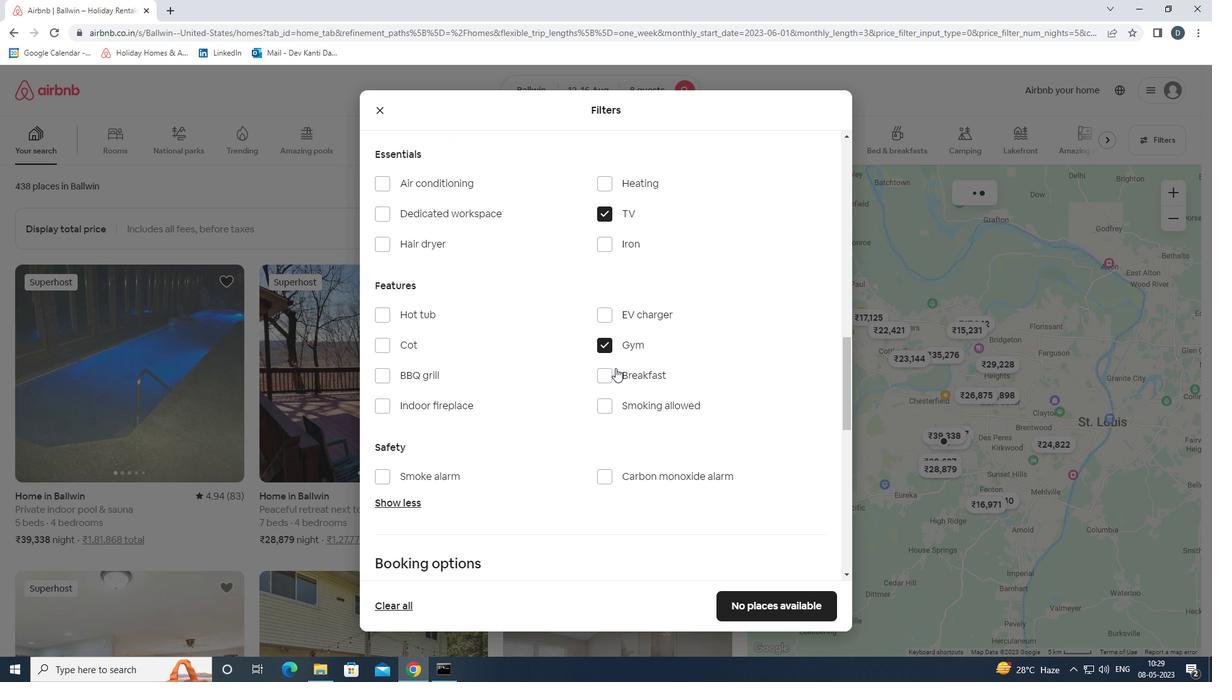 
Action: Mouse scrolled (615, 374) with delta (0, 0)
Screenshot: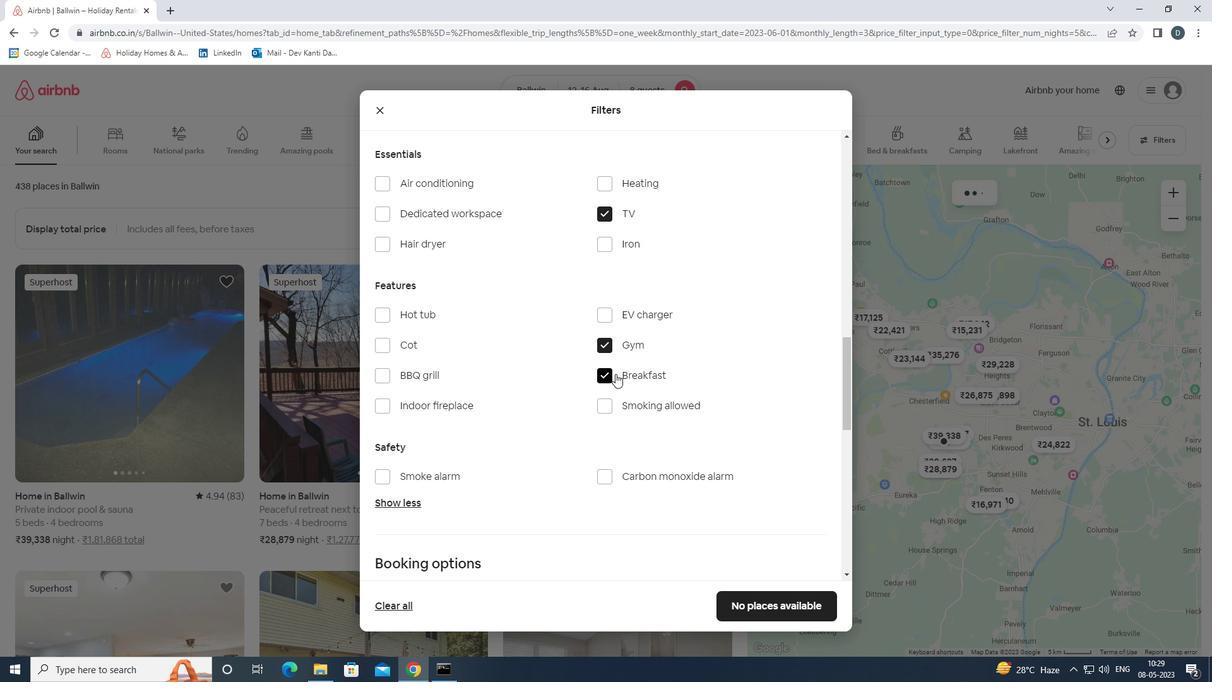 
Action: Mouse scrolled (615, 374) with delta (0, 0)
Screenshot: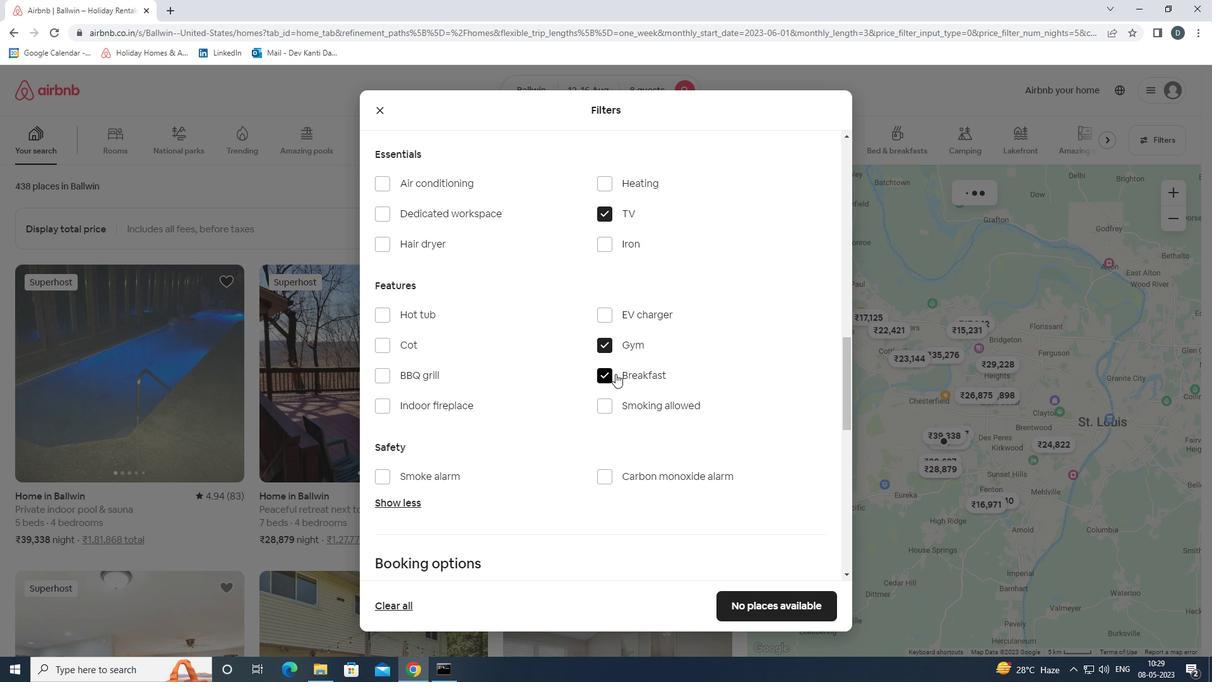 
Action: Mouse scrolled (615, 373) with delta (0, 0)
Screenshot: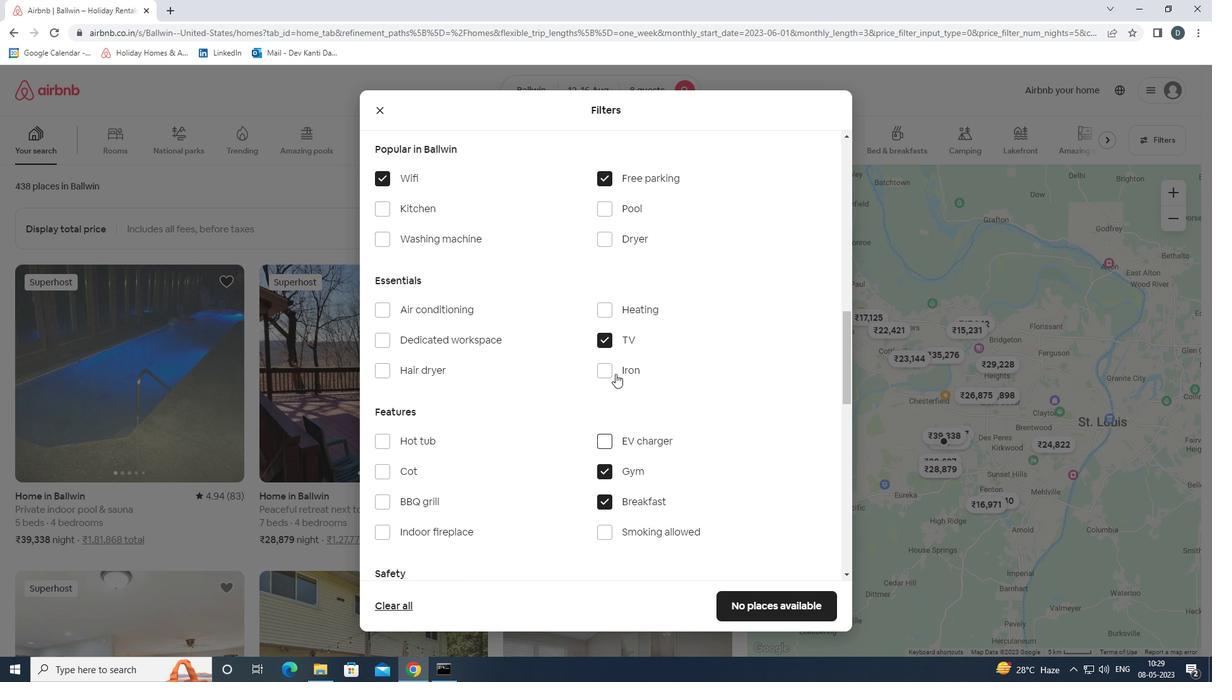 
Action: Mouse scrolled (615, 373) with delta (0, 0)
Screenshot: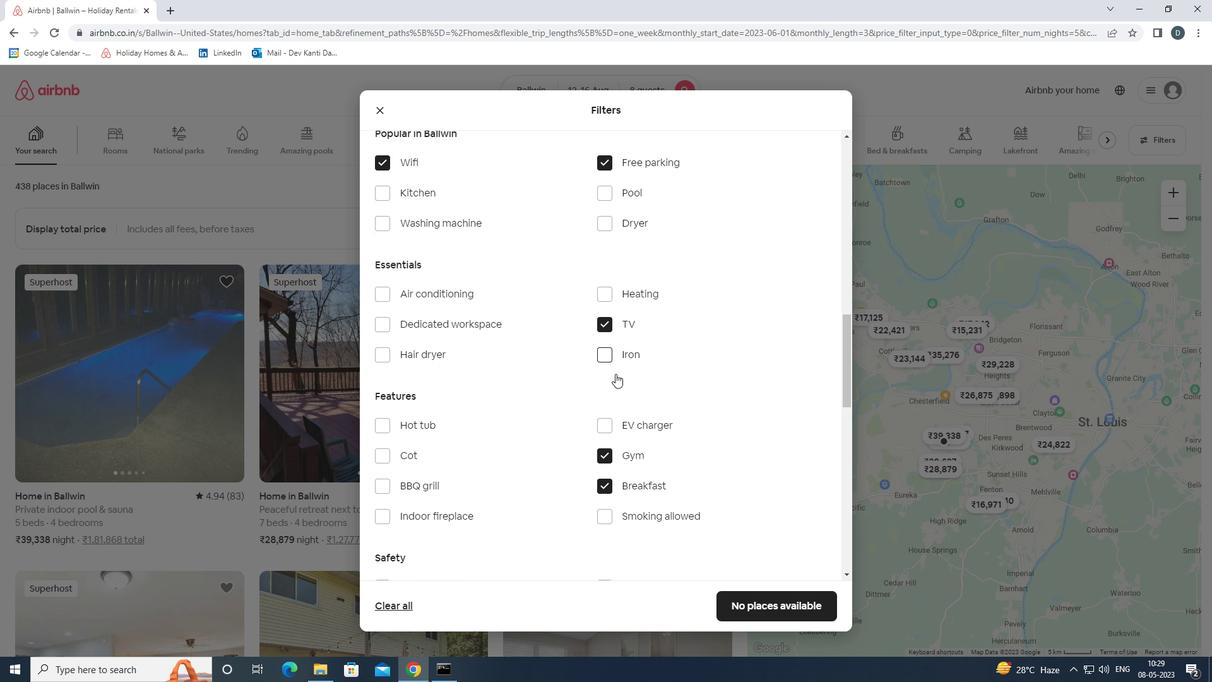 
Action: Mouse scrolled (615, 373) with delta (0, 0)
Screenshot: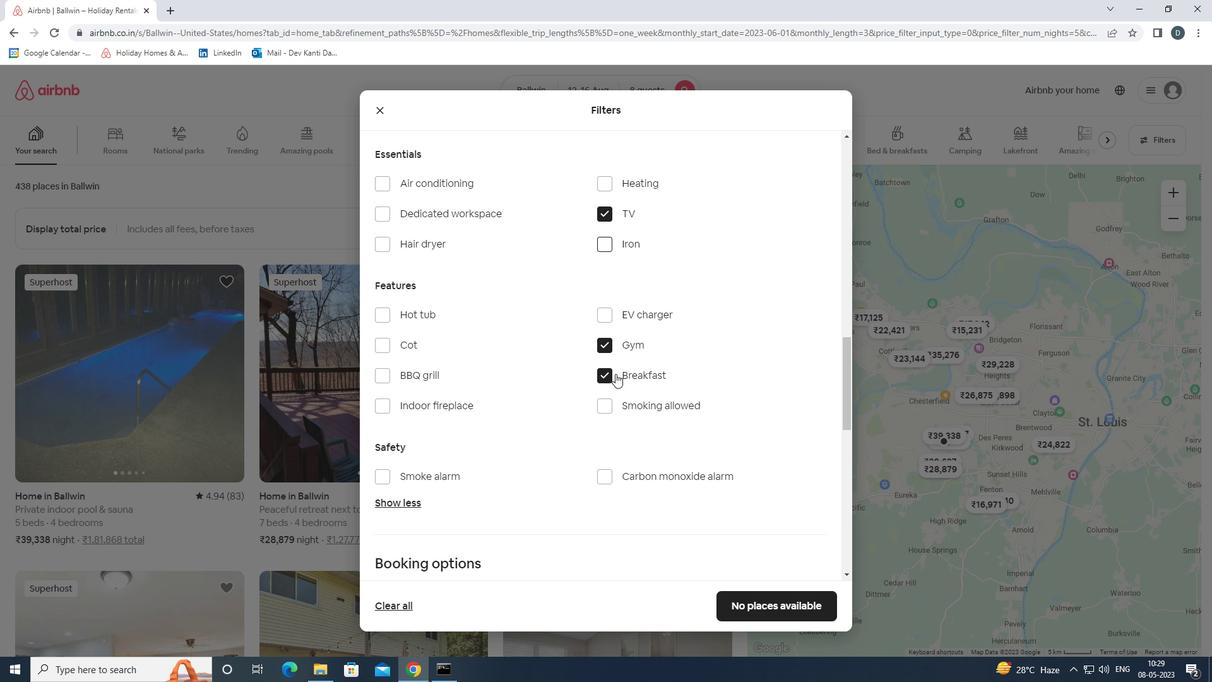
Action: Mouse scrolled (615, 373) with delta (0, 0)
Screenshot: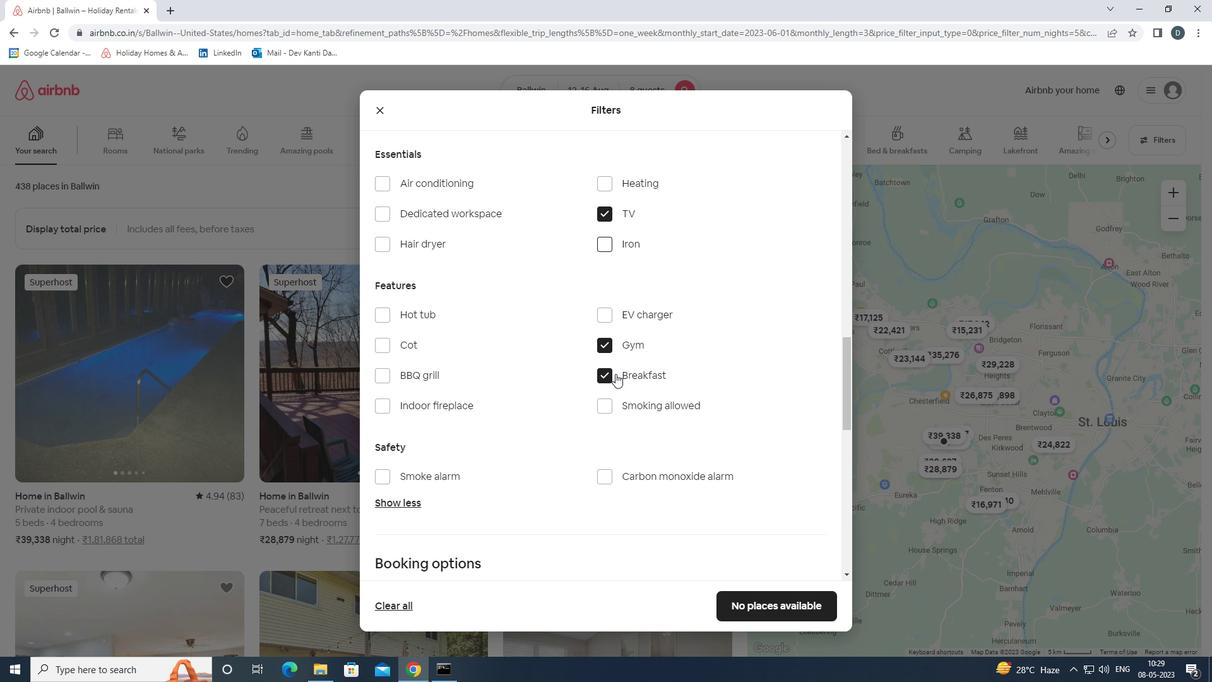 
Action: Mouse moved to (663, 378)
Screenshot: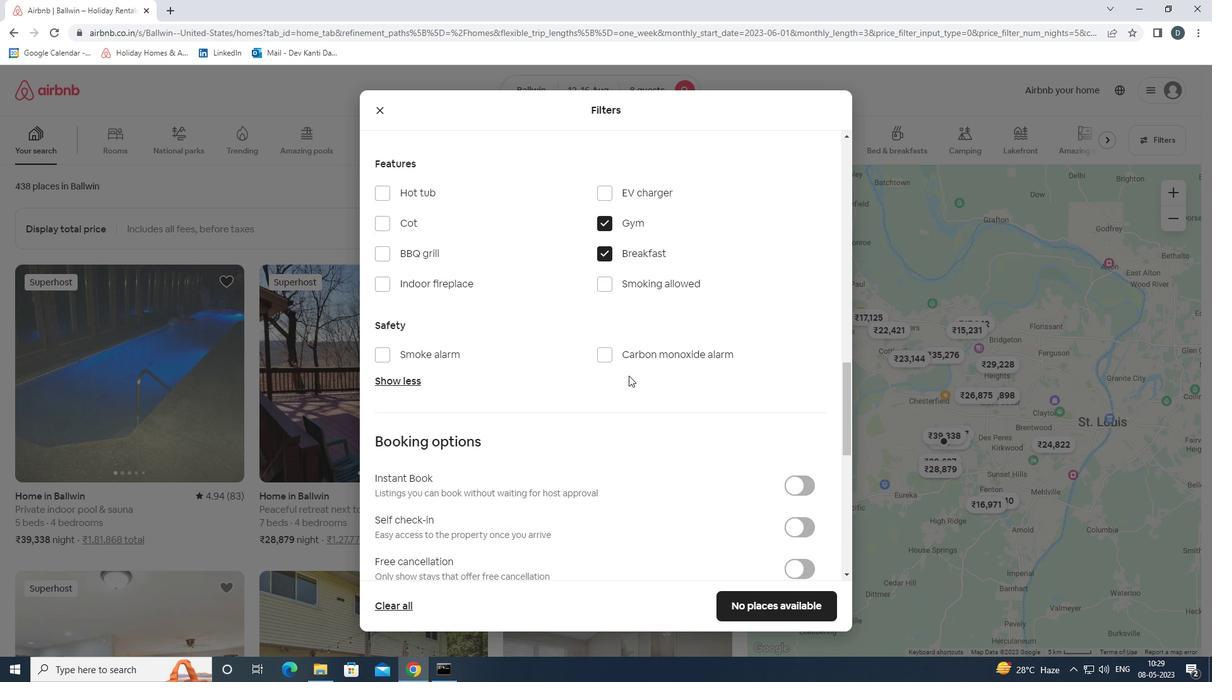 
Action: Mouse scrolled (663, 378) with delta (0, 0)
Screenshot: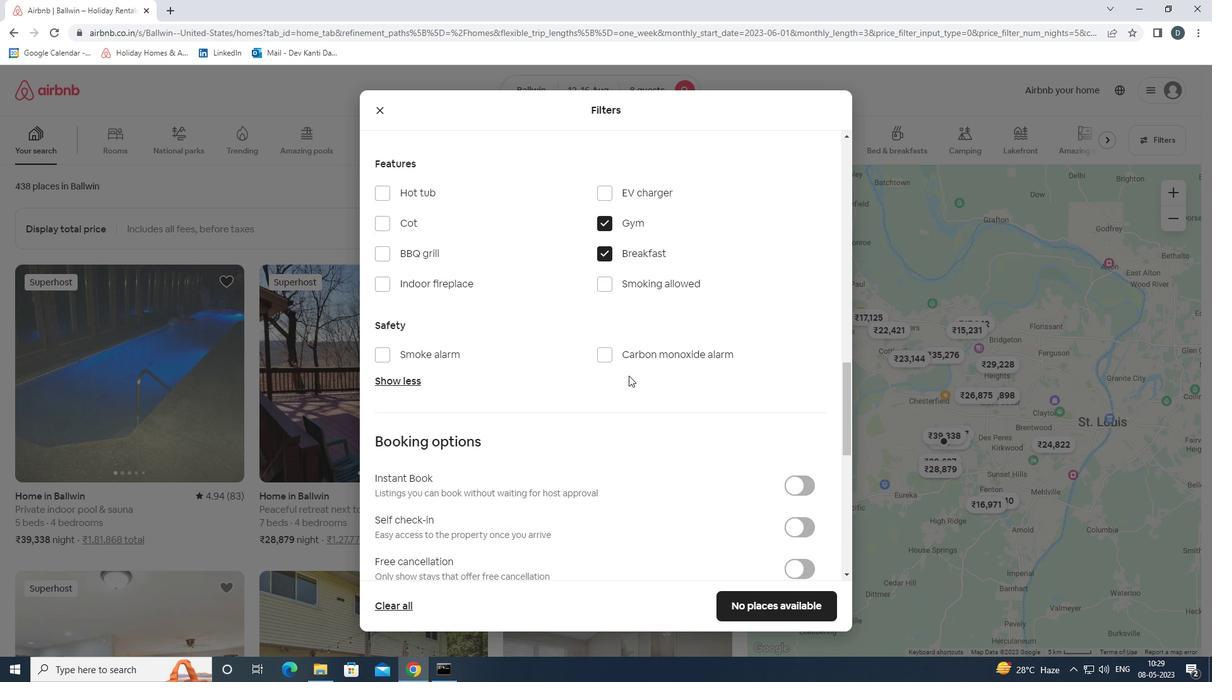 
Action: Mouse moved to (810, 464)
Screenshot: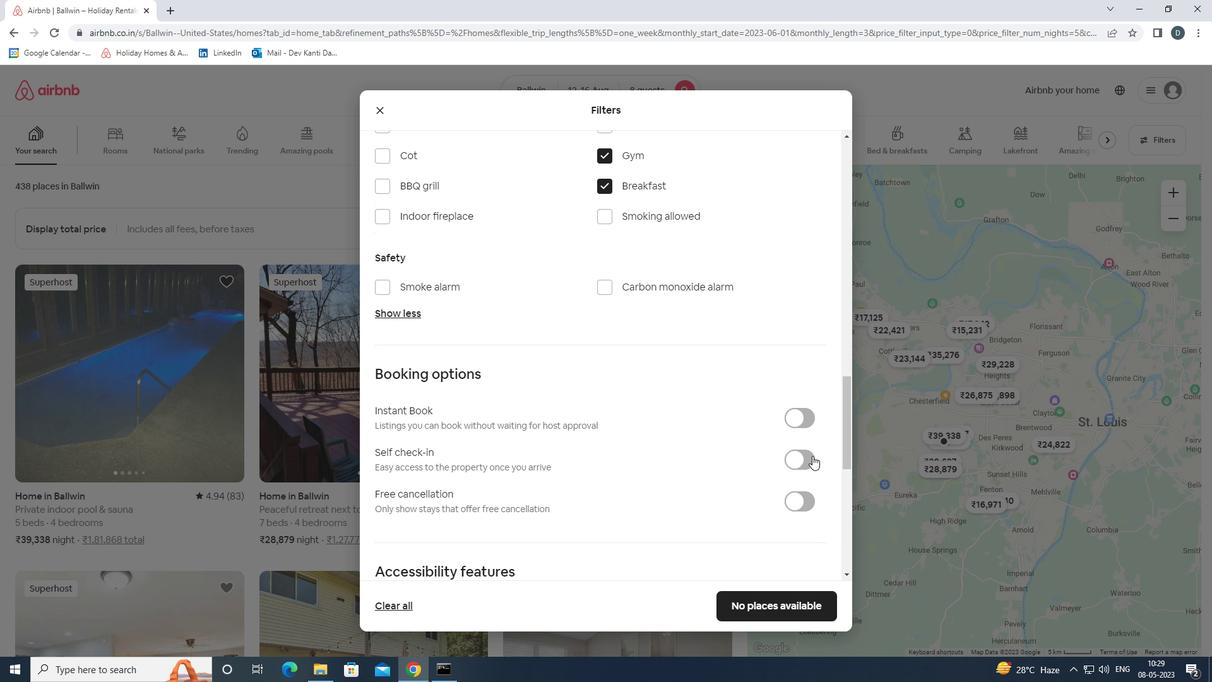 
Action: Mouse pressed left at (810, 464)
Screenshot: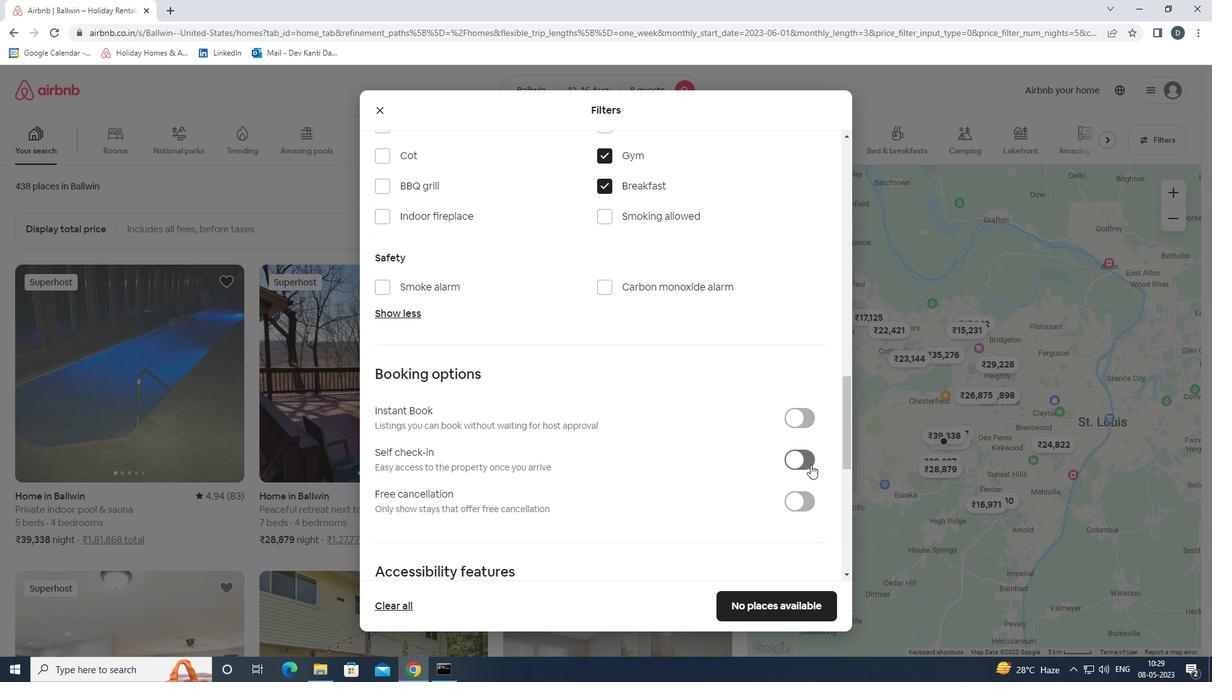 
Action: Mouse scrolled (810, 464) with delta (0, 0)
Screenshot: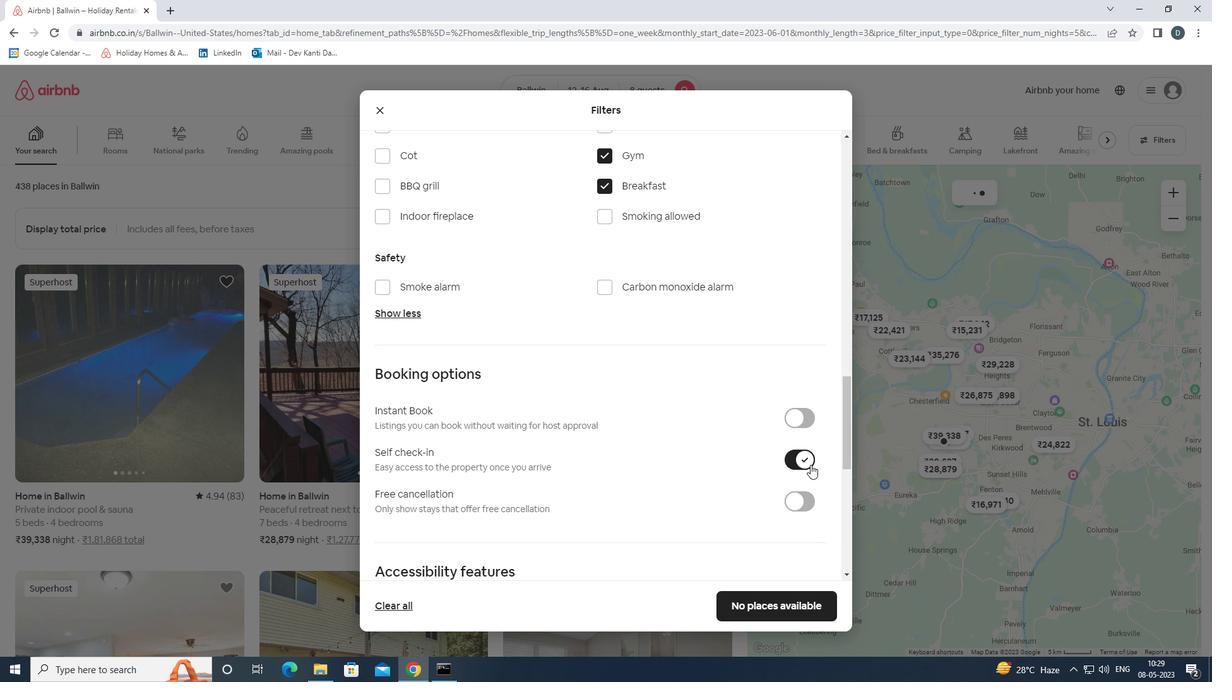 
Action: Mouse scrolled (810, 464) with delta (0, 0)
Screenshot: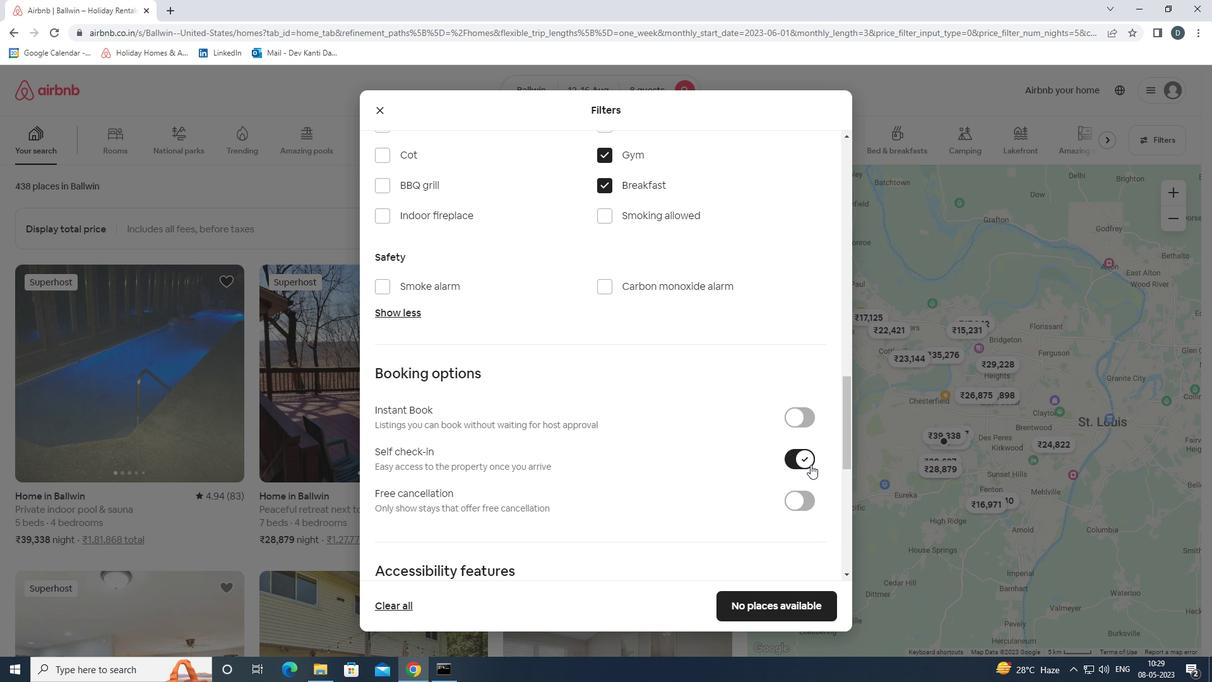 
Action: Mouse scrolled (810, 464) with delta (0, 0)
Screenshot: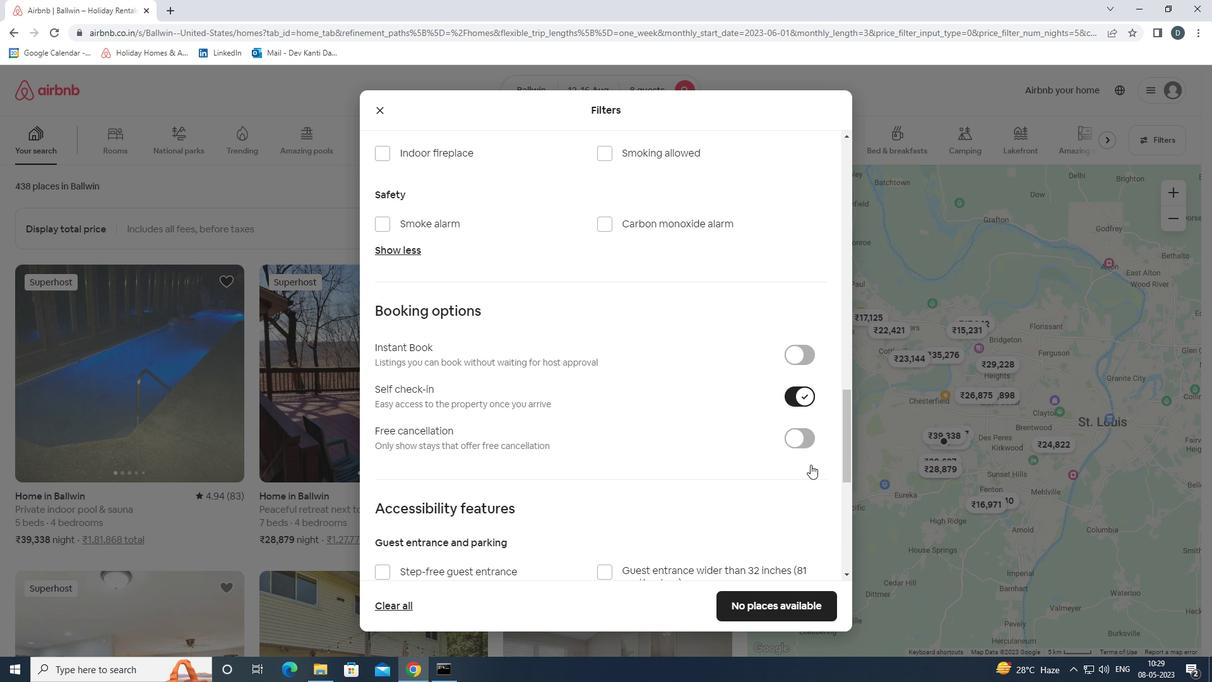 
Action: Mouse scrolled (810, 464) with delta (0, 0)
Screenshot: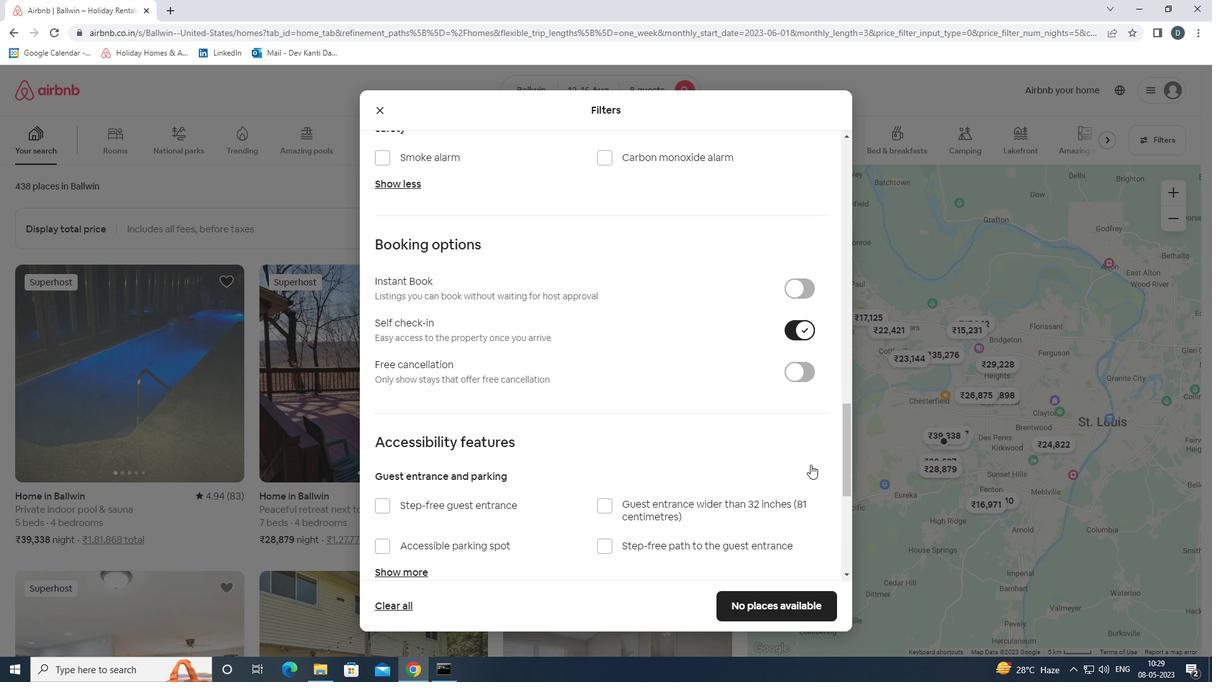 
Action: Mouse scrolled (810, 464) with delta (0, 0)
Screenshot: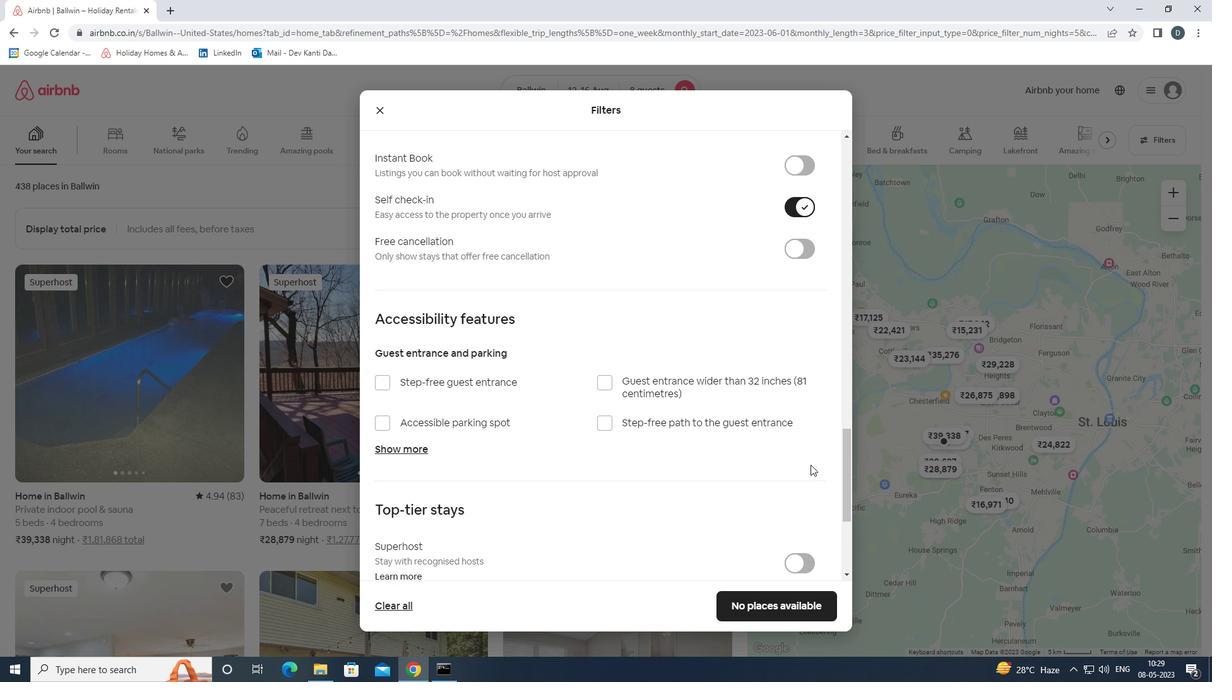 
Action: Mouse scrolled (810, 464) with delta (0, 0)
Screenshot: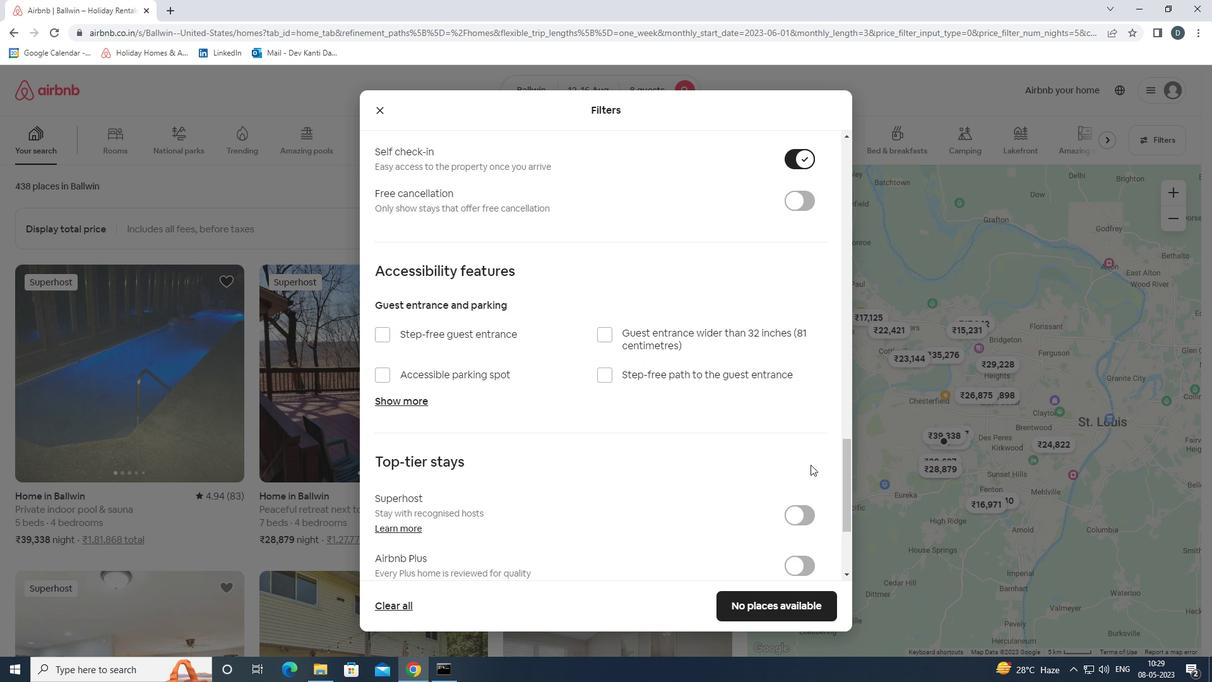 
Action: Mouse scrolled (810, 464) with delta (0, 0)
Screenshot: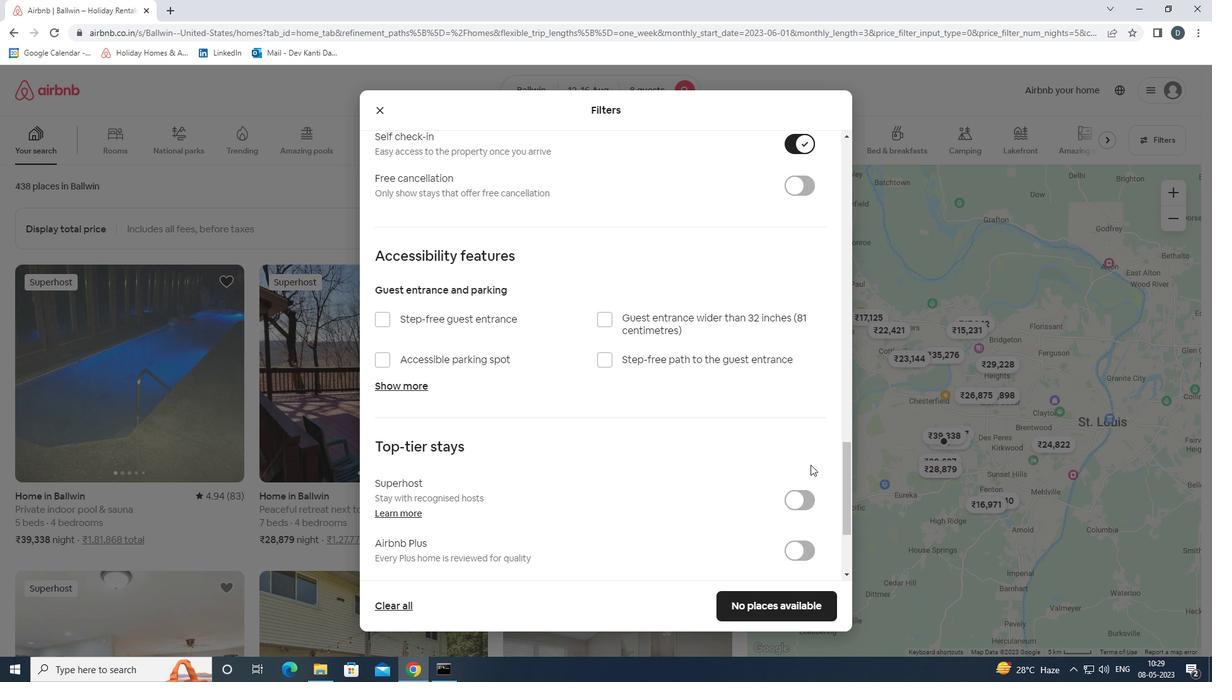 
Action: Mouse scrolled (810, 464) with delta (0, 0)
Screenshot: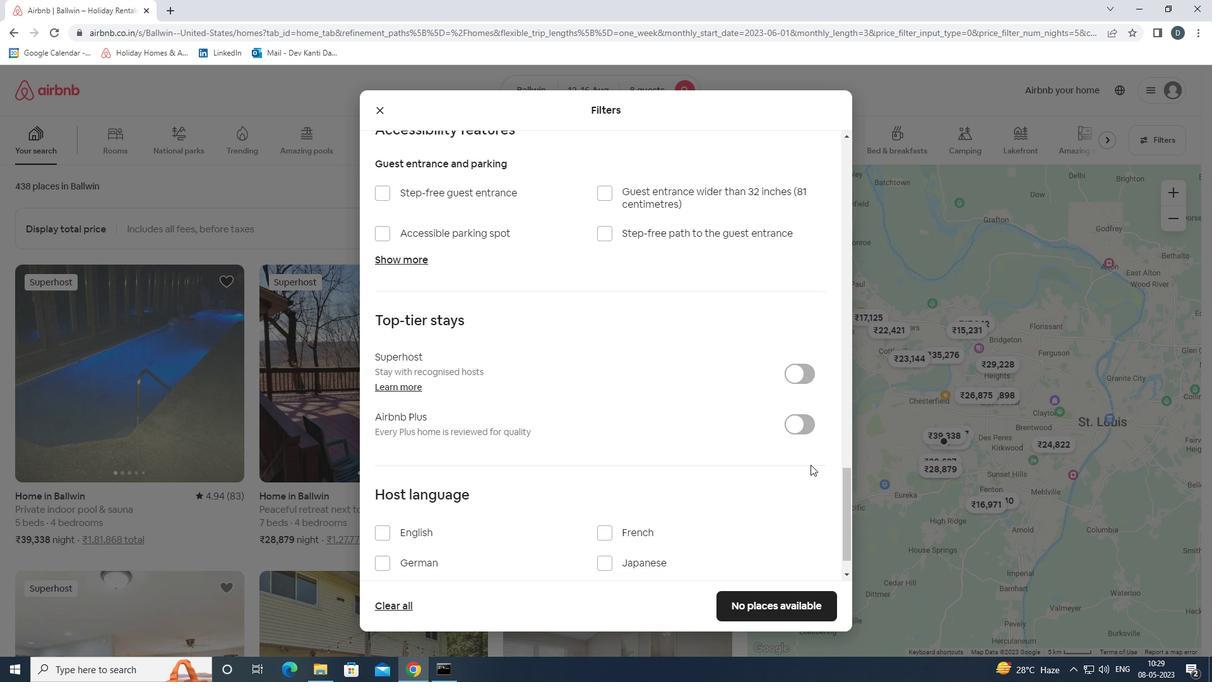 
Action: Mouse moved to (401, 491)
Screenshot: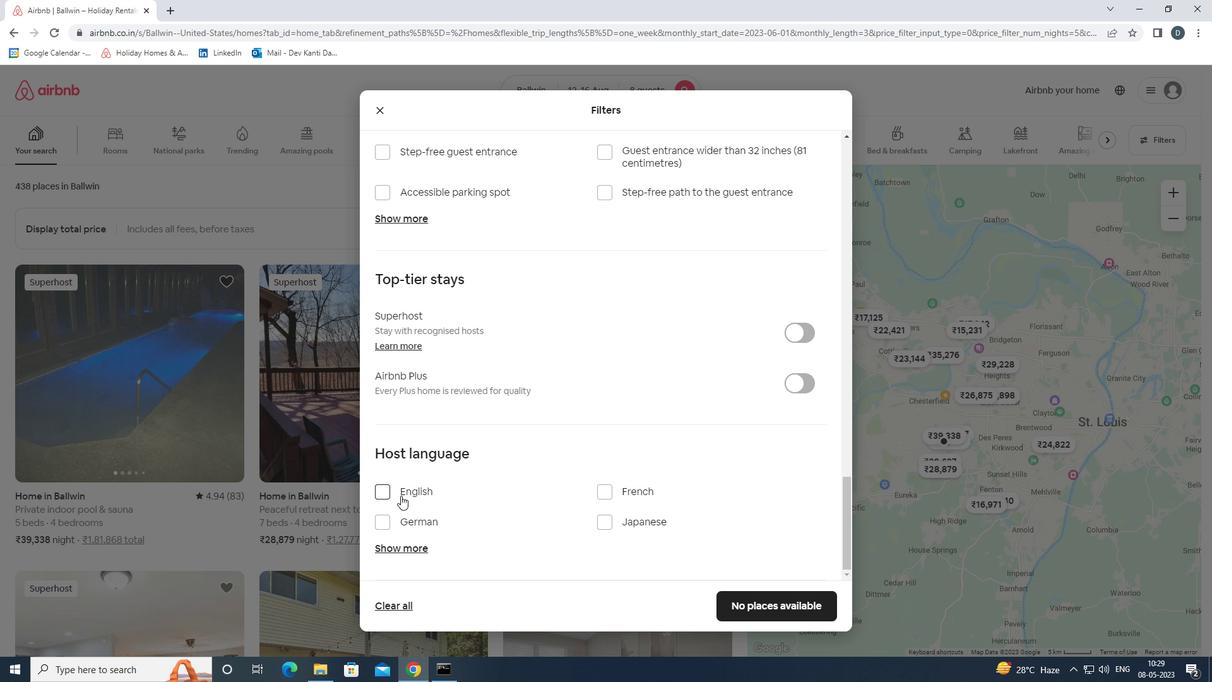 
Action: Mouse pressed left at (401, 491)
Screenshot: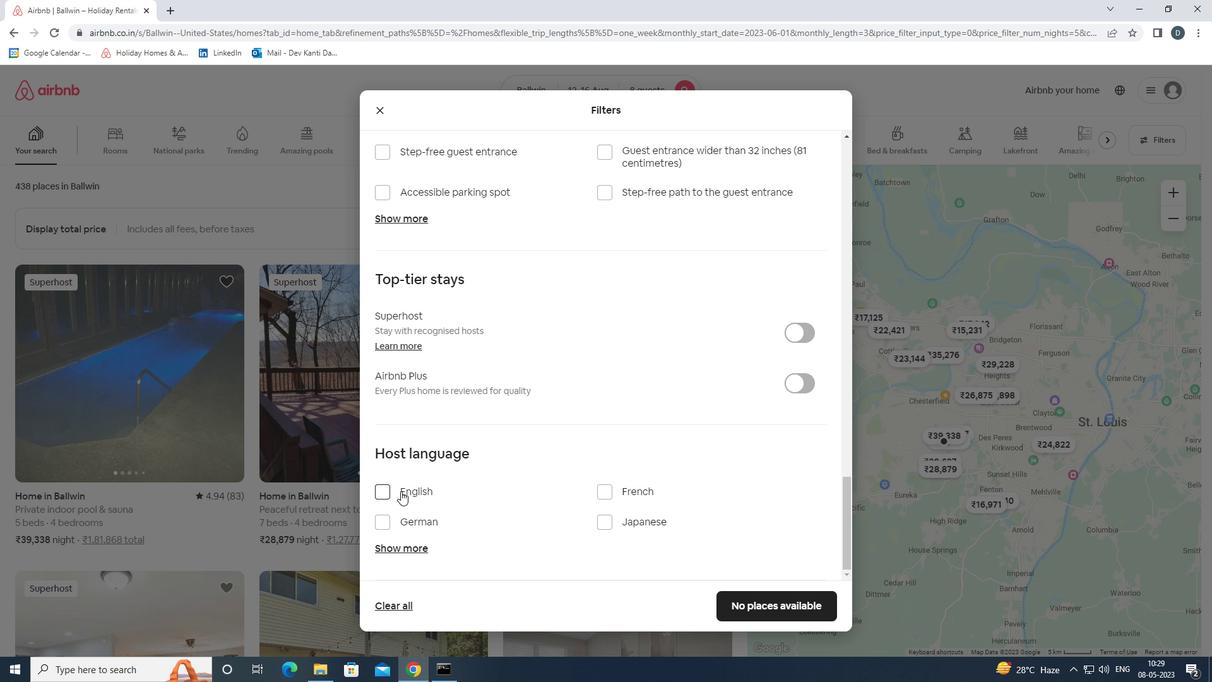 
Action: Mouse moved to (776, 601)
Screenshot: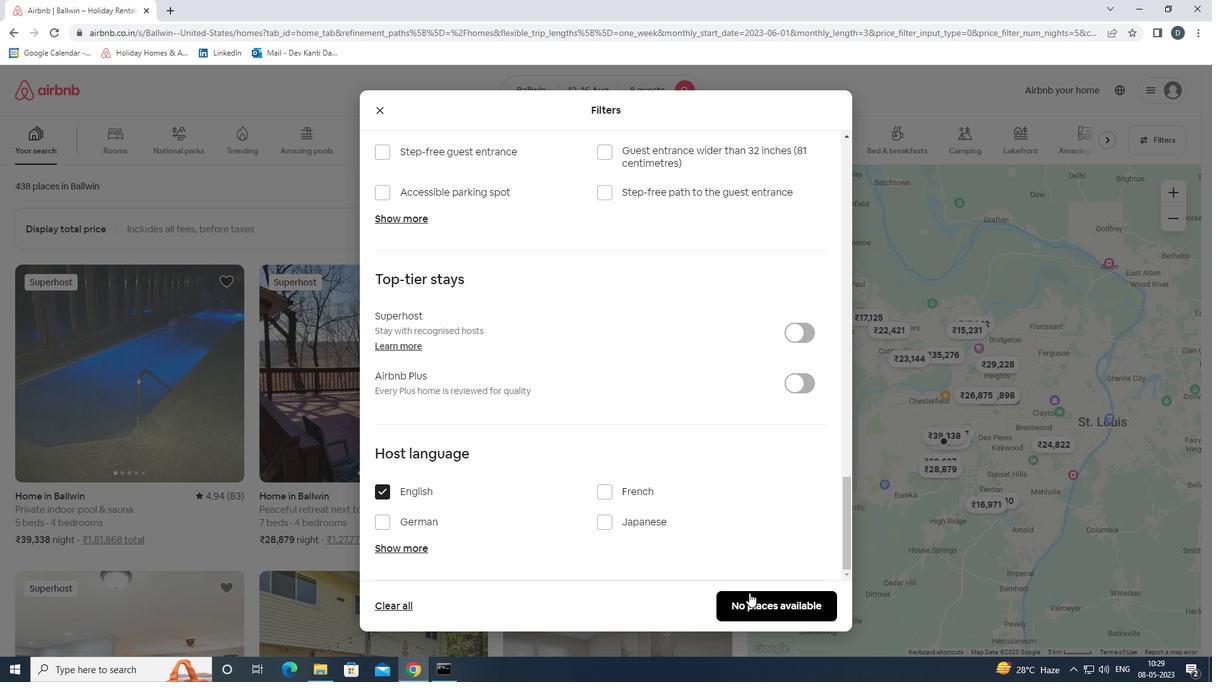 
Action: Mouse pressed left at (776, 601)
Screenshot: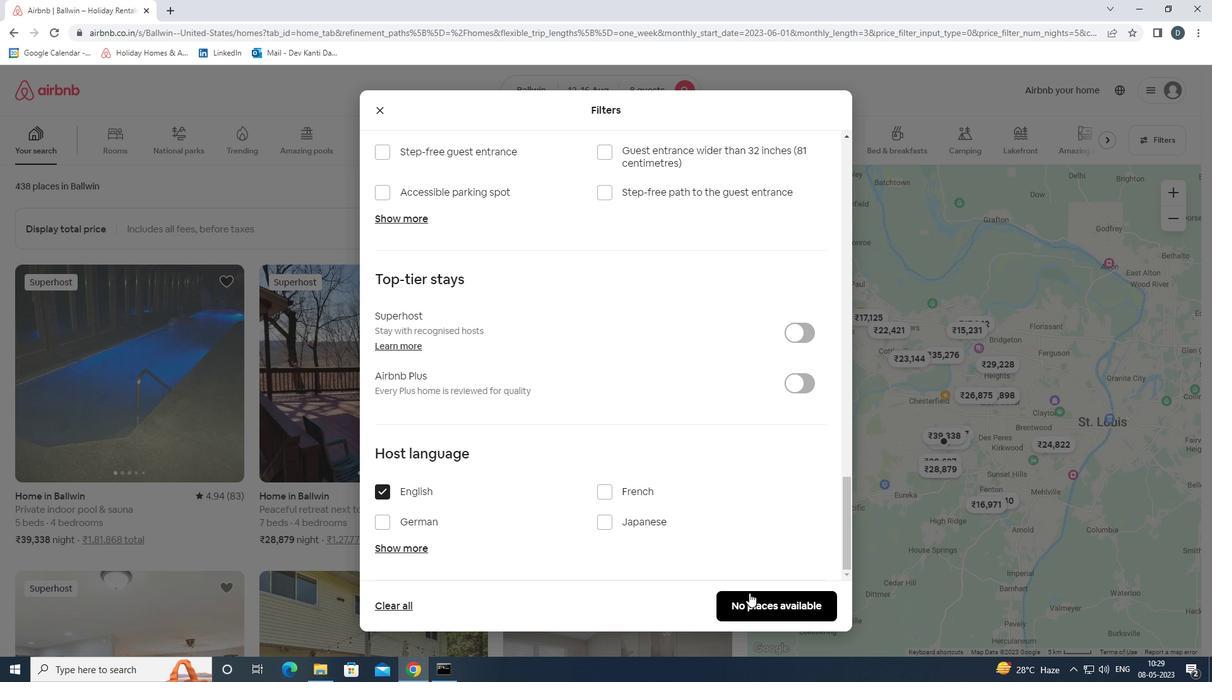 
Action: Mouse moved to (726, 559)
Screenshot: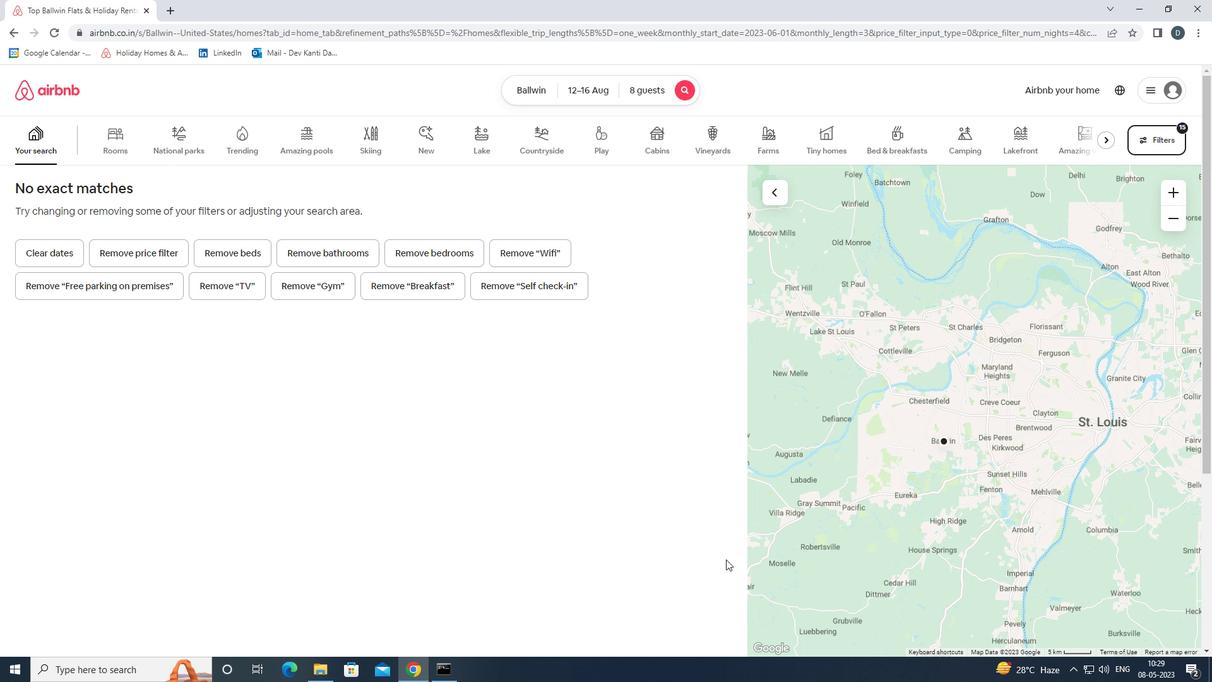 
